 Task: Look for space in Nagoya, Japan from 11th June, 2023 to 17th June, 2023 for 1 adult in price range Rs.5000 to Rs.12000. Place can be private room with 1  bedroom having 1 bed and 1 bathroom. Property type can be house, flat, guest house, hotel. Booking option can be shelf check-in. Required host language is English.
Action: Mouse moved to (549, 133)
Screenshot: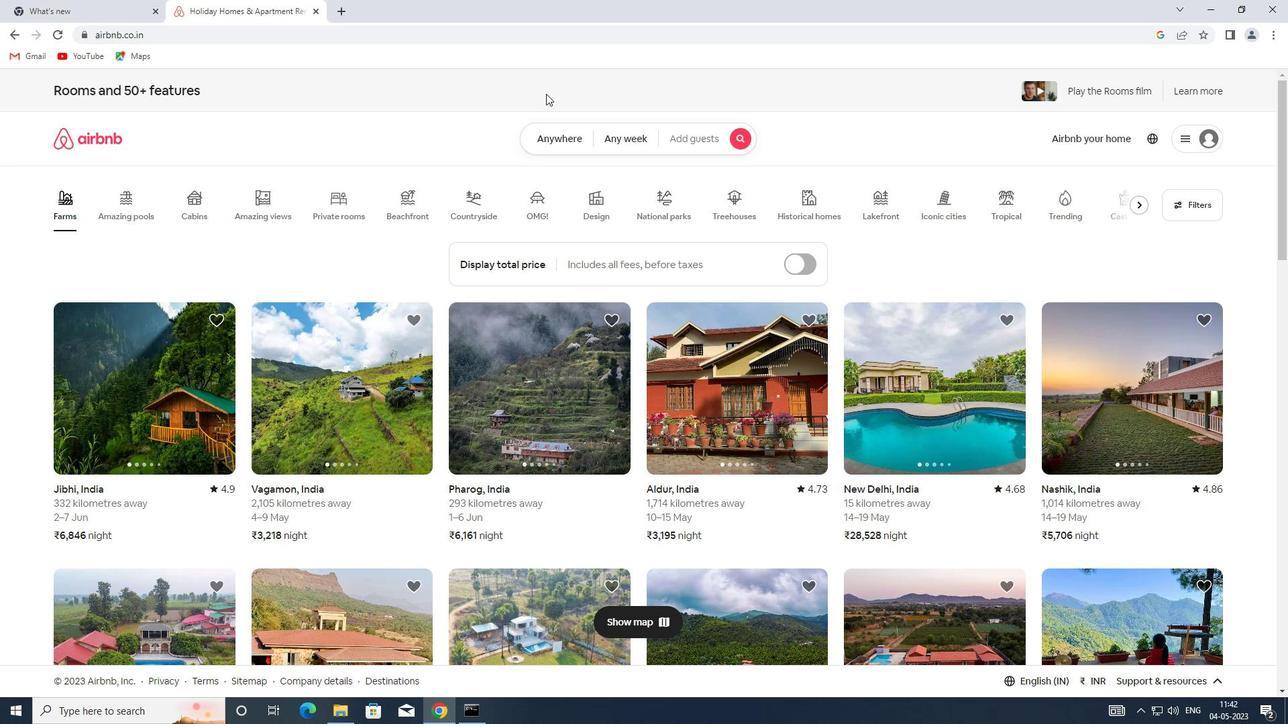 
Action: Mouse pressed left at (549, 133)
Screenshot: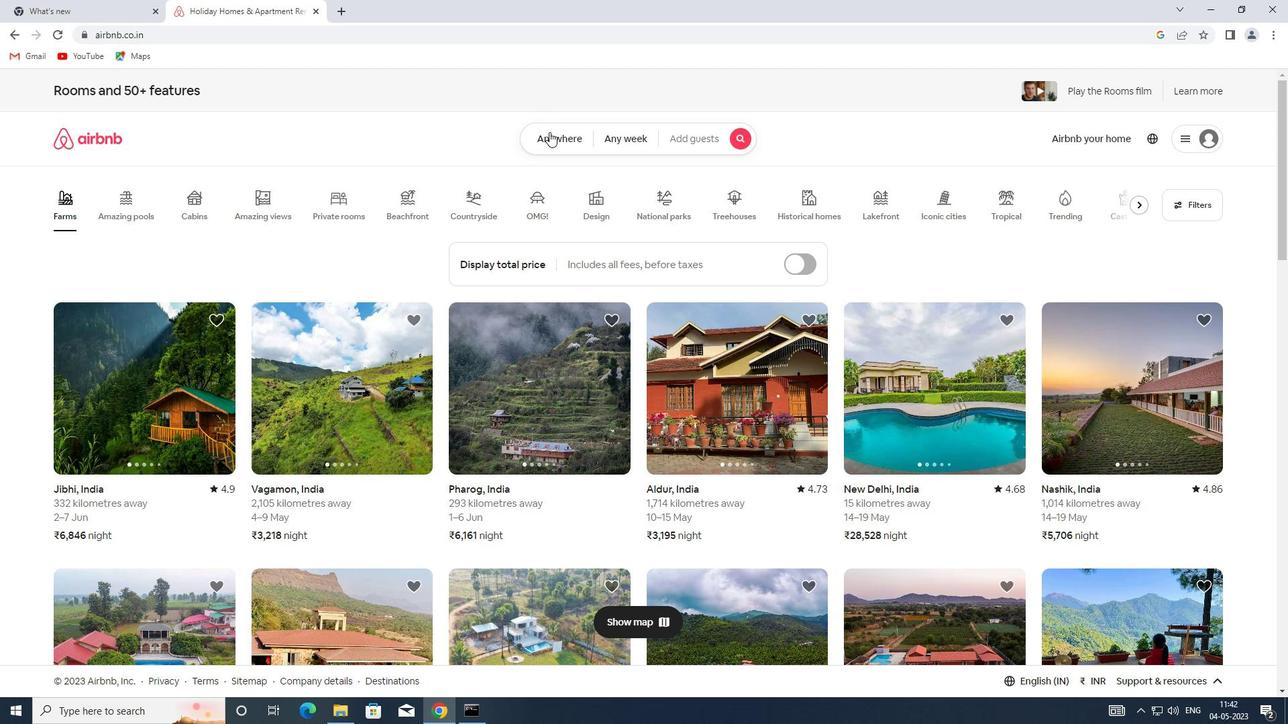 
Action: Mouse moved to (478, 181)
Screenshot: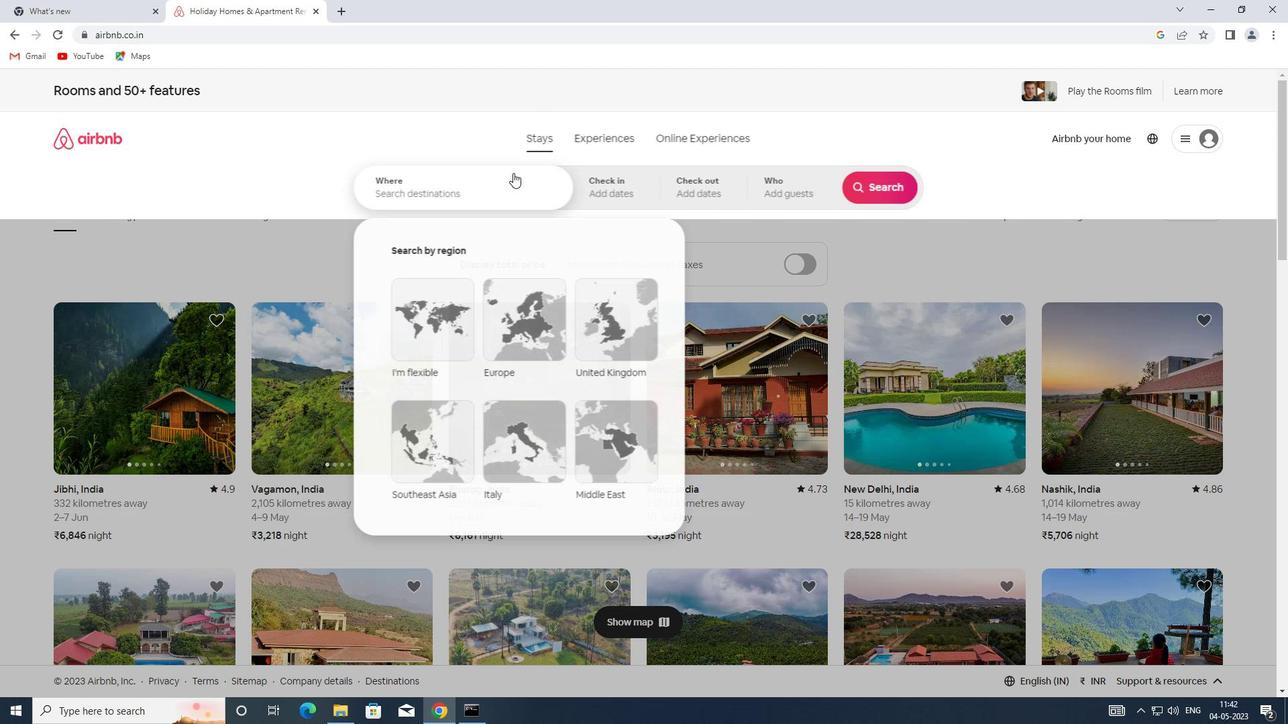 
Action: Mouse pressed left at (478, 181)
Screenshot: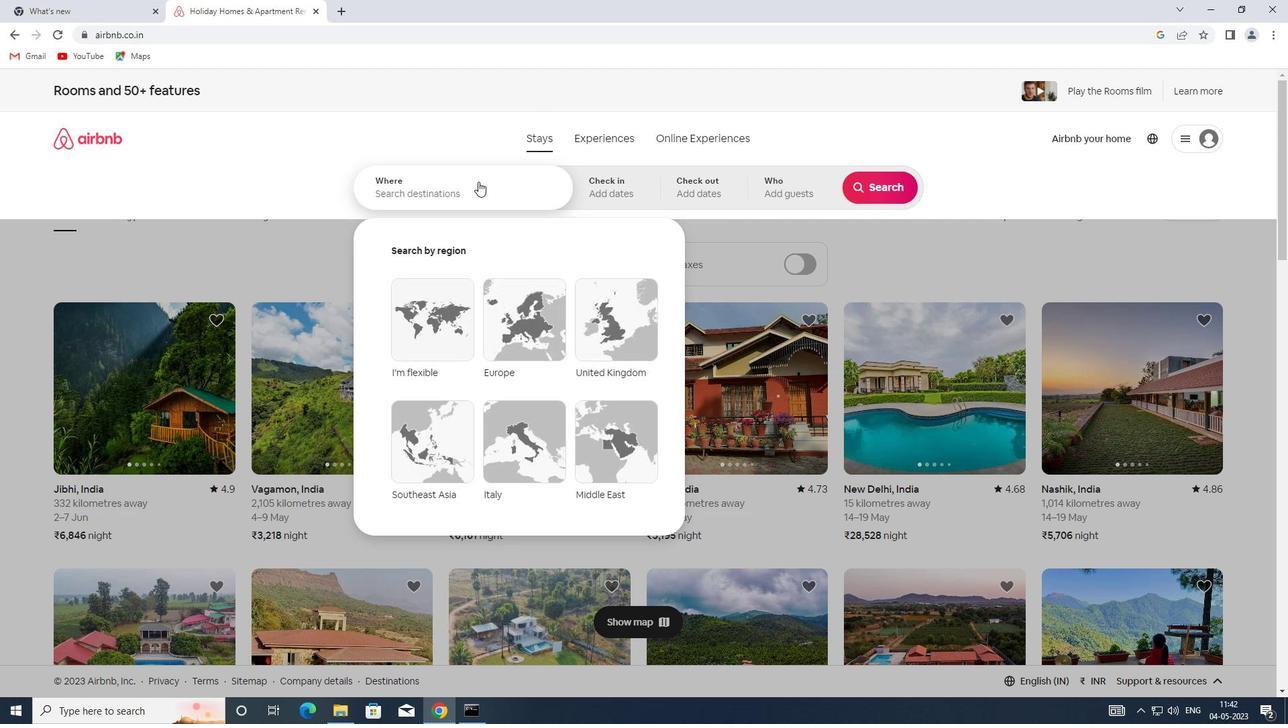 
Action: Key pressed <Key.shift><Key.shift><Key.shift><Key.shift><Key.shift><Key.shift><Key.shift><Key.shift><Key.shift><Key.shift><Key.shift><Key.shift><Key.shift><Key.shift>NAGOYA,<Key.shift><Key.shift><Key.shift><Key.shift><Key.shift><Key.shift><Key.shift><Key.shift><Key.shift><Key.shift><Key.shift><Key.shift><Key.shift><Key.shift><Key.shift>JAPAN
Screenshot: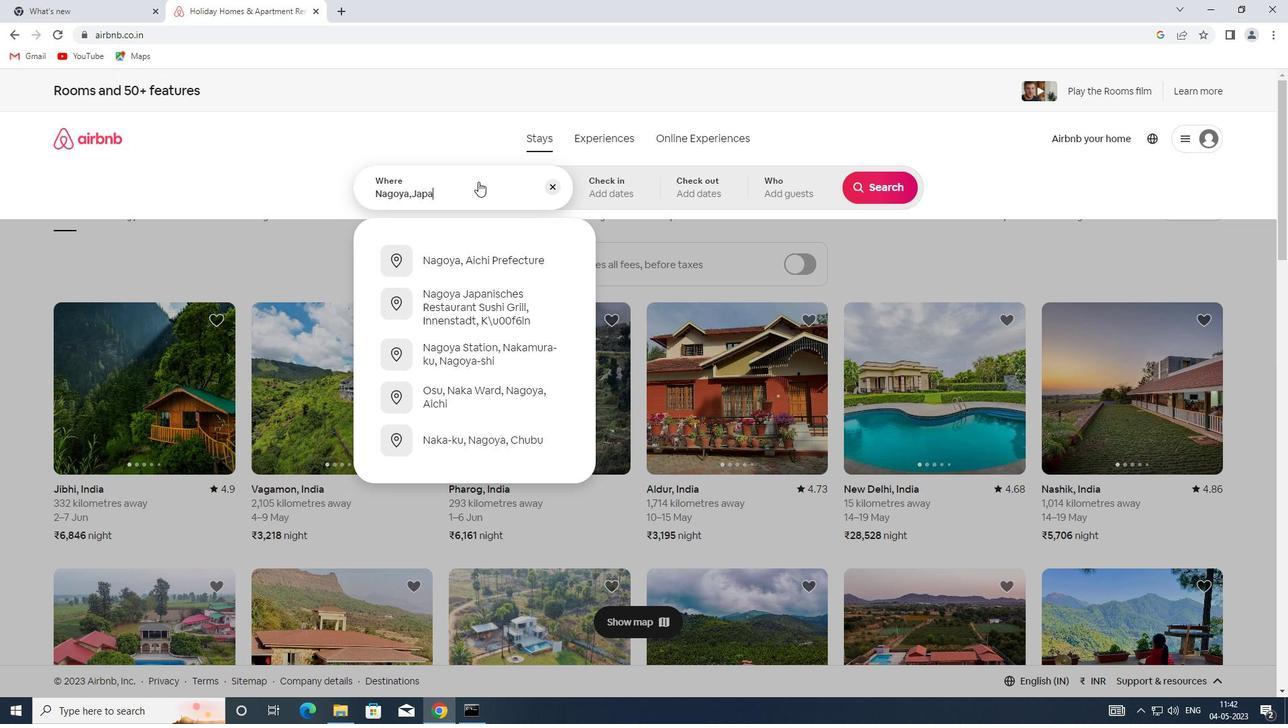 
Action: Mouse moved to (589, 169)
Screenshot: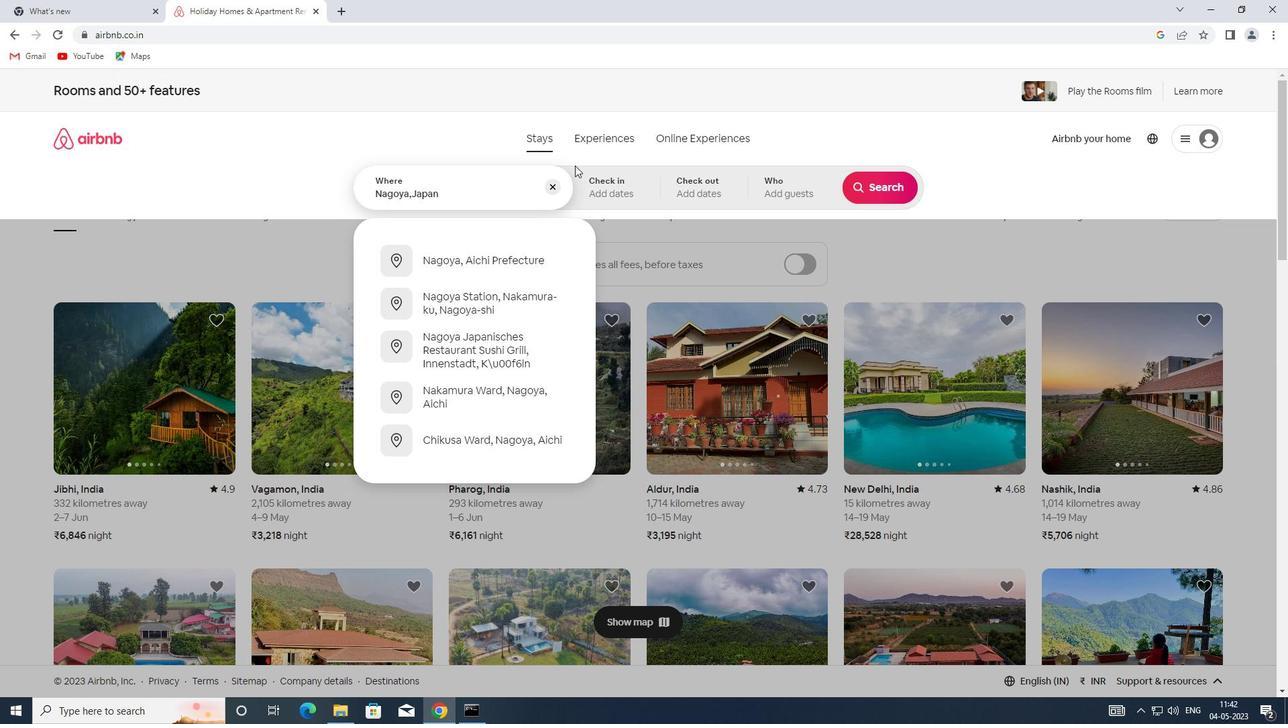 
Action: Mouse pressed left at (589, 169)
Screenshot: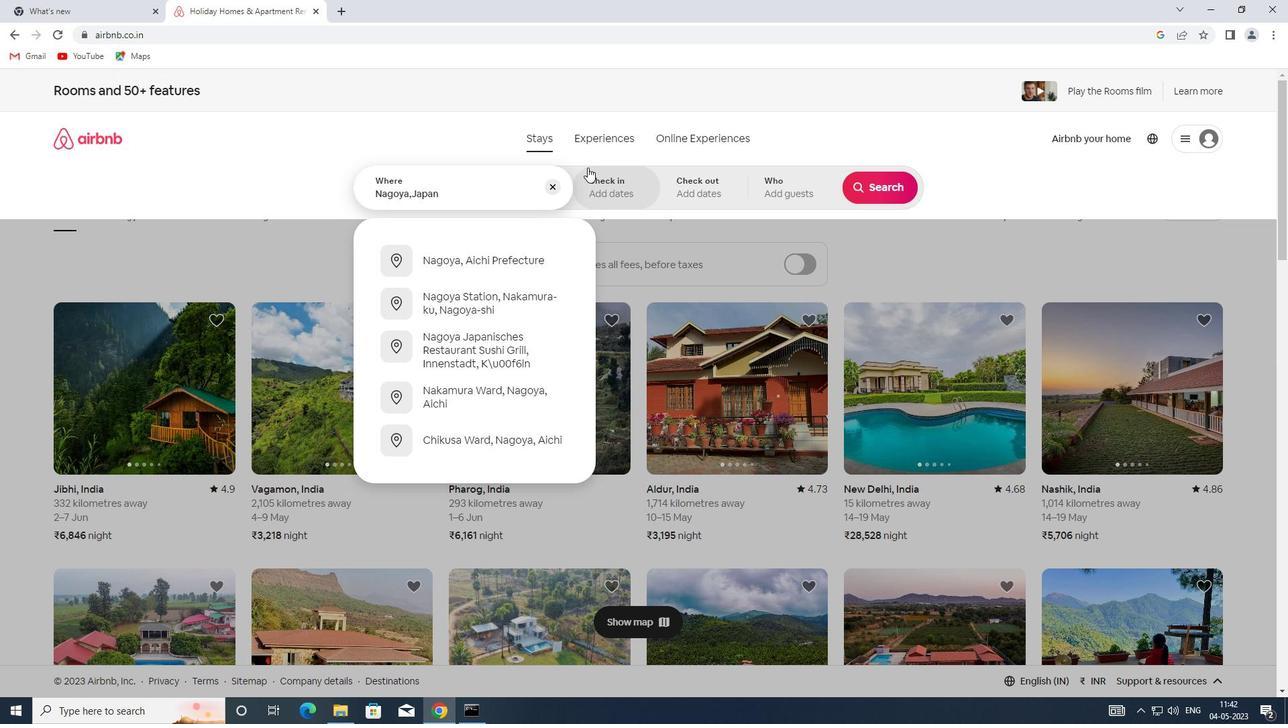 
Action: Mouse moved to (663, 424)
Screenshot: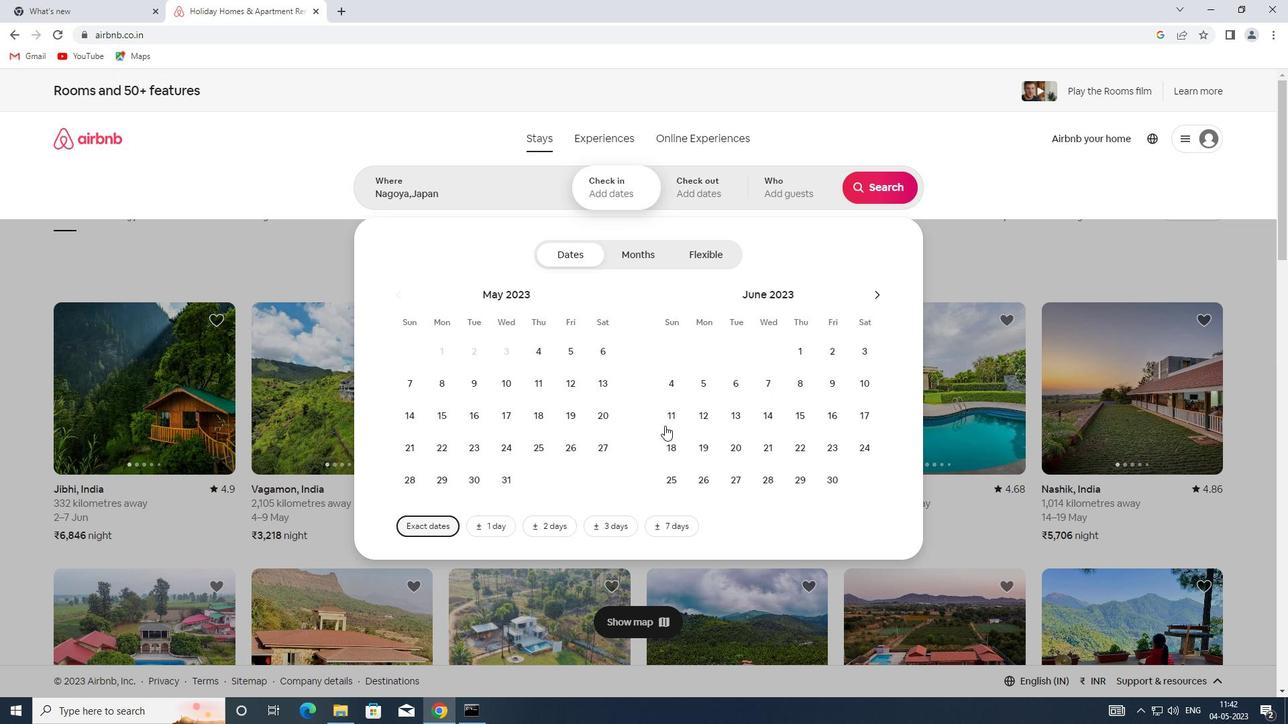 
Action: Mouse pressed left at (663, 424)
Screenshot: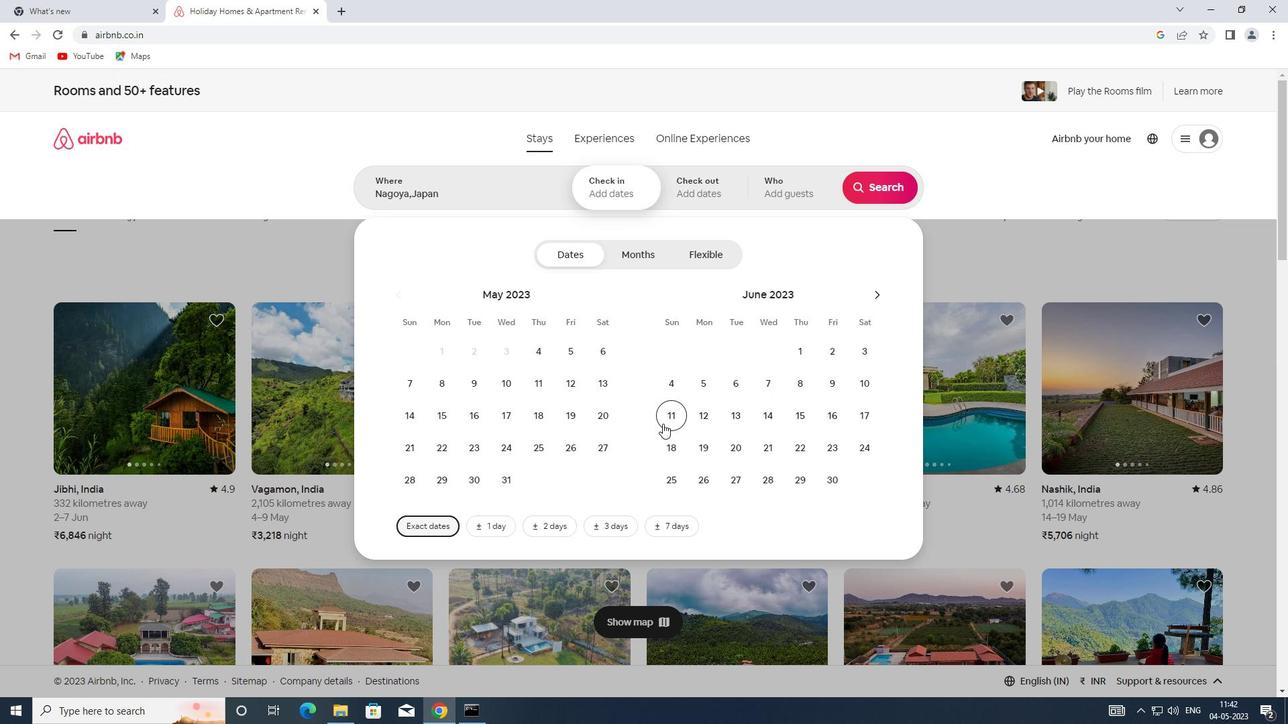 
Action: Mouse moved to (868, 426)
Screenshot: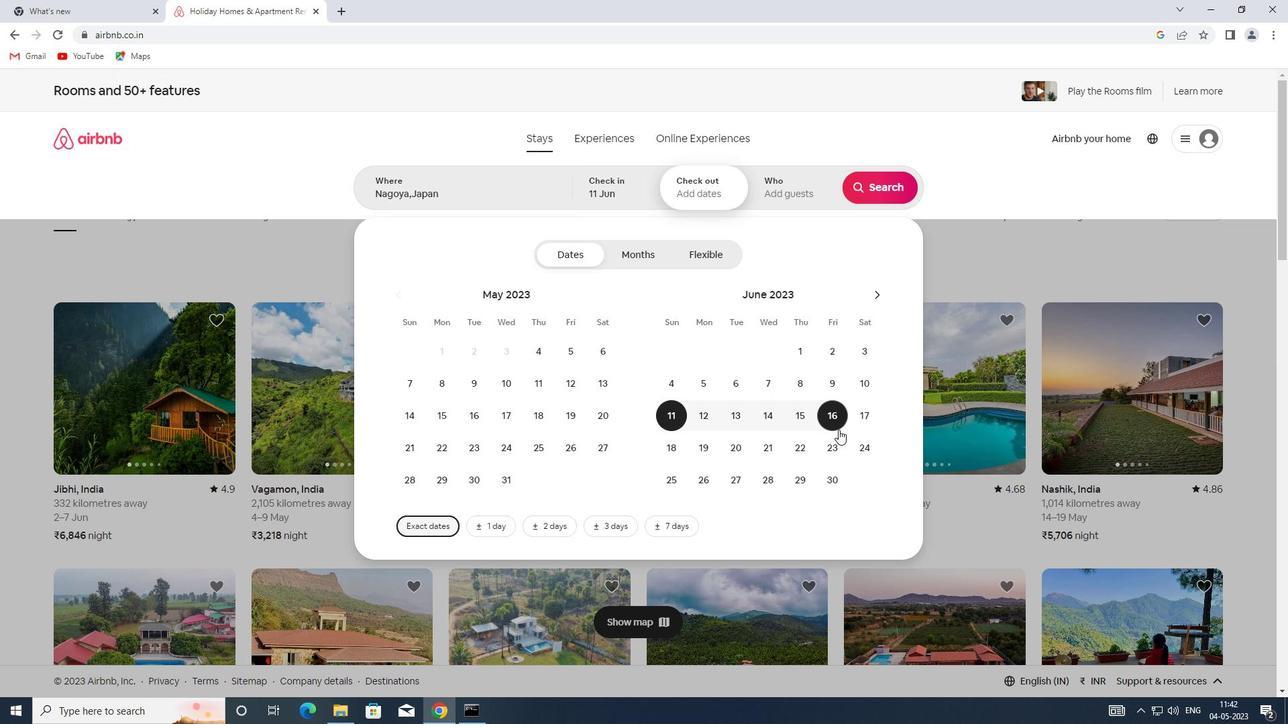 
Action: Mouse pressed left at (868, 426)
Screenshot: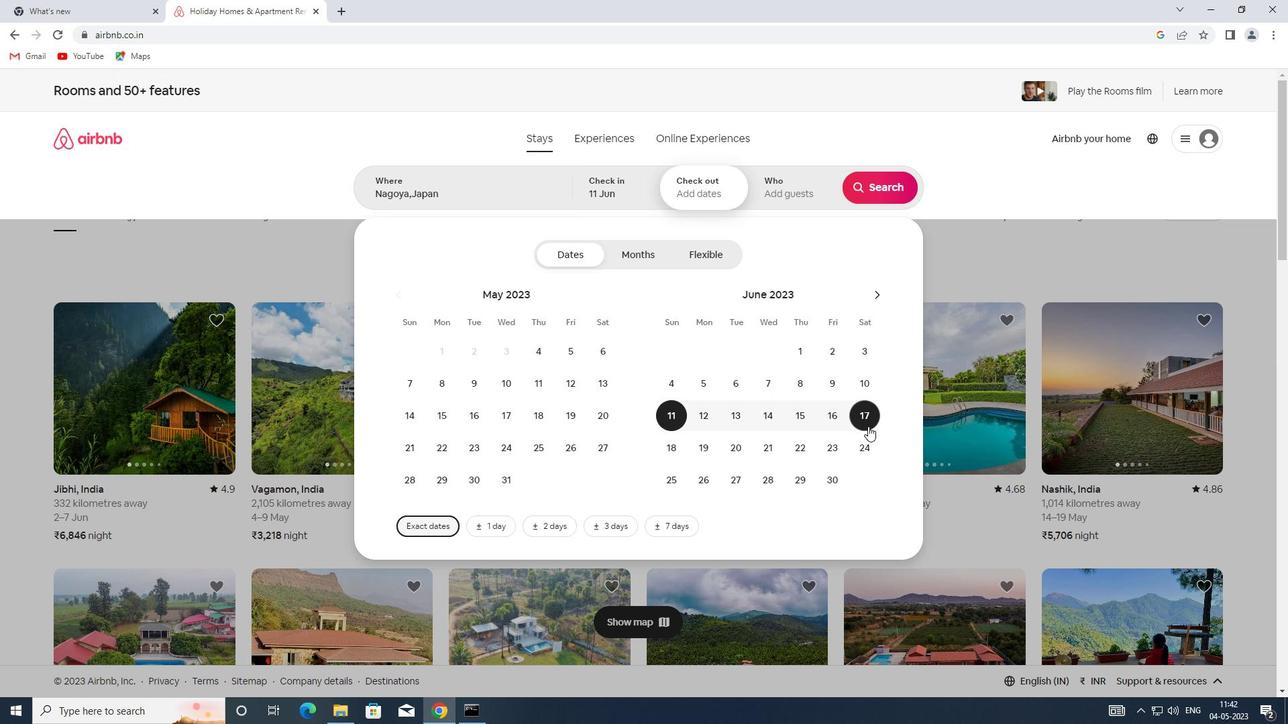 
Action: Mouse moved to (808, 200)
Screenshot: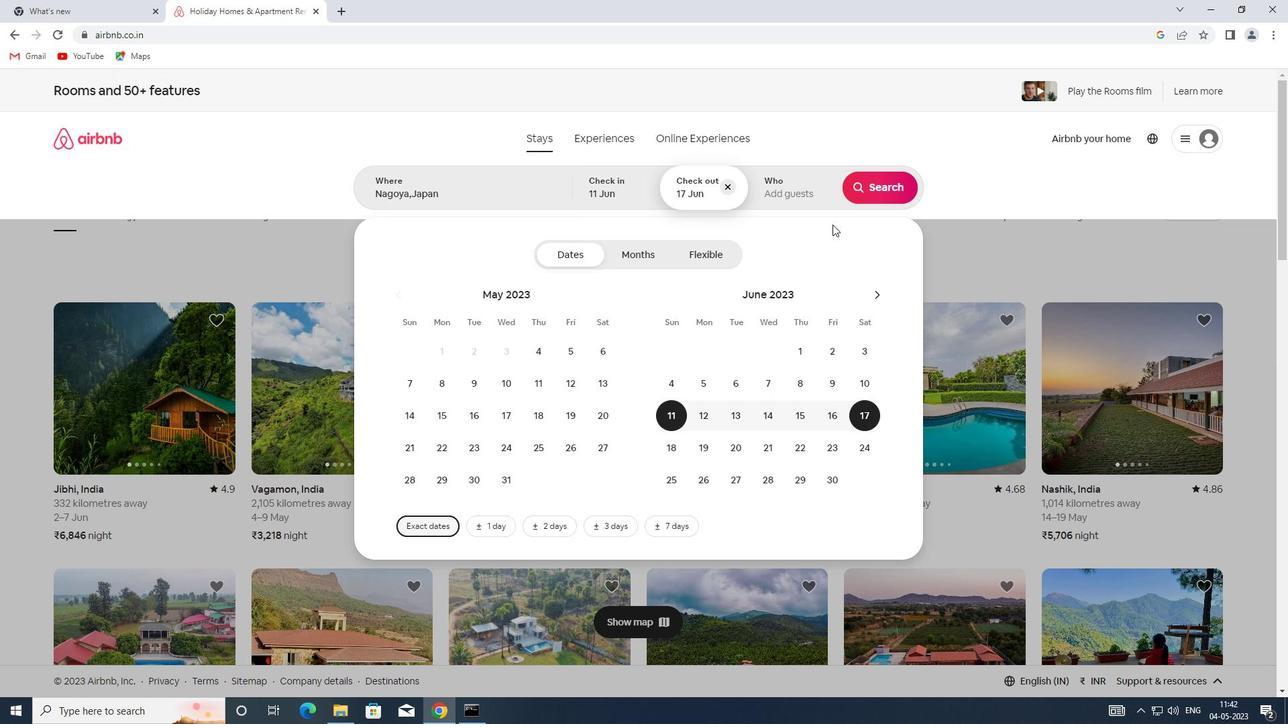 
Action: Mouse pressed left at (808, 200)
Screenshot: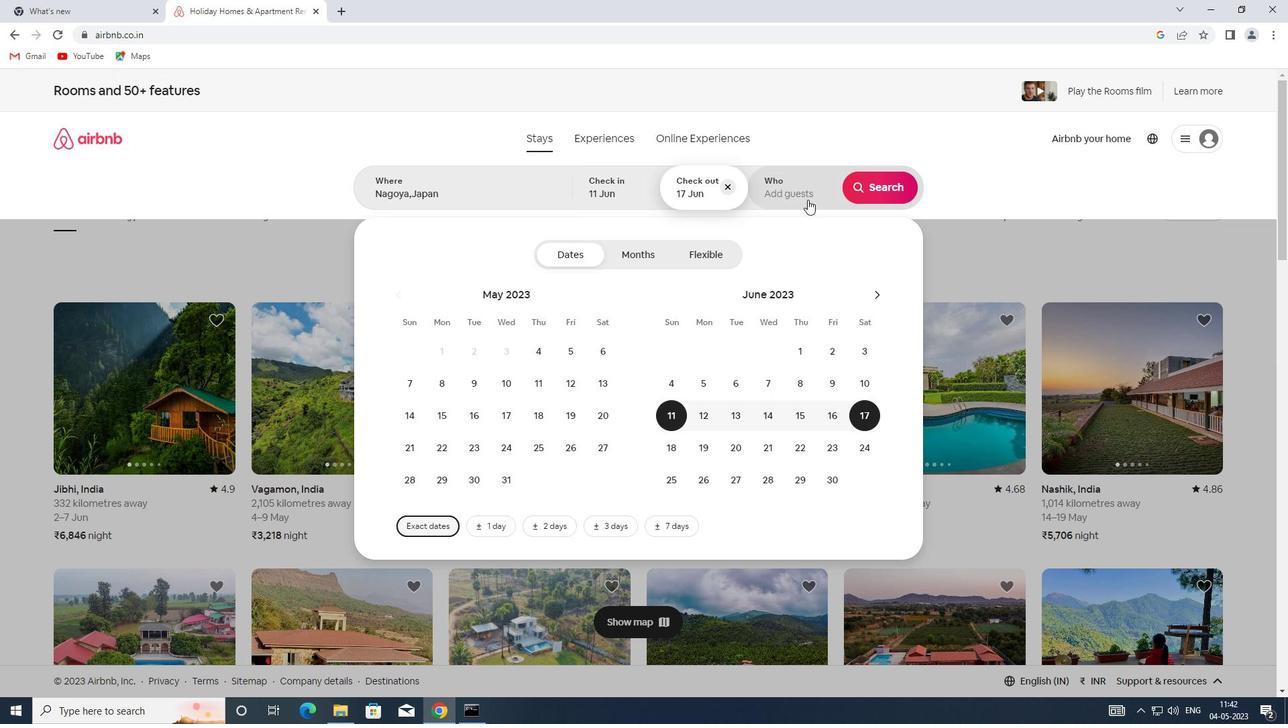 
Action: Mouse moved to (886, 268)
Screenshot: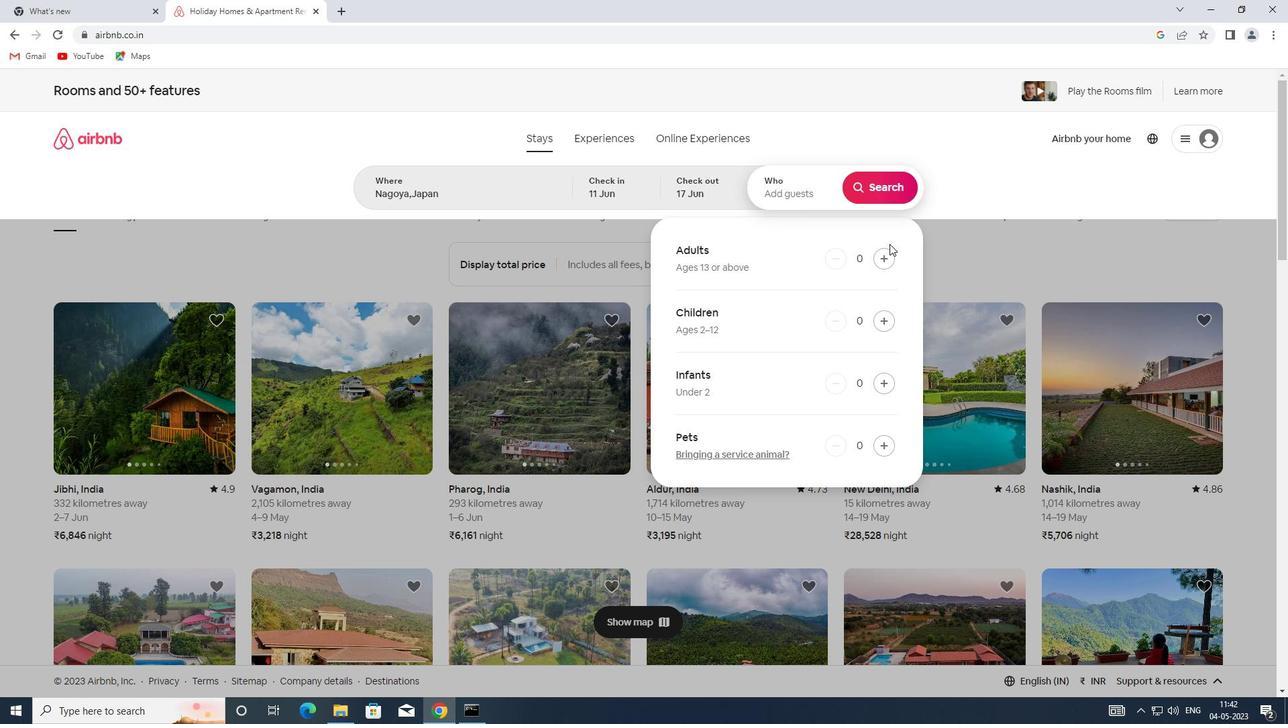 
Action: Mouse pressed left at (886, 268)
Screenshot: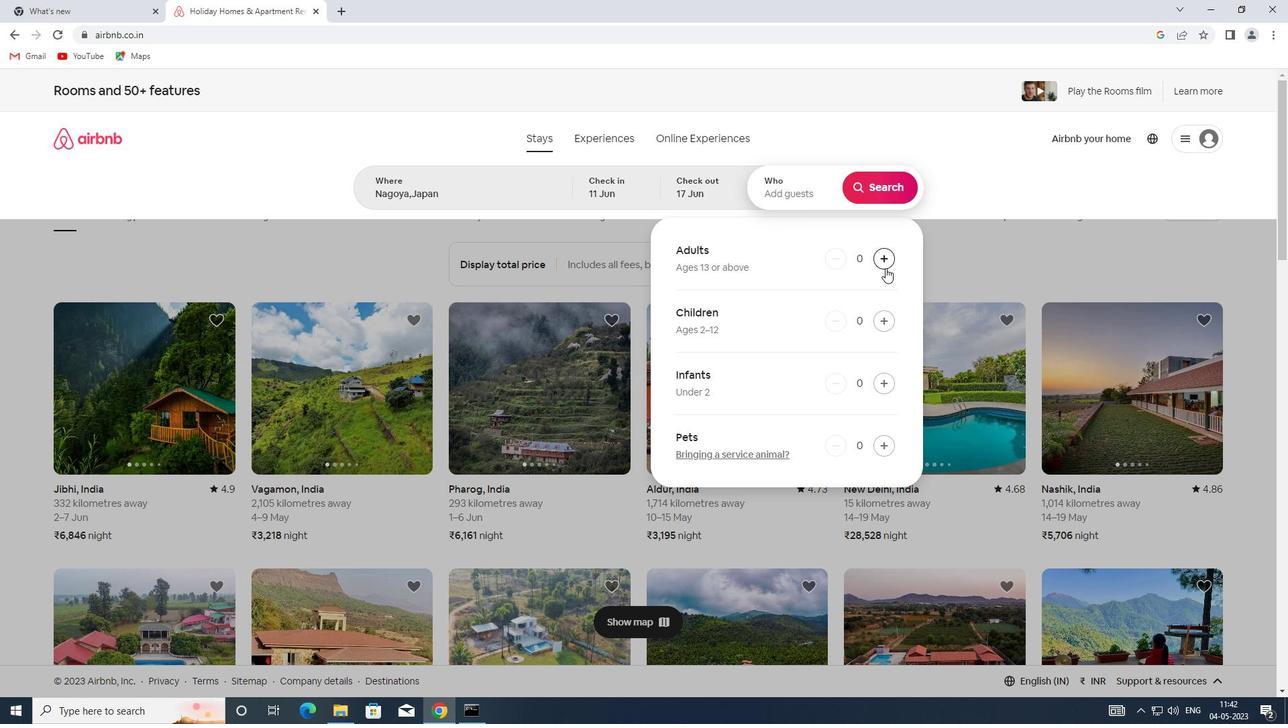 
Action: Mouse moved to (886, 186)
Screenshot: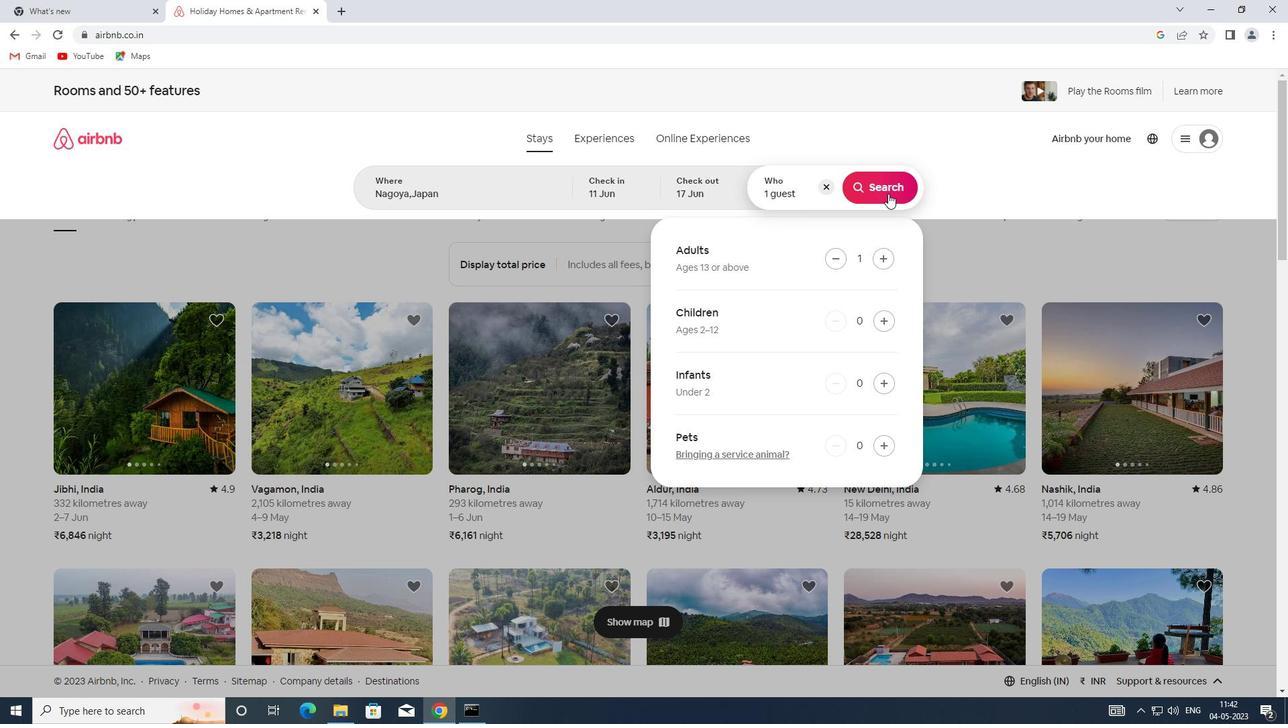 
Action: Mouse pressed left at (886, 186)
Screenshot: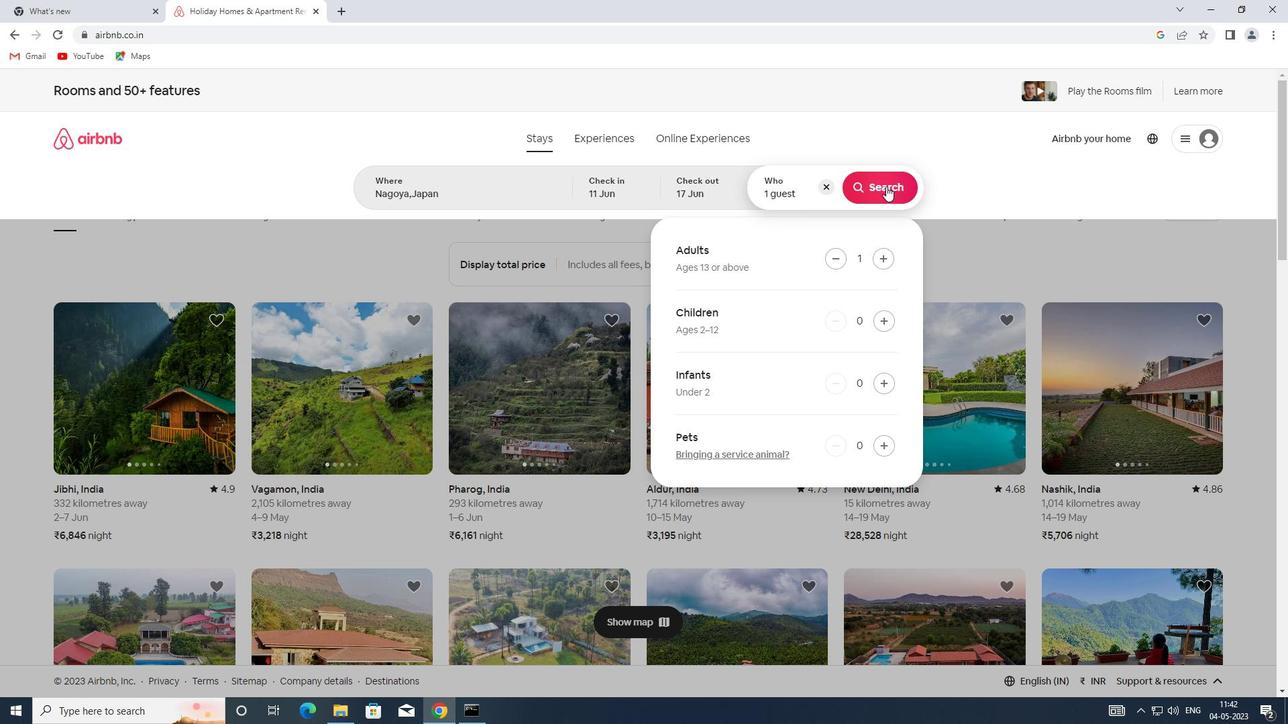 
Action: Mouse moved to (1205, 147)
Screenshot: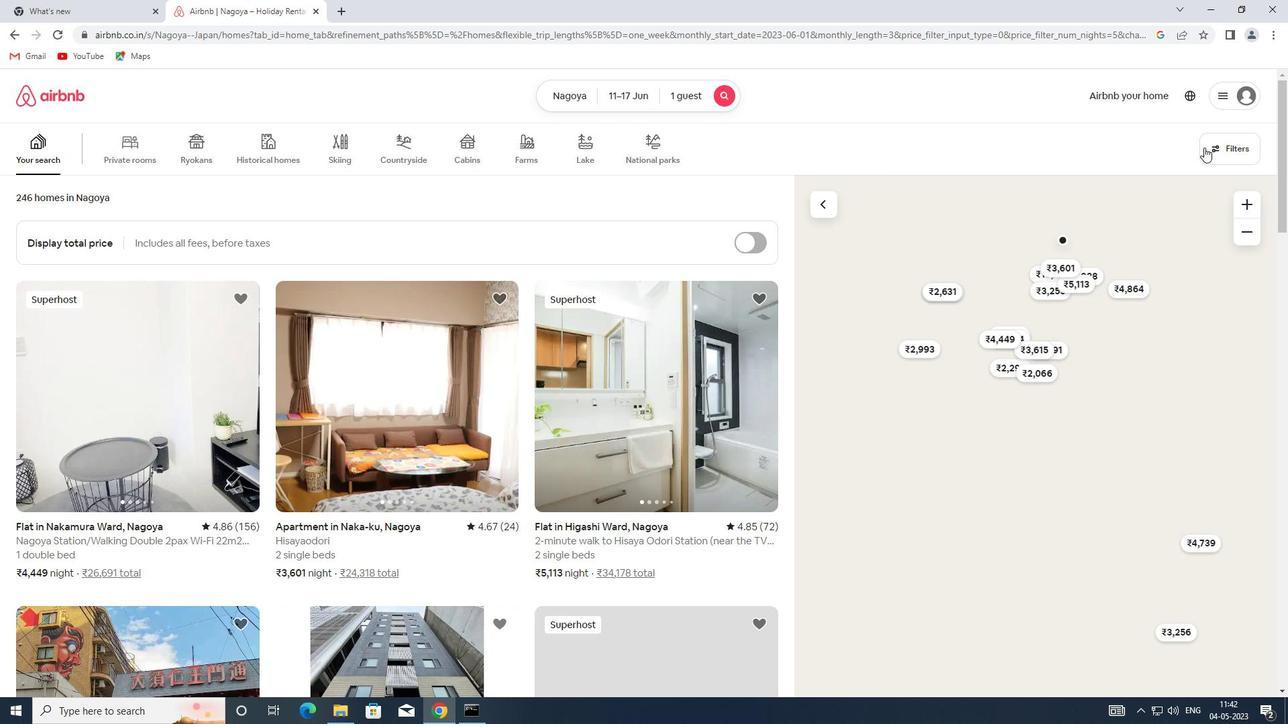 
Action: Mouse pressed left at (1205, 147)
Screenshot: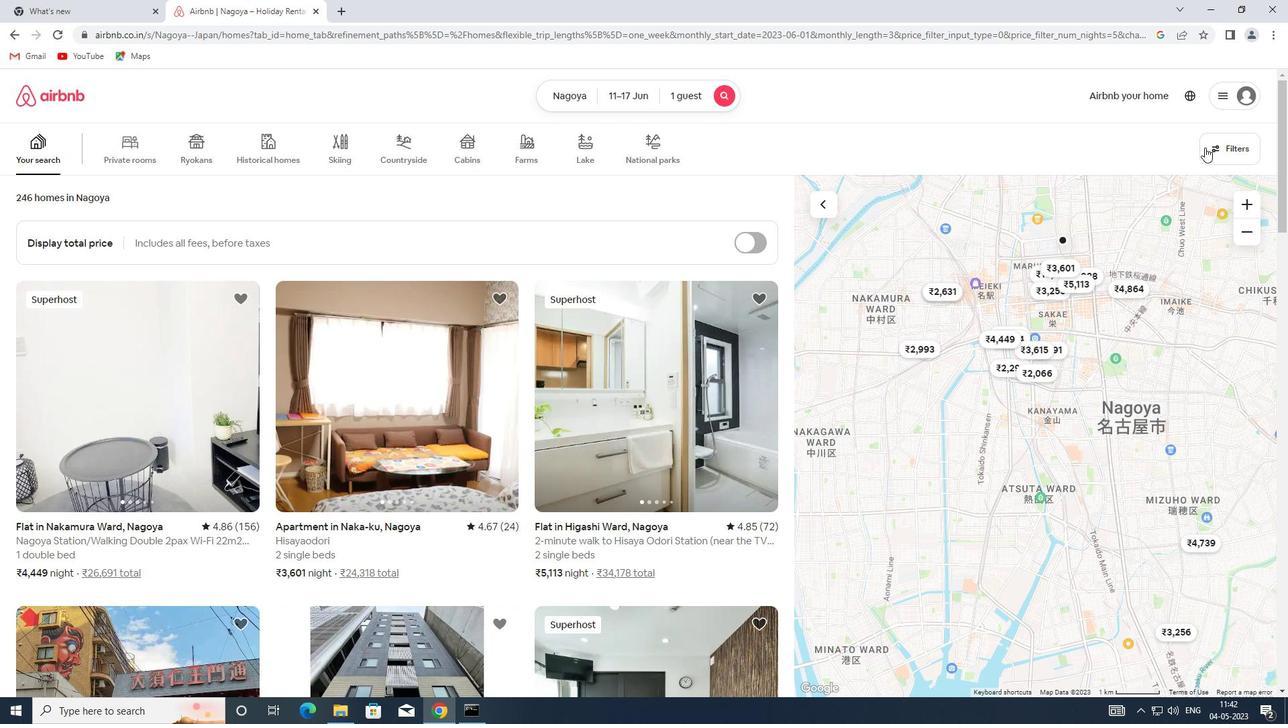 
Action: Mouse moved to (465, 320)
Screenshot: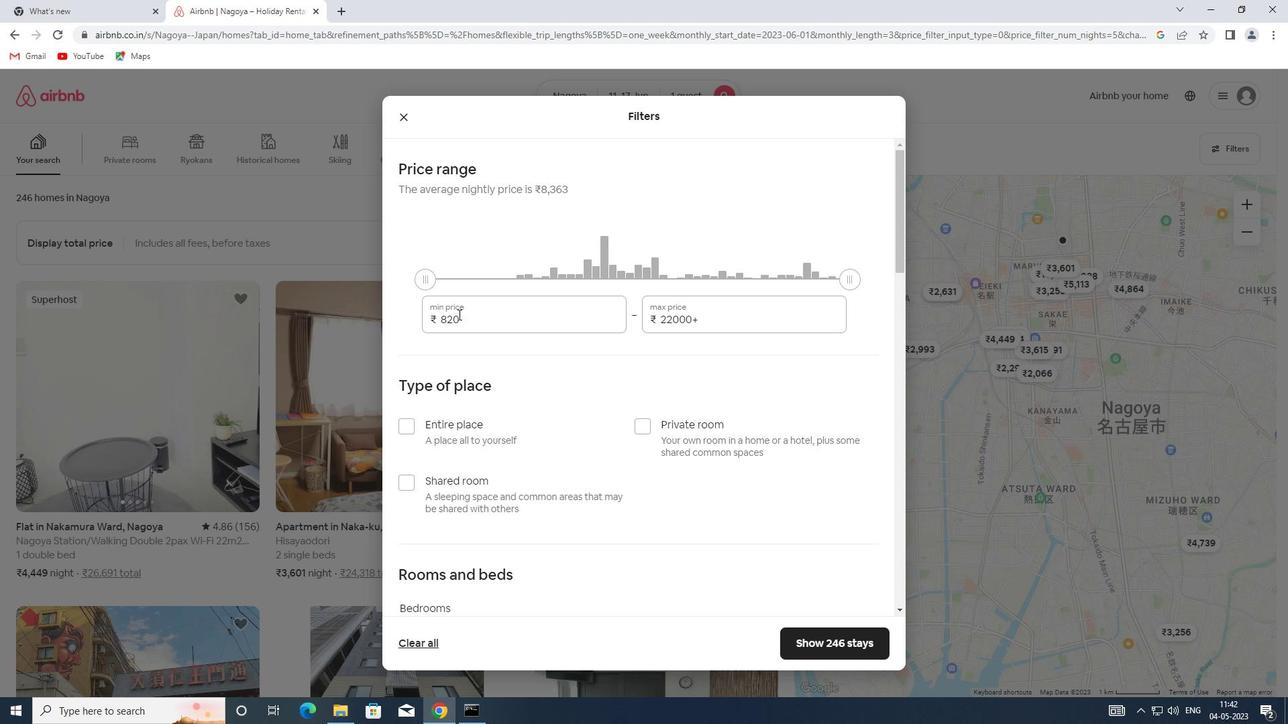 
Action: Mouse pressed left at (465, 320)
Screenshot: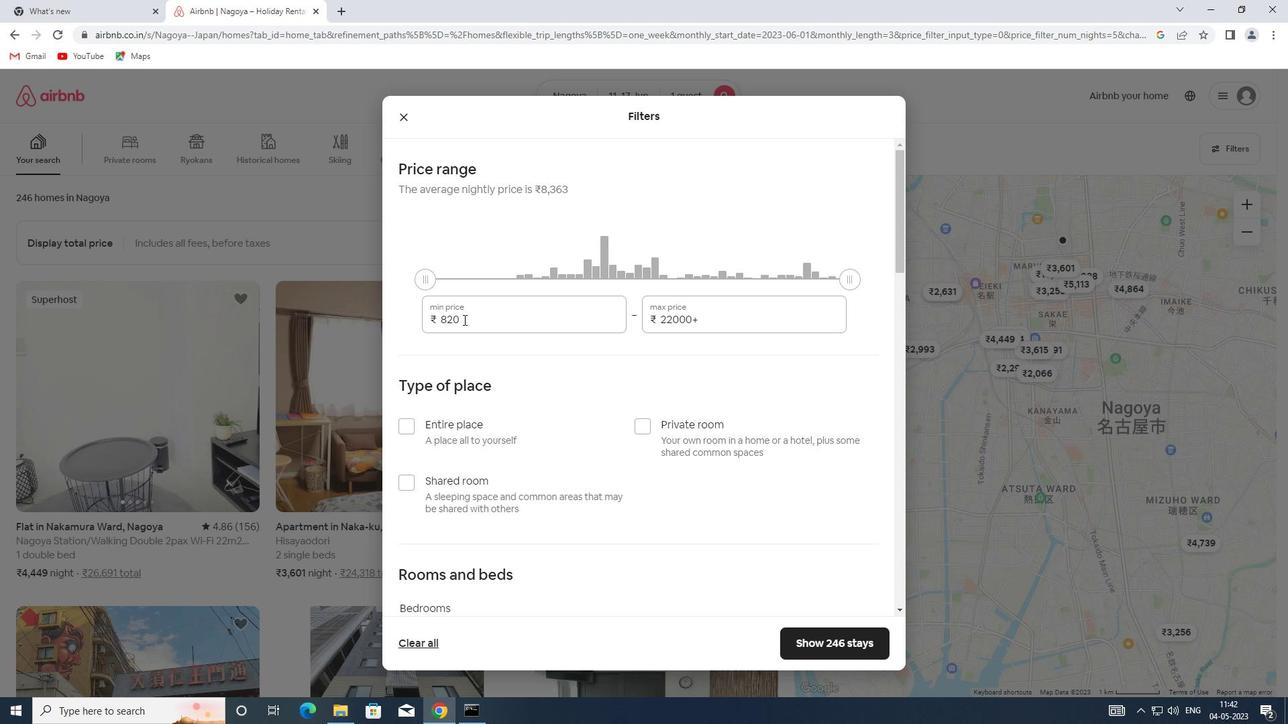 
Action: Mouse moved to (396, 303)
Screenshot: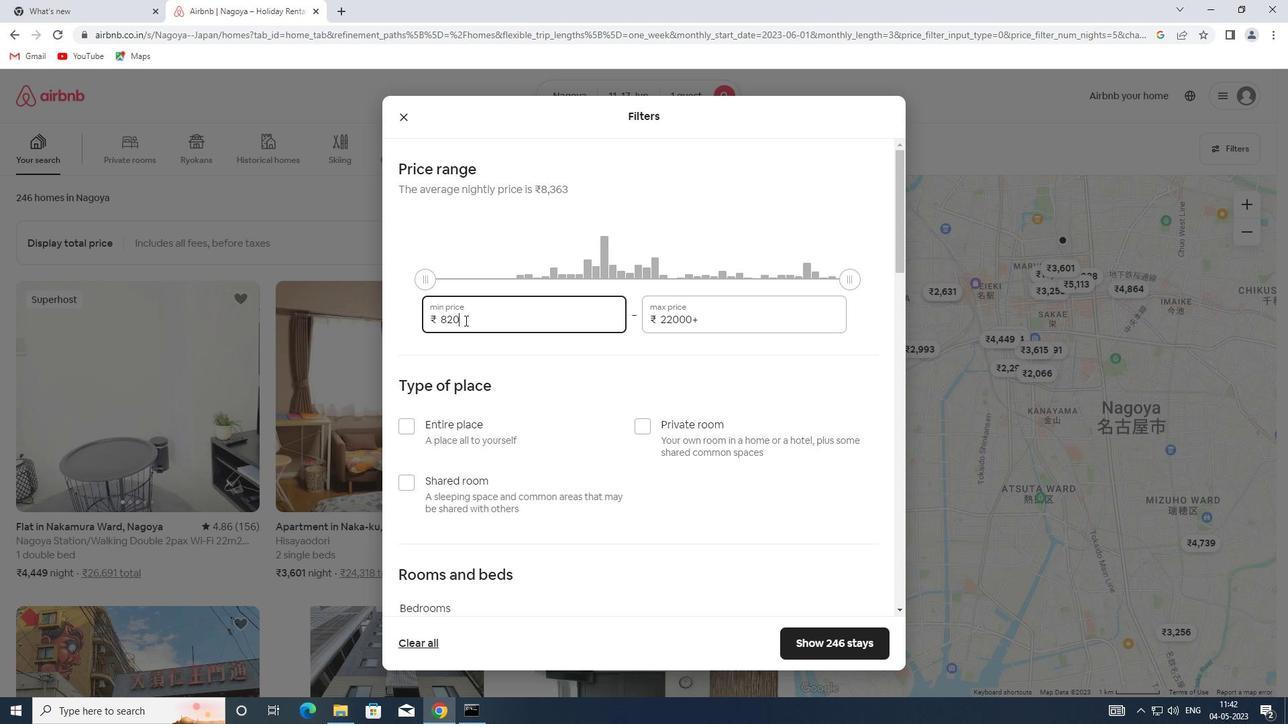 
Action: Key pressed 5000
Screenshot: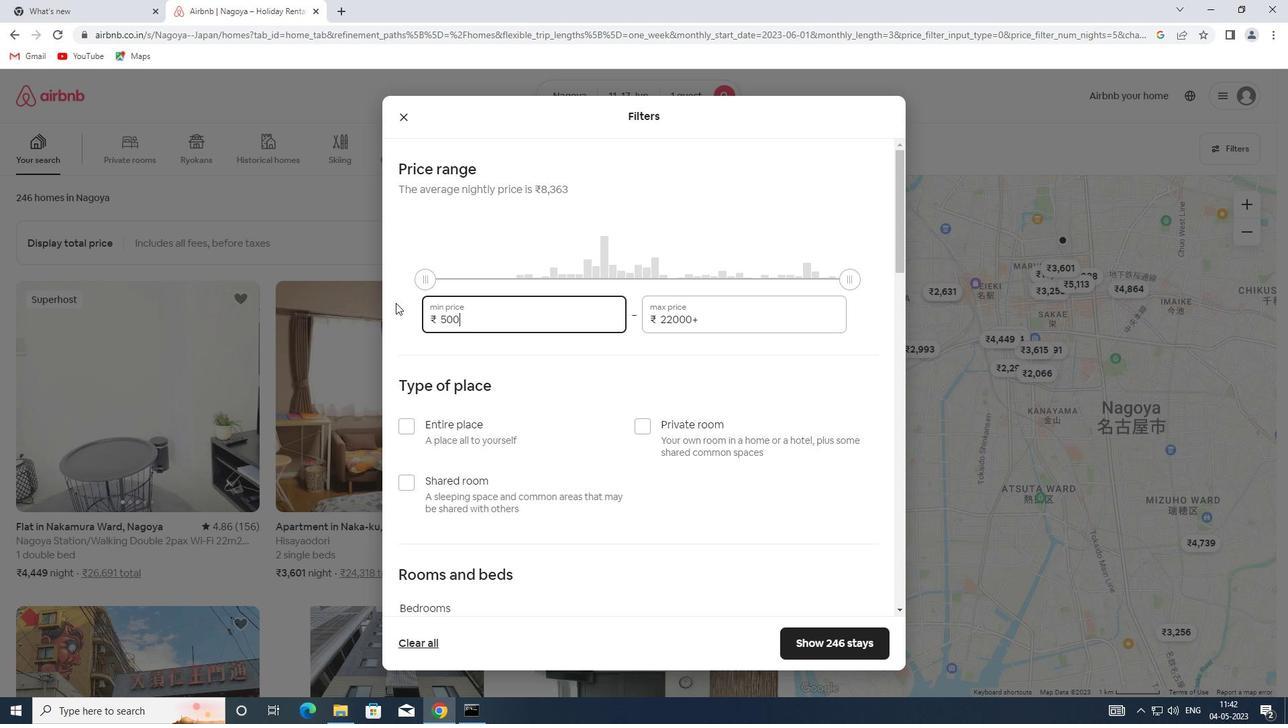 
Action: Mouse moved to (704, 321)
Screenshot: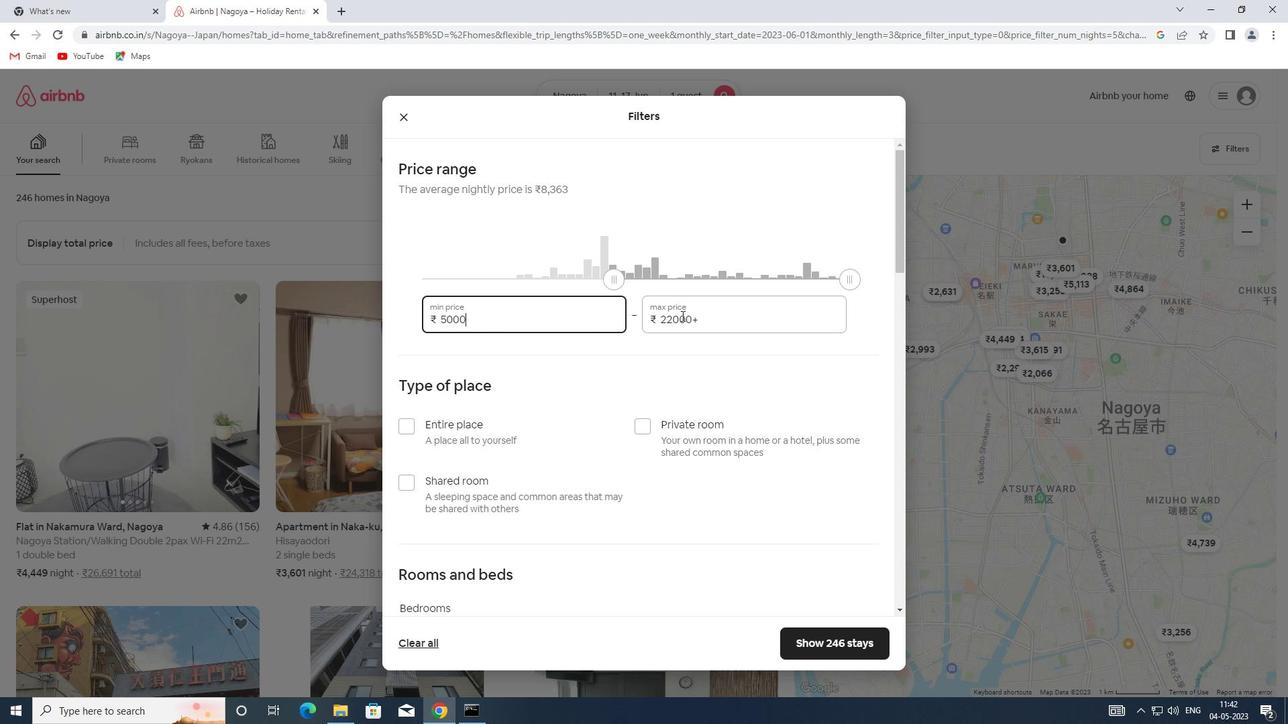 
Action: Mouse pressed left at (704, 321)
Screenshot: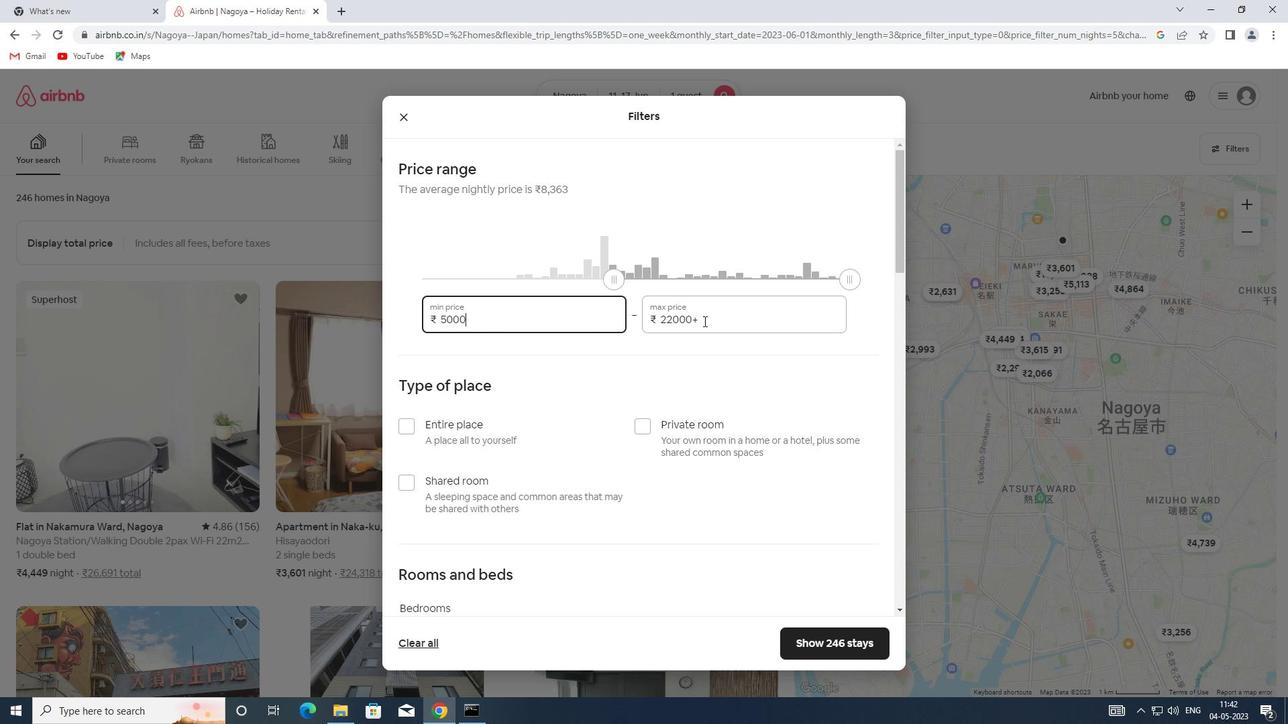 
Action: Mouse moved to (635, 324)
Screenshot: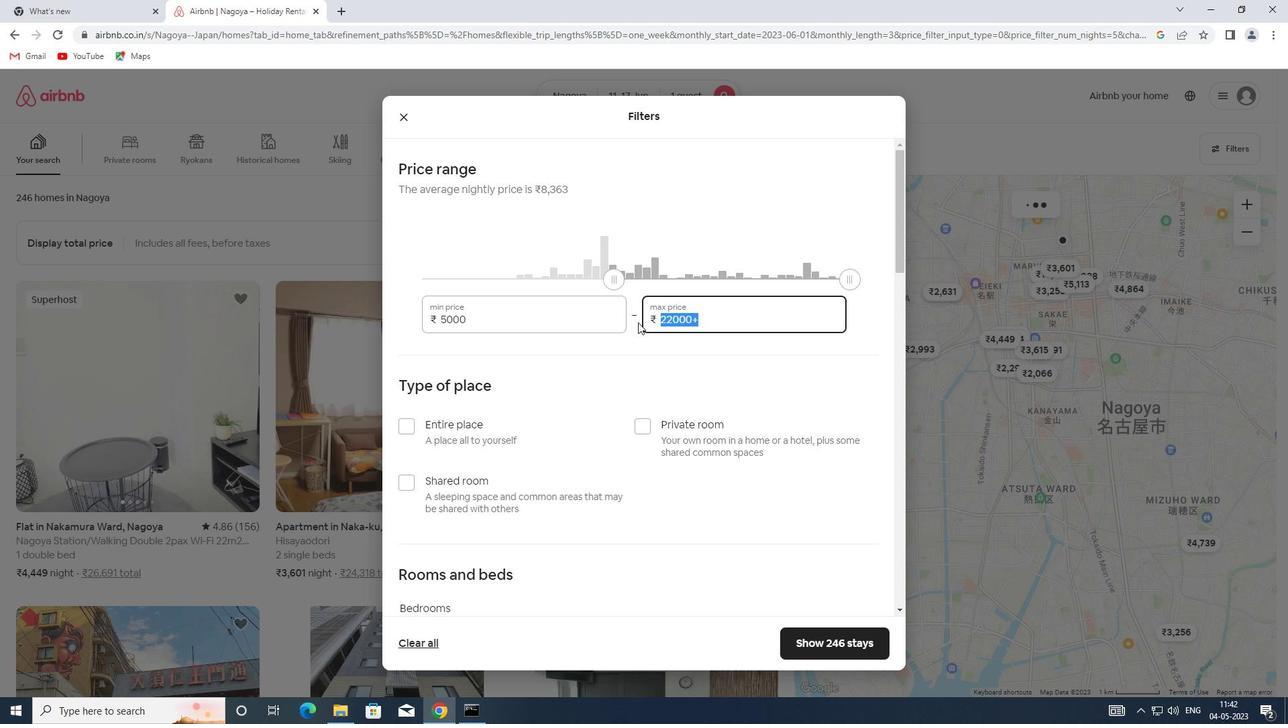 
Action: Key pressed 12000
Screenshot: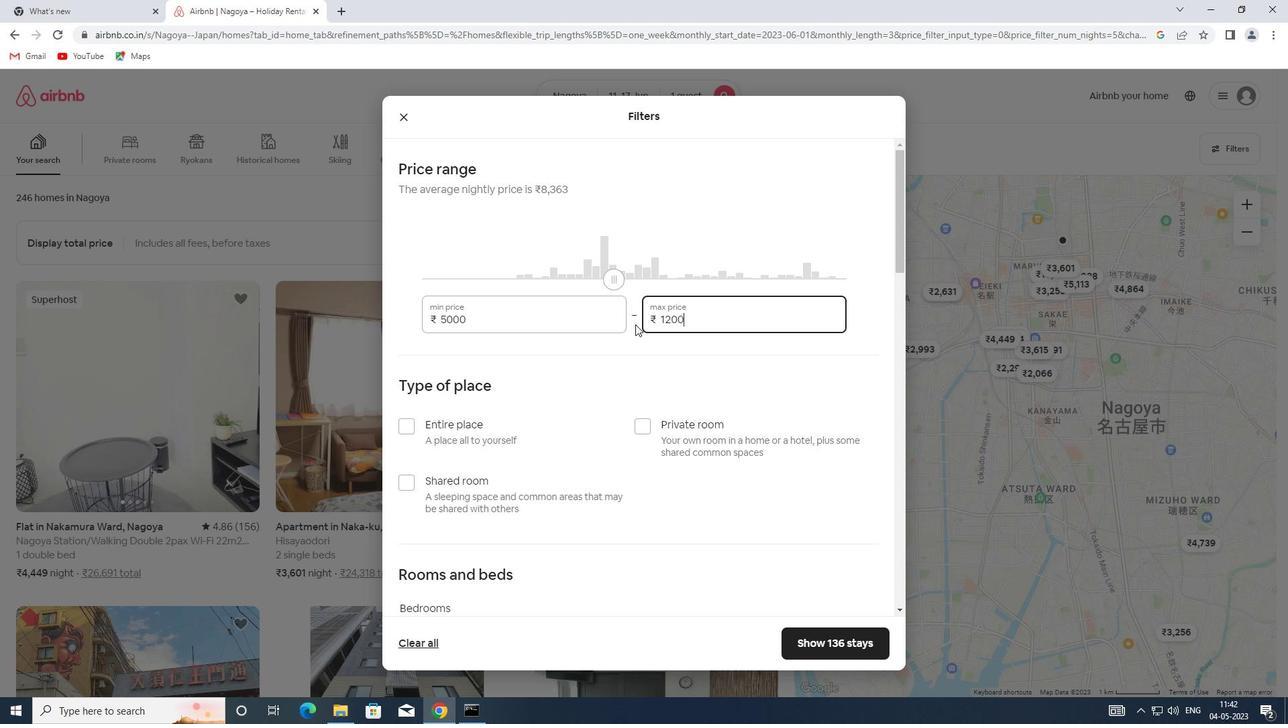 
Action: Mouse scrolled (635, 324) with delta (0, 0)
Screenshot: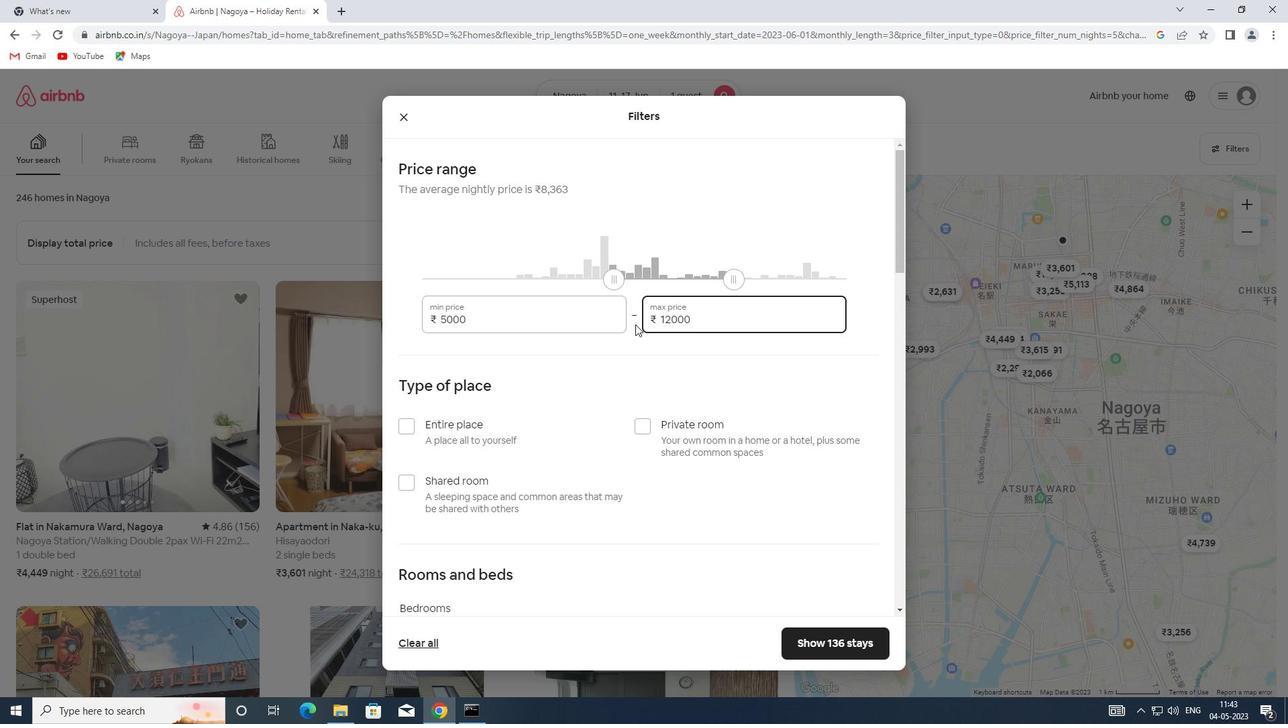 
Action: Mouse scrolled (635, 324) with delta (0, 0)
Screenshot: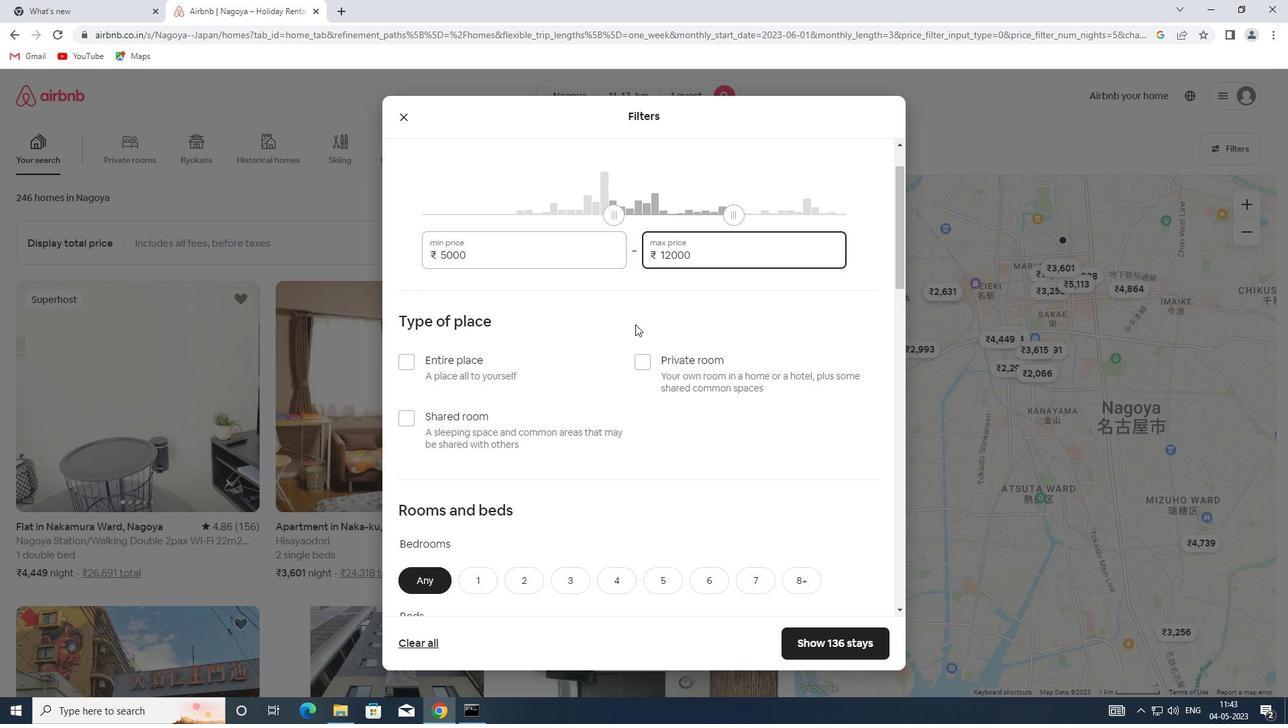 
Action: Mouse moved to (642, 291)
Screenshot: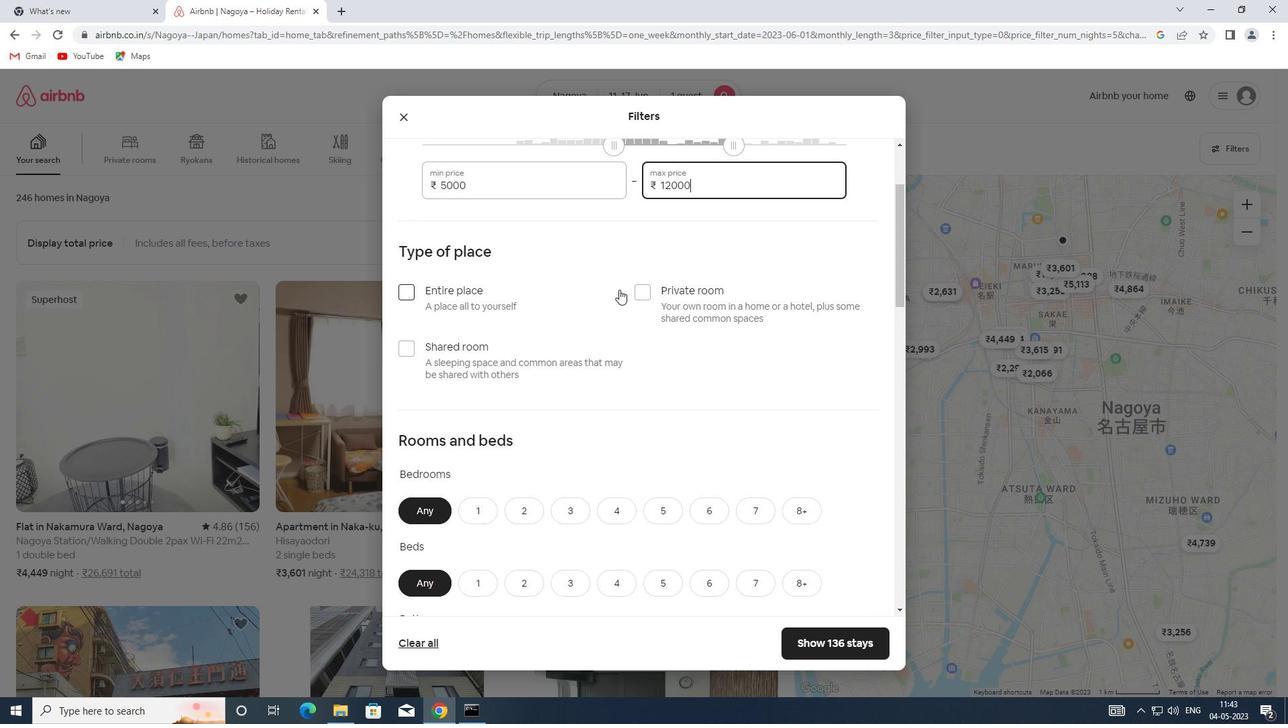 
Action: Mouse pressed left at (642, 291)
Screenshot: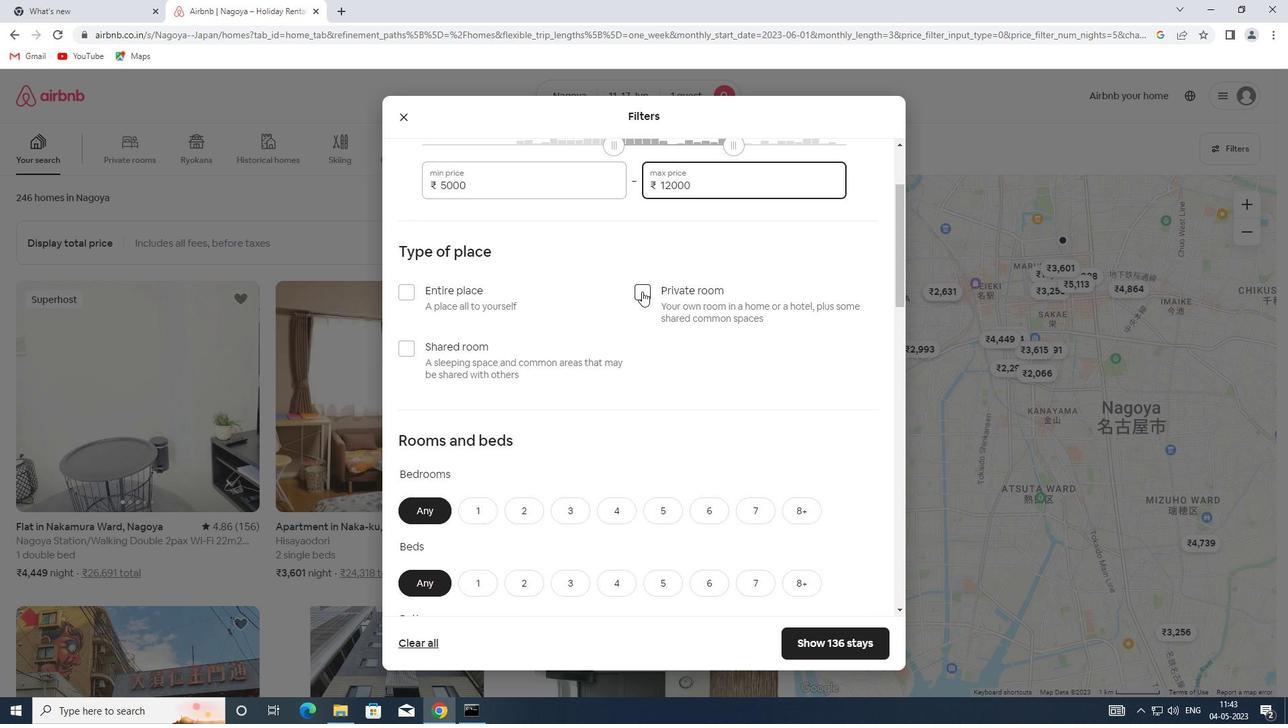 
Action: Mouse scrolled (642, 291) with delta (0, 0)
Screenshot: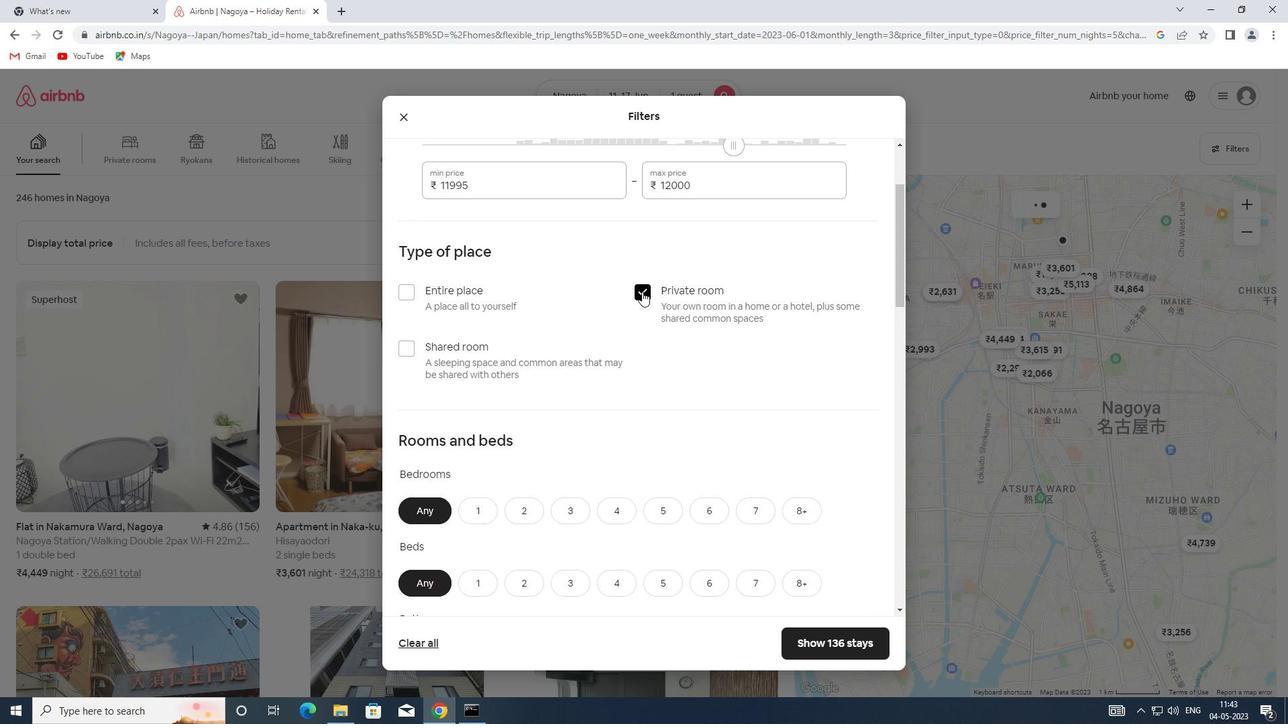 
Action: Mouse scrolled (642, 291) with delta (0, 0)
Screenshot: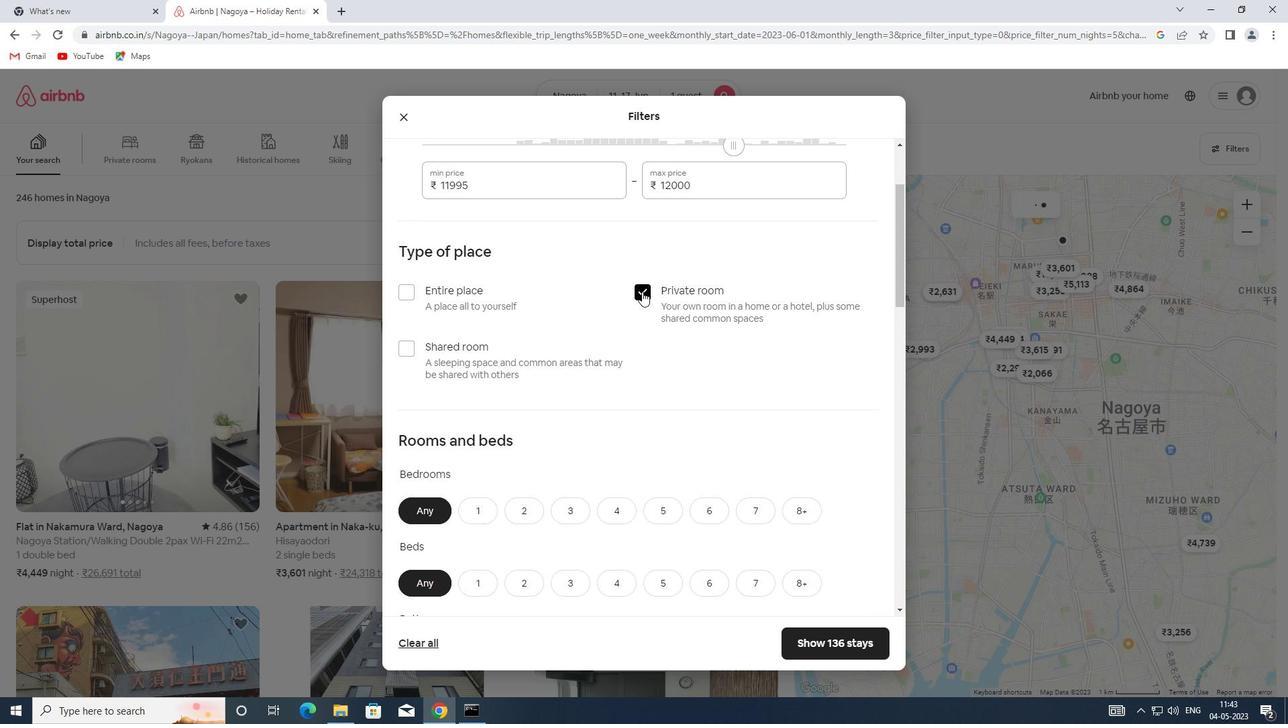 
Action: Mouse scrolled (642, 291) with delta (0, 0)
Screenshot: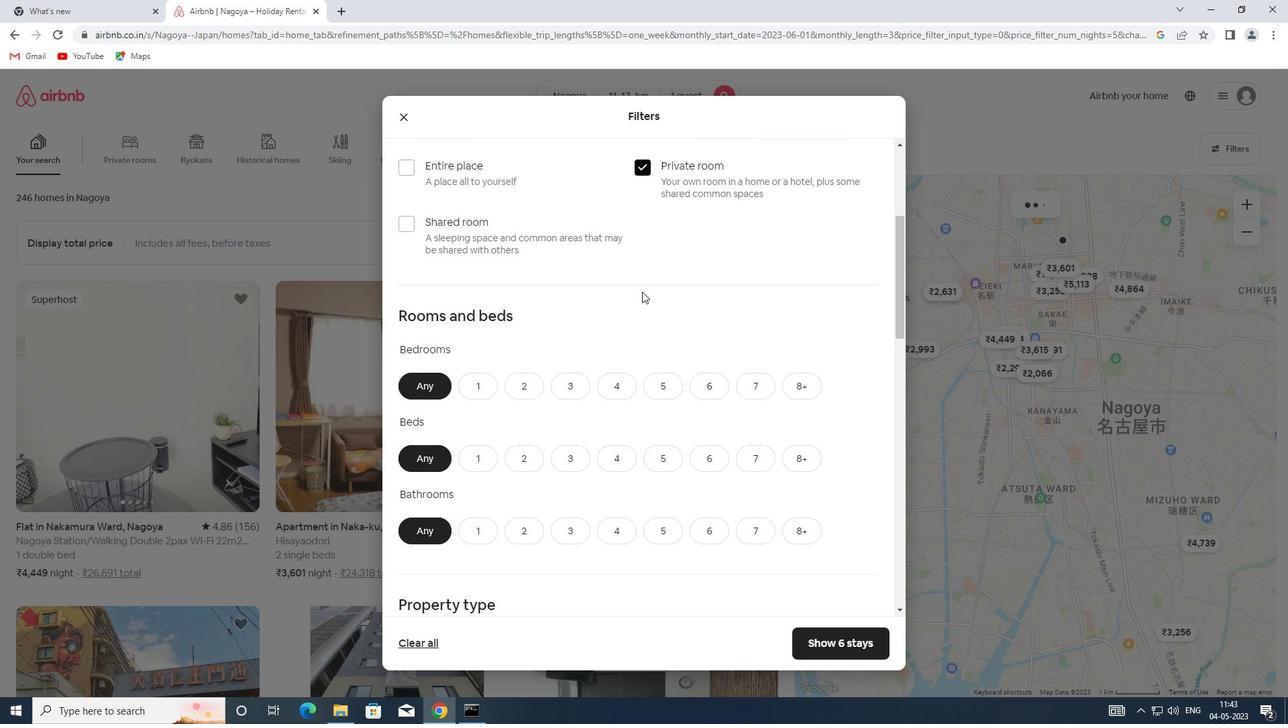 
Action: Mouse moved to (485, 304)
Screenshot: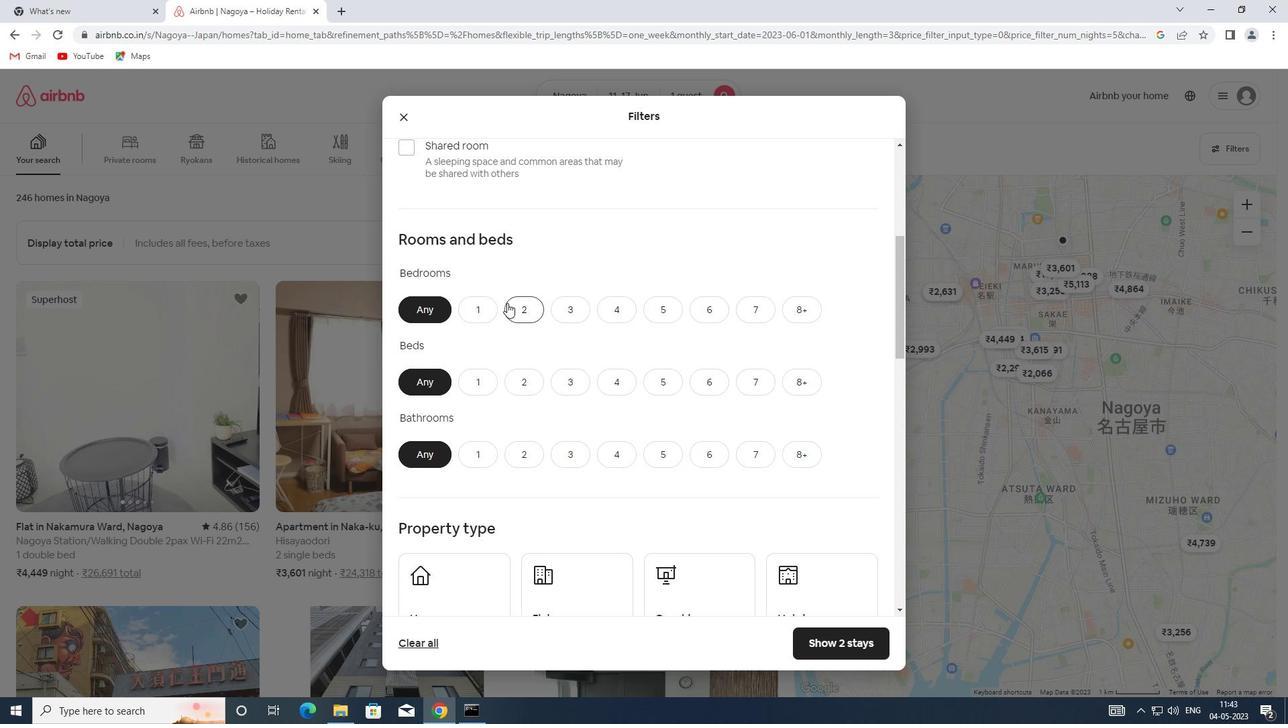 
Action: Mouse pressed left at (485, 304)
Screenshot: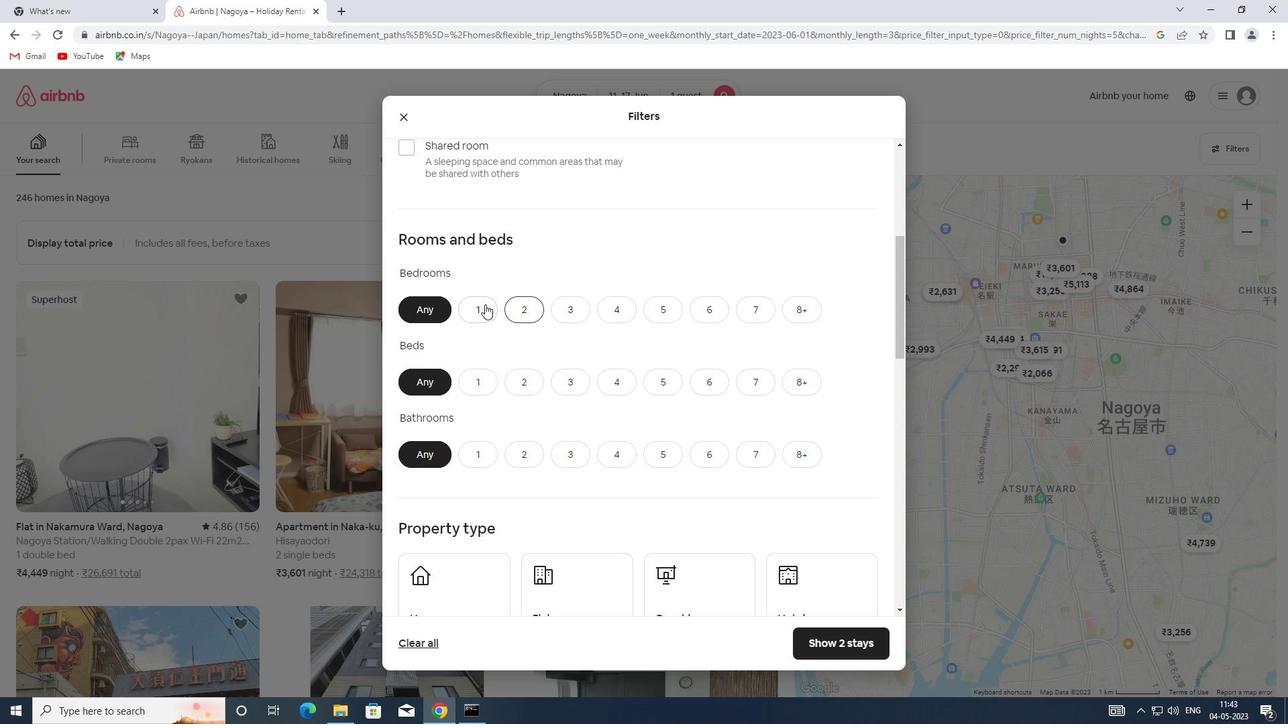 
Action: Mouse moved to (464, 373)
Screenshot: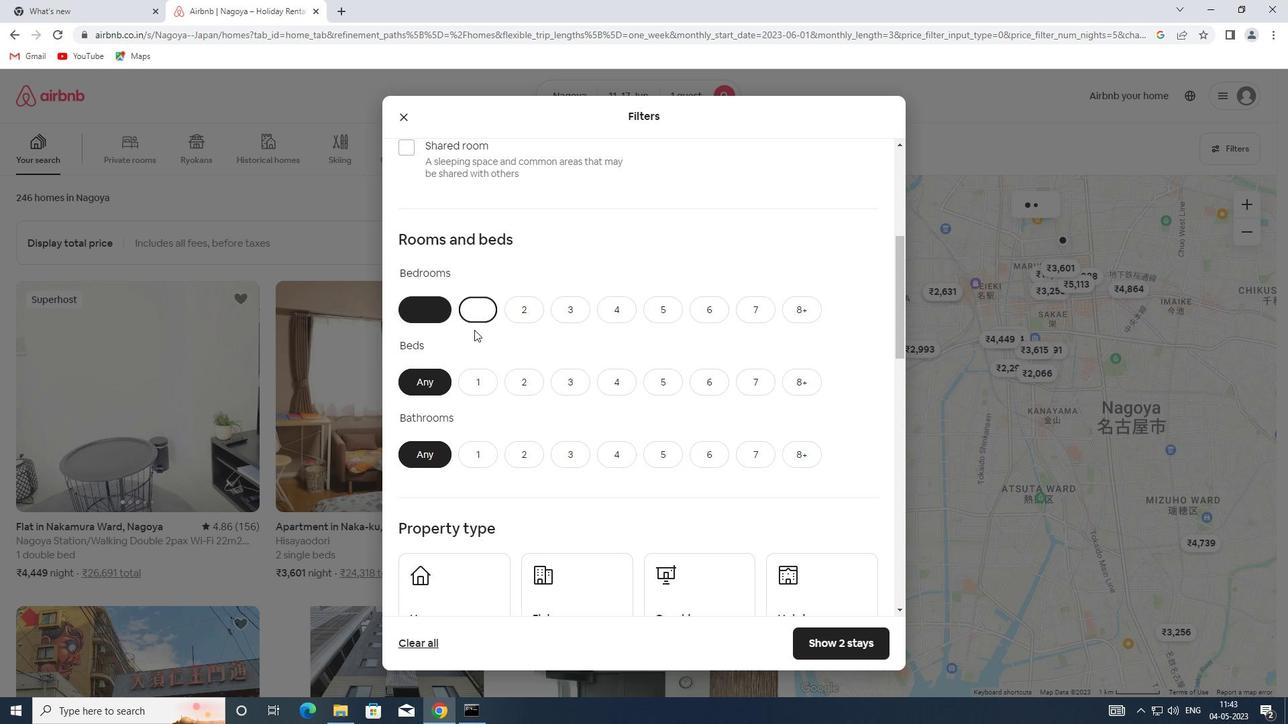 
Action: Mouse pressed left at (464, 373)
Screenshot: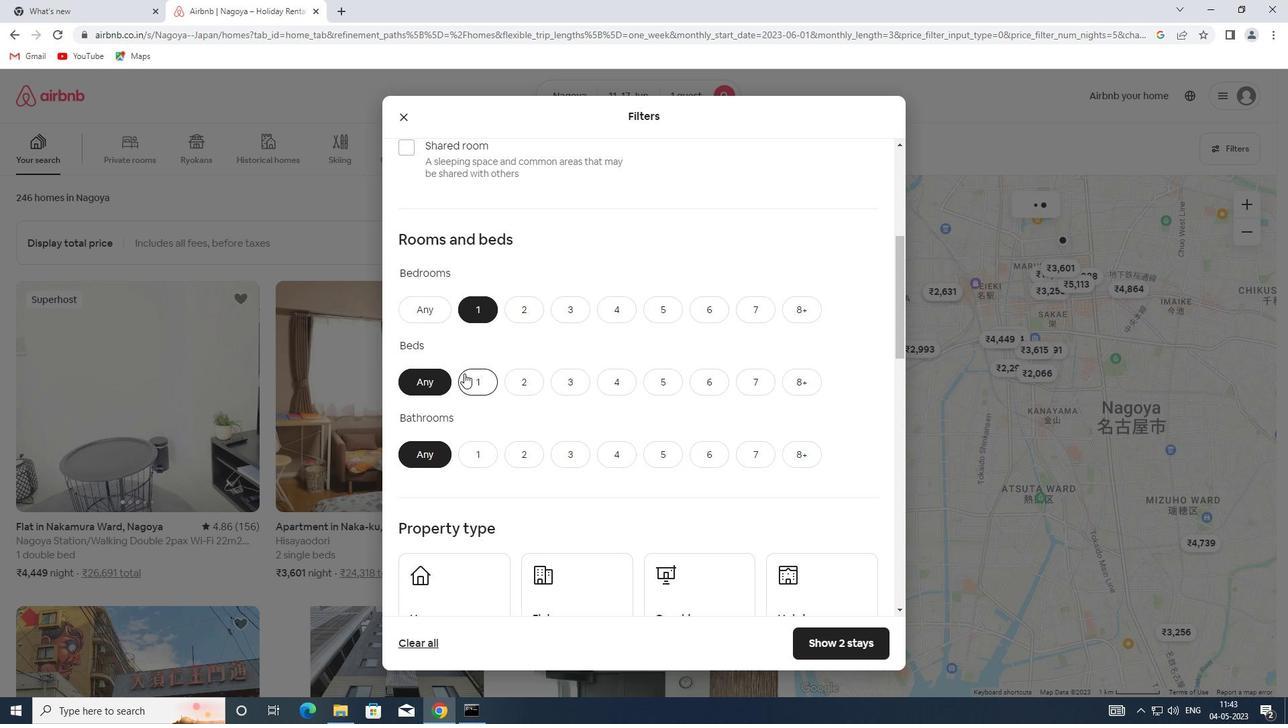
Action: Mouse moved to (475, 449)
Screenshot: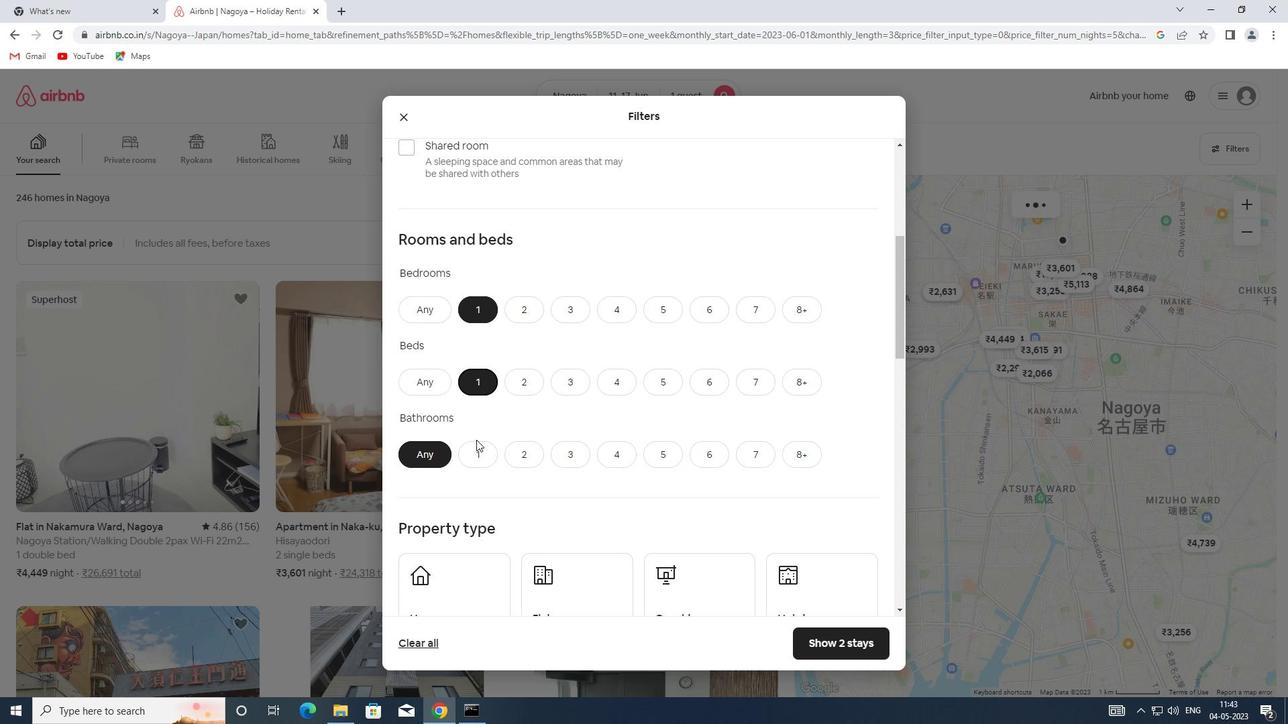 
Action: Mouse pressed left at (475, 449)
Screenshot: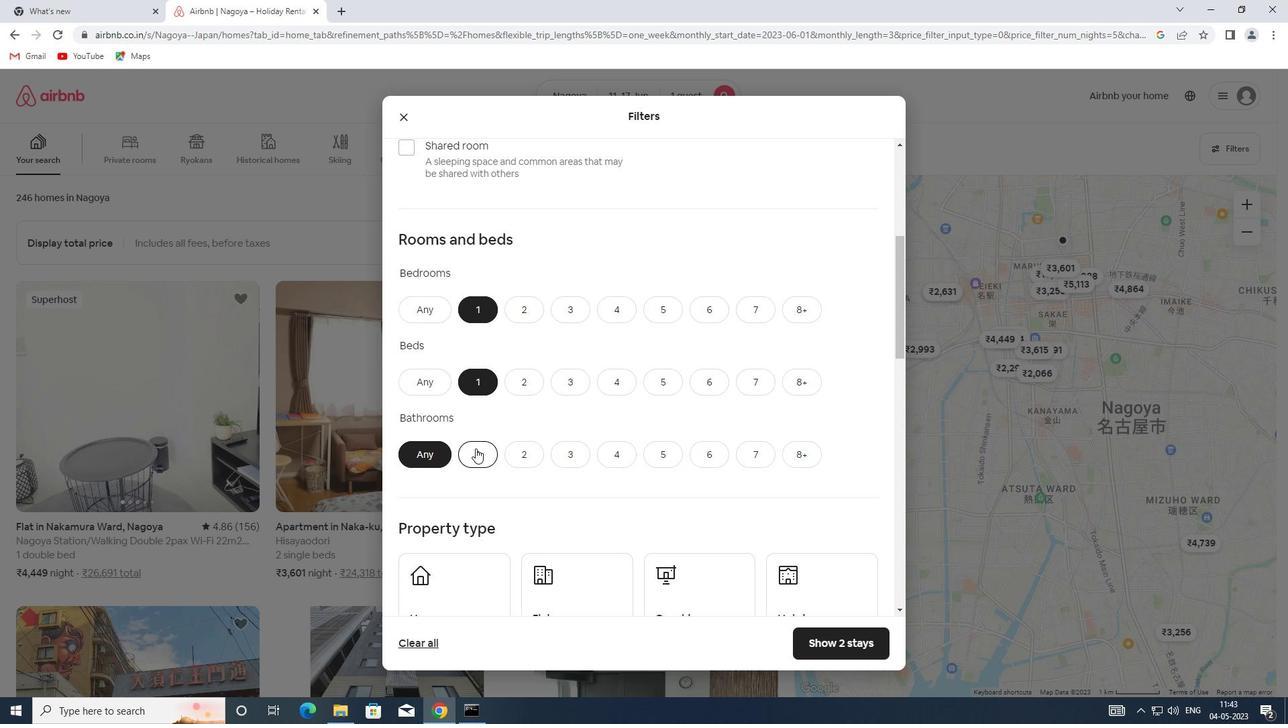 
Action: Mouse scrolled (475, 448) with delta (0, 0)
Screenshot: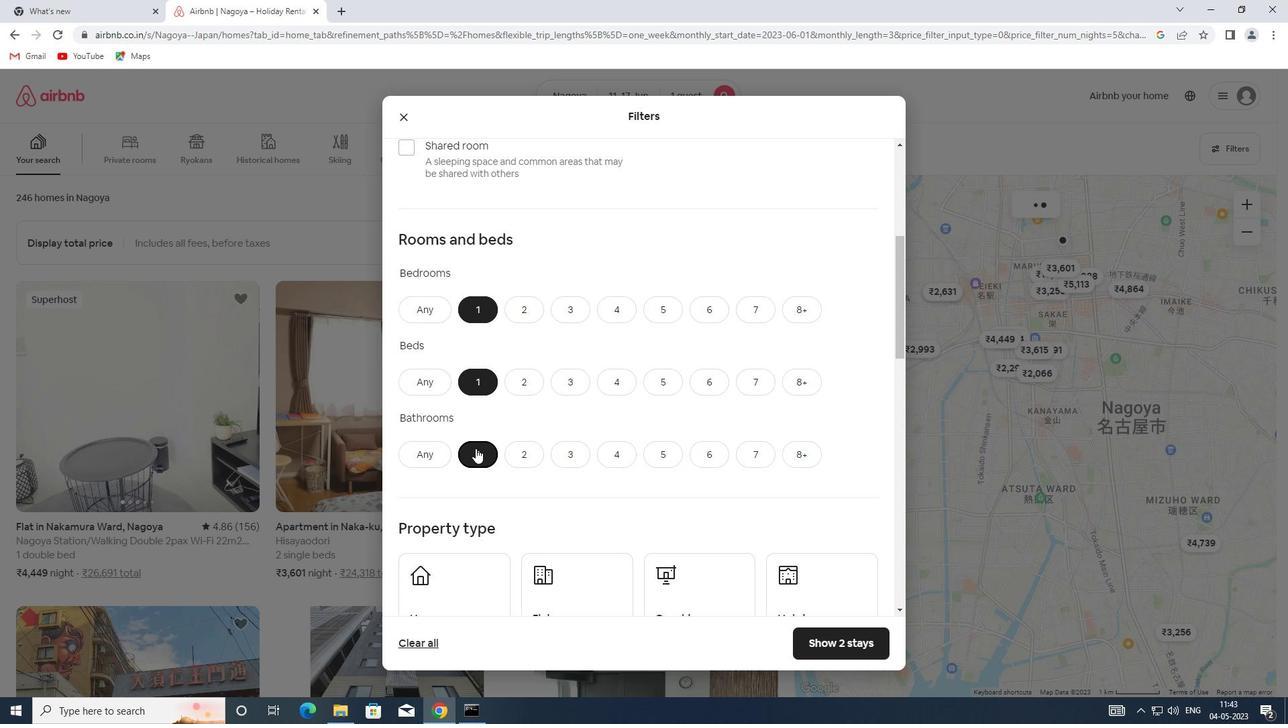 
Action: Mouse scrolled (475, 448) with delta (0, 0)
Screenshot: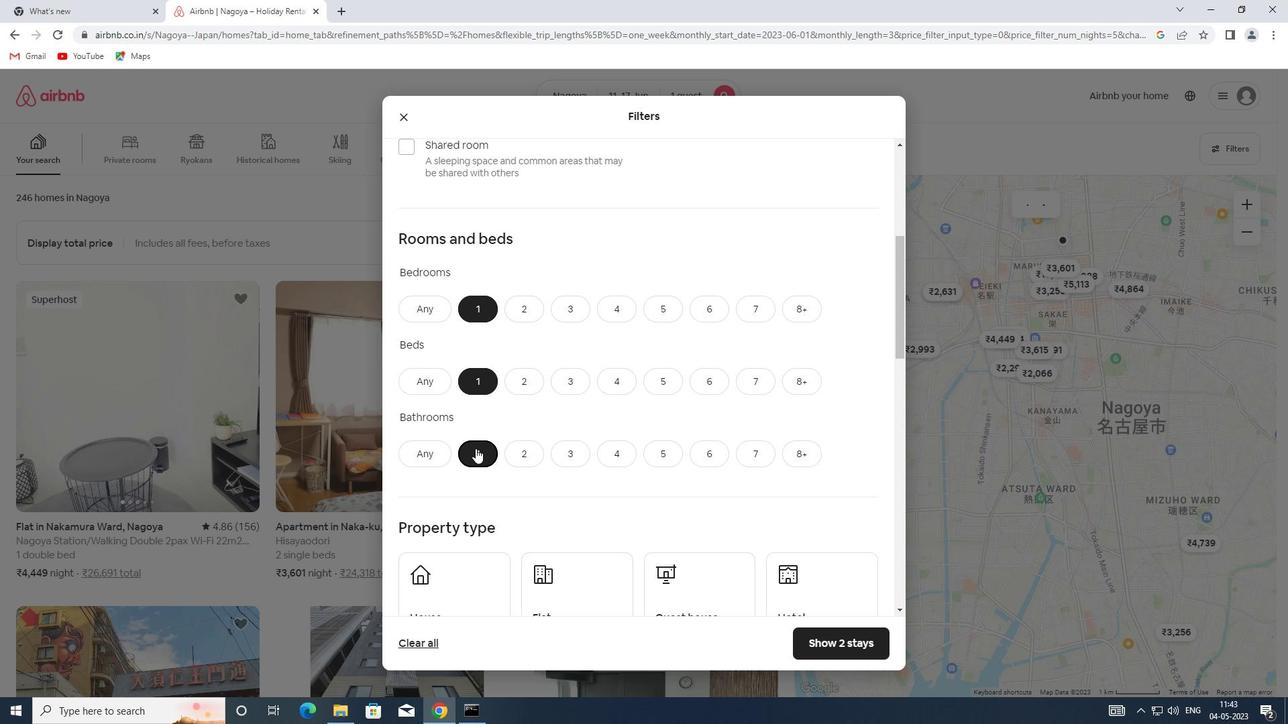 
Action: Mouse moved to (479, 444)
Screenshot: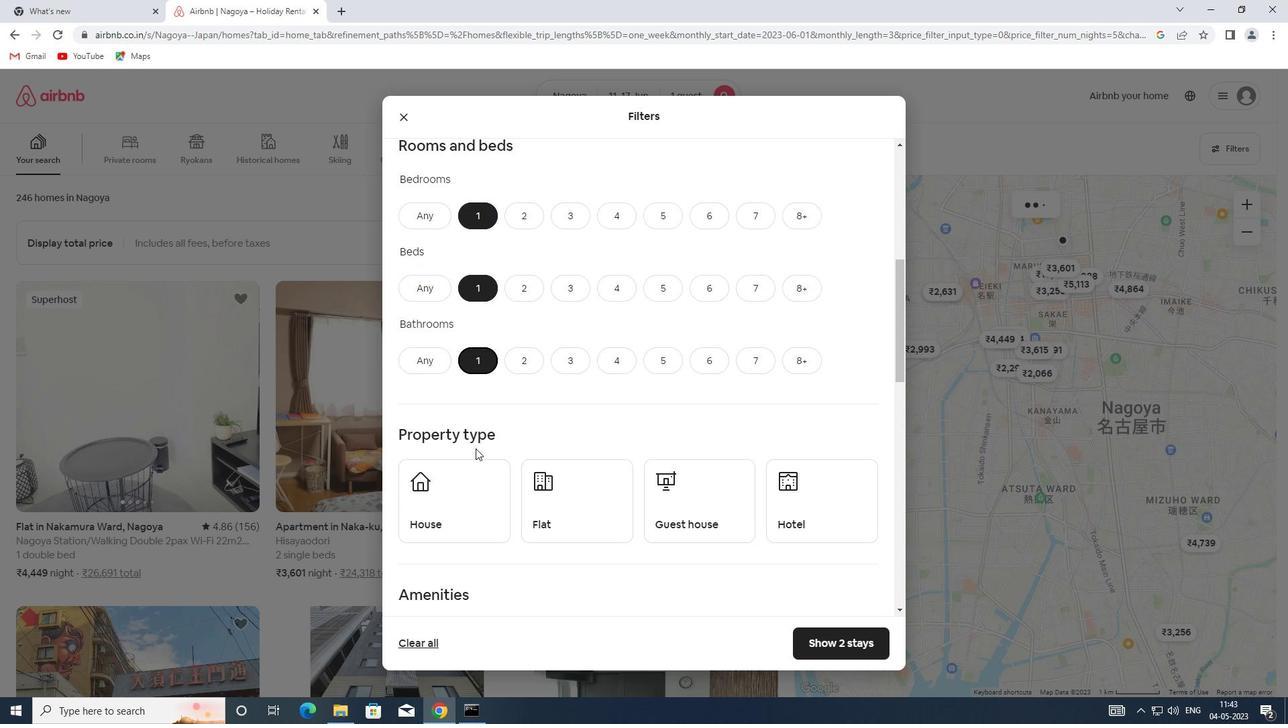 
Action: Mouse scrolled (479, 443) with delta (0, 0)
Screenshot: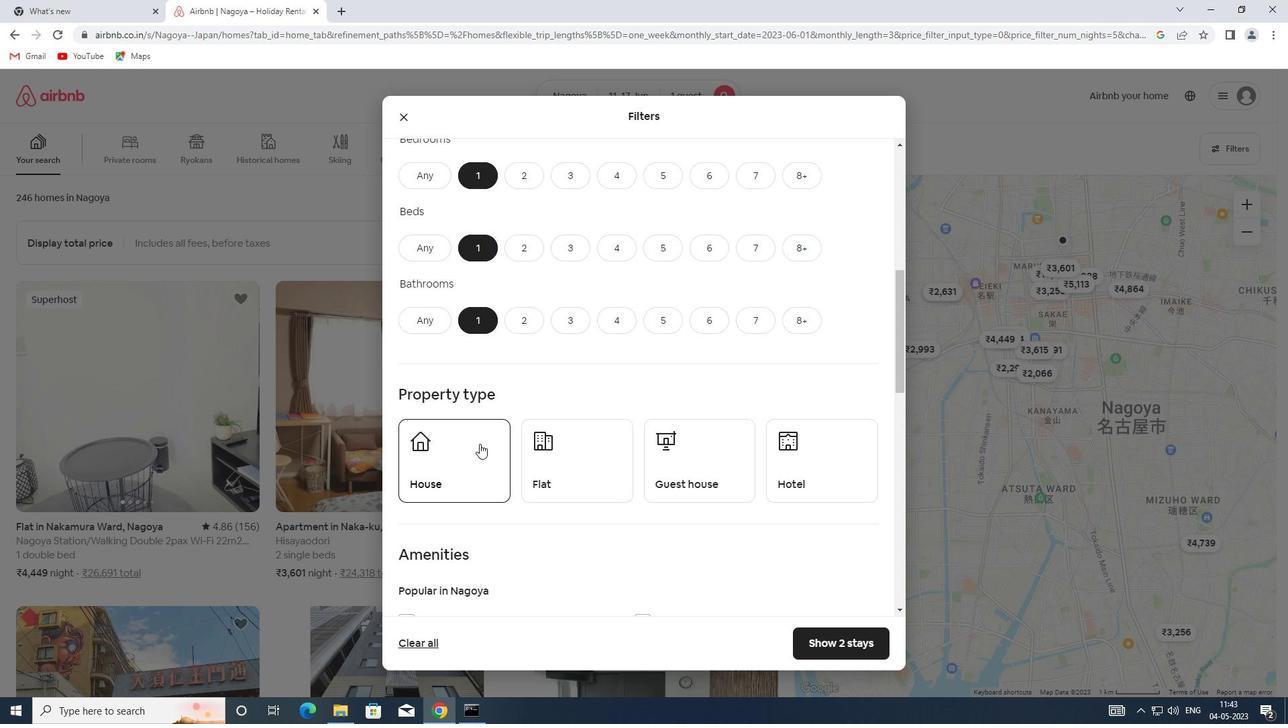 
Action: Mouse moved to (499, 423)
Screenshot: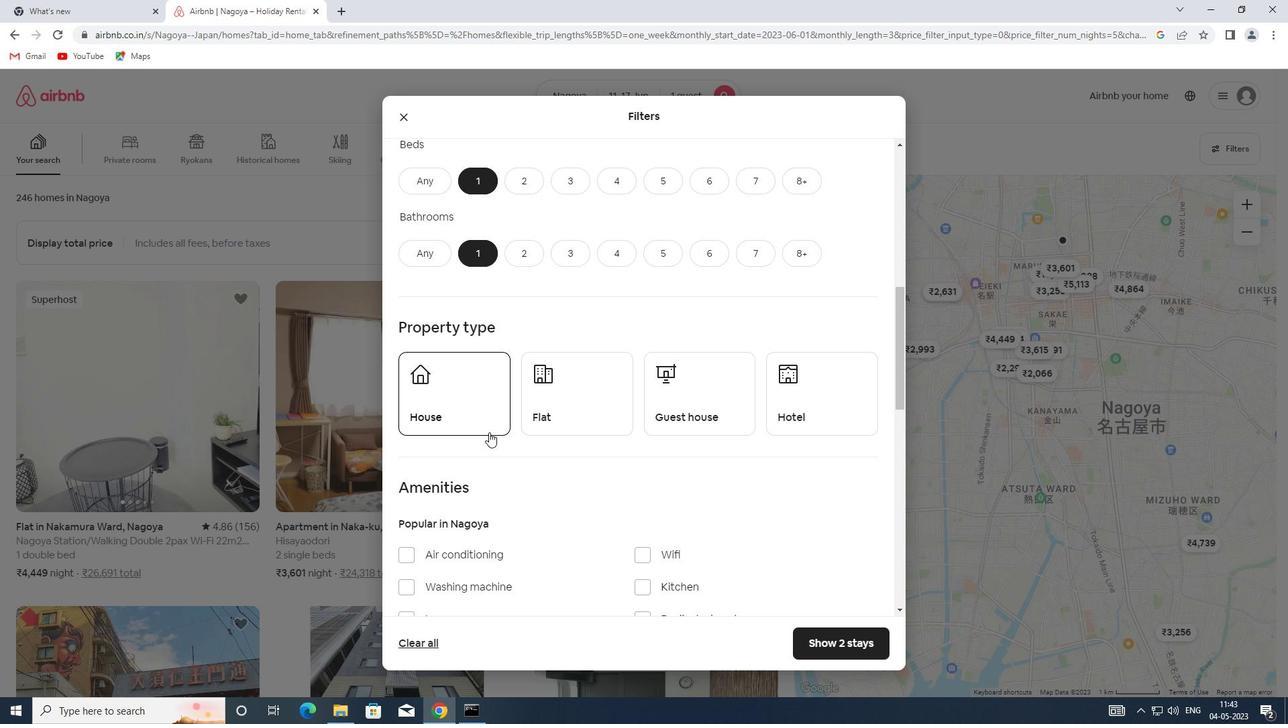 
Action: Mouse pressed left at (499, 423)
Screenshot: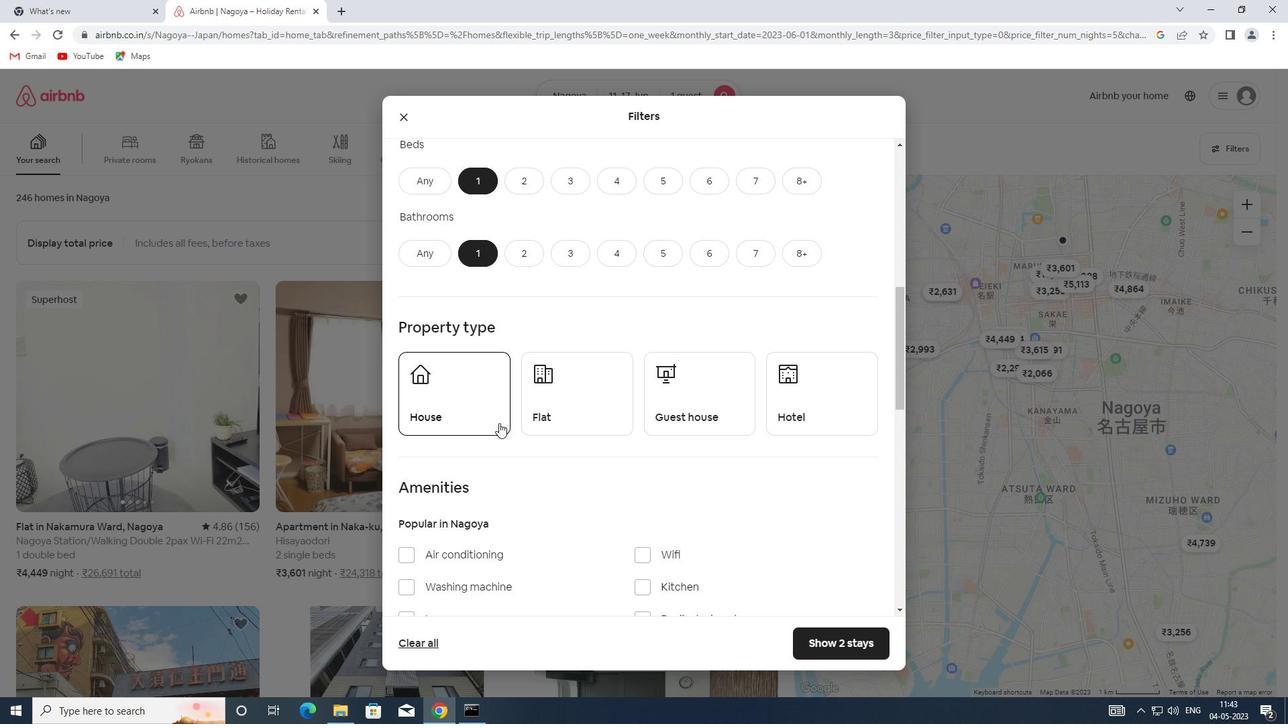 
Action: Mouse moved to (544, 418)
Screenshot: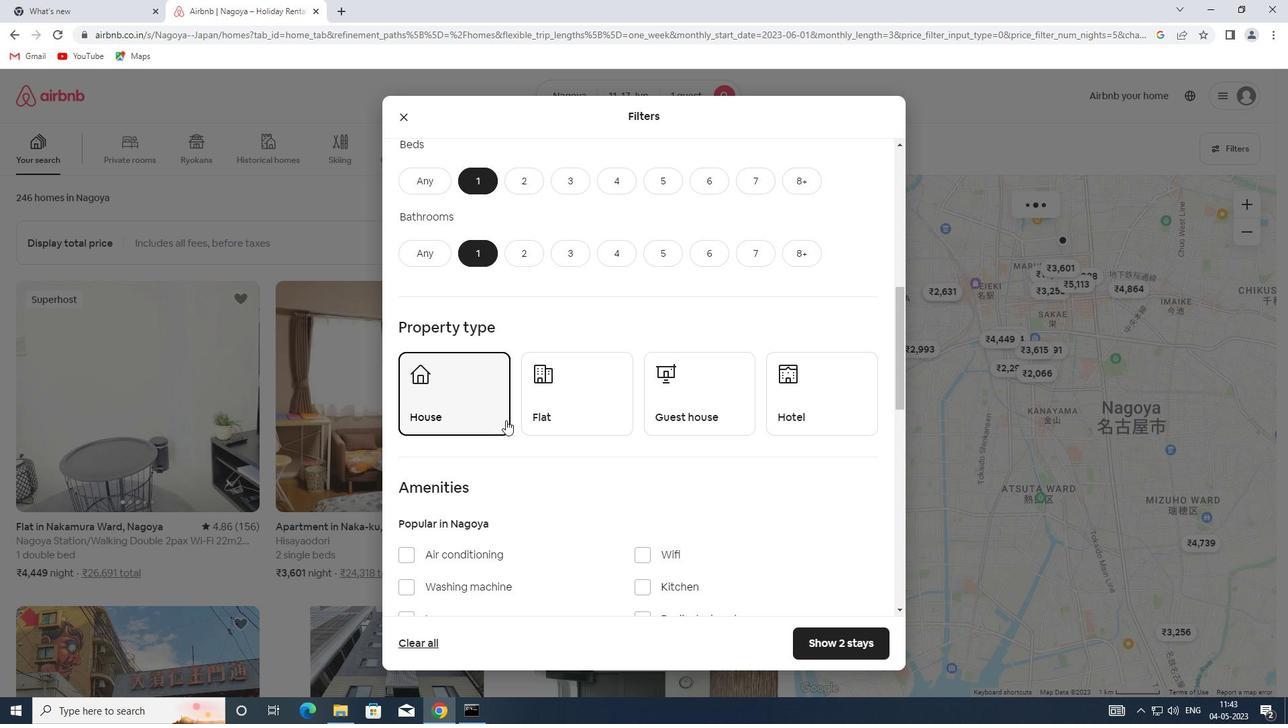 
Action: Mouse pressed left at (544, 418)
Screenshot: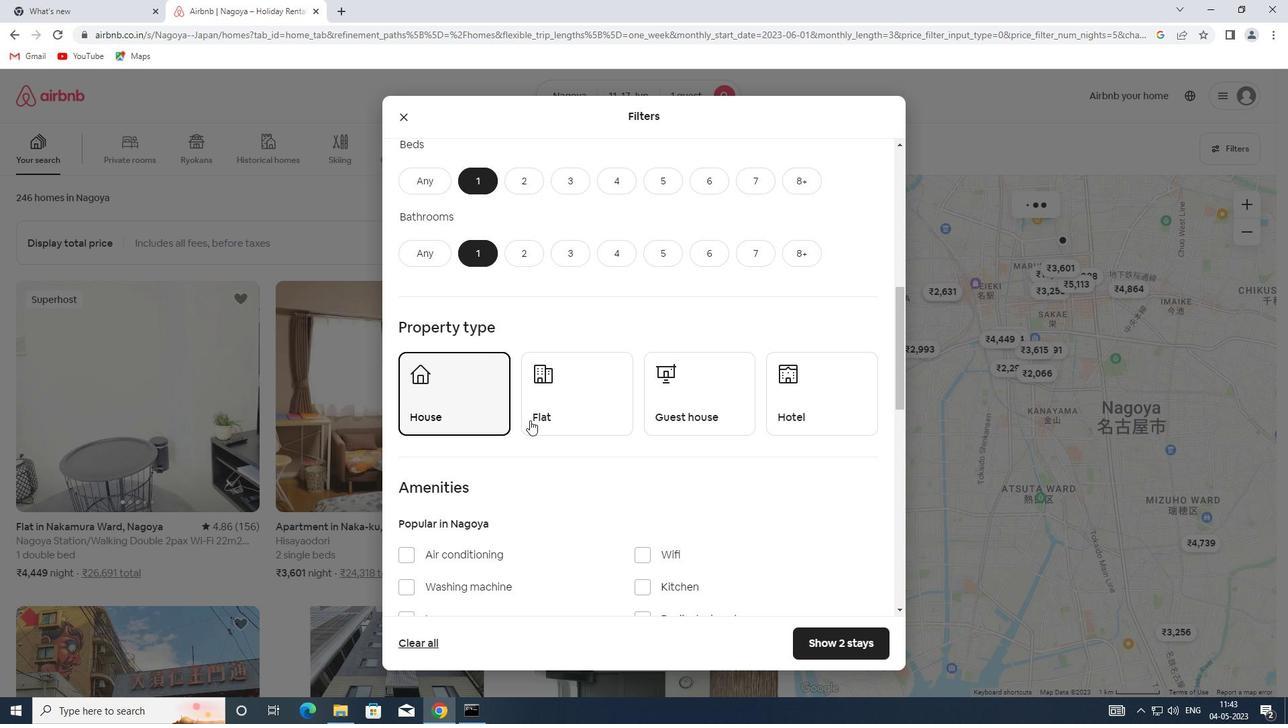 
Action: Mouse moved to (698, 410)
Screenshot: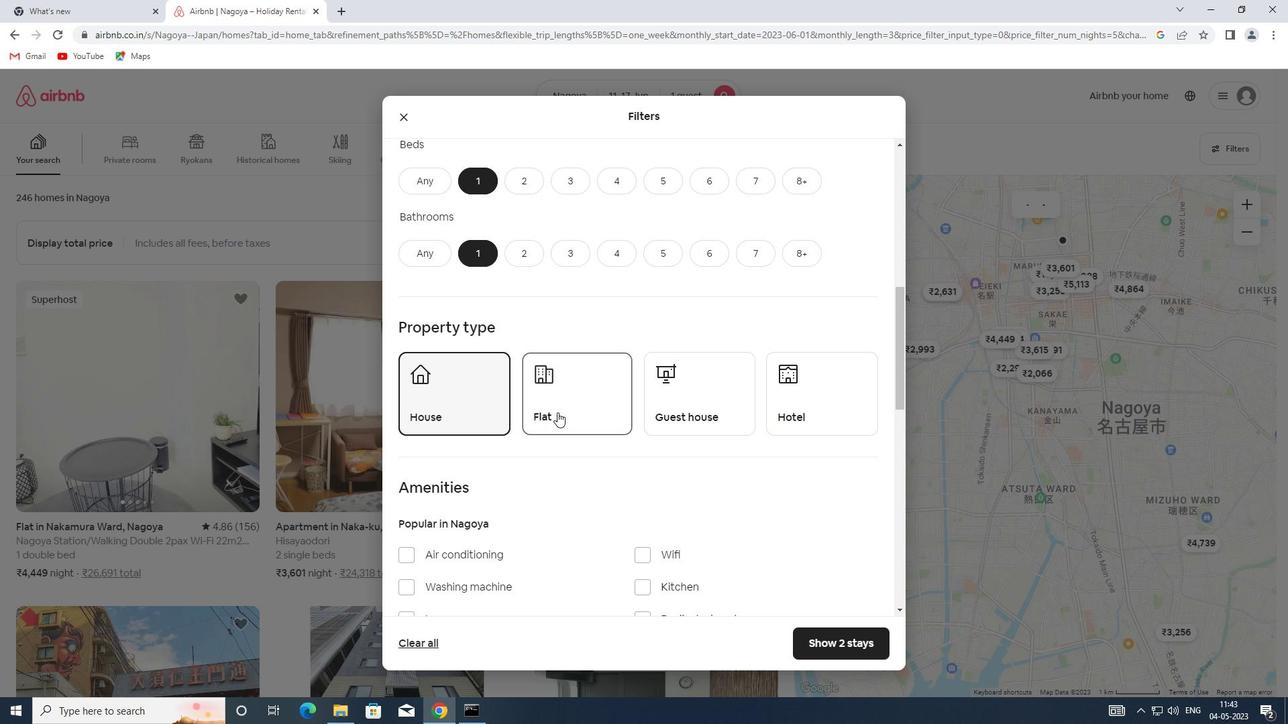 
Action: Mouse pressed left at (698, 410)
Screenshot: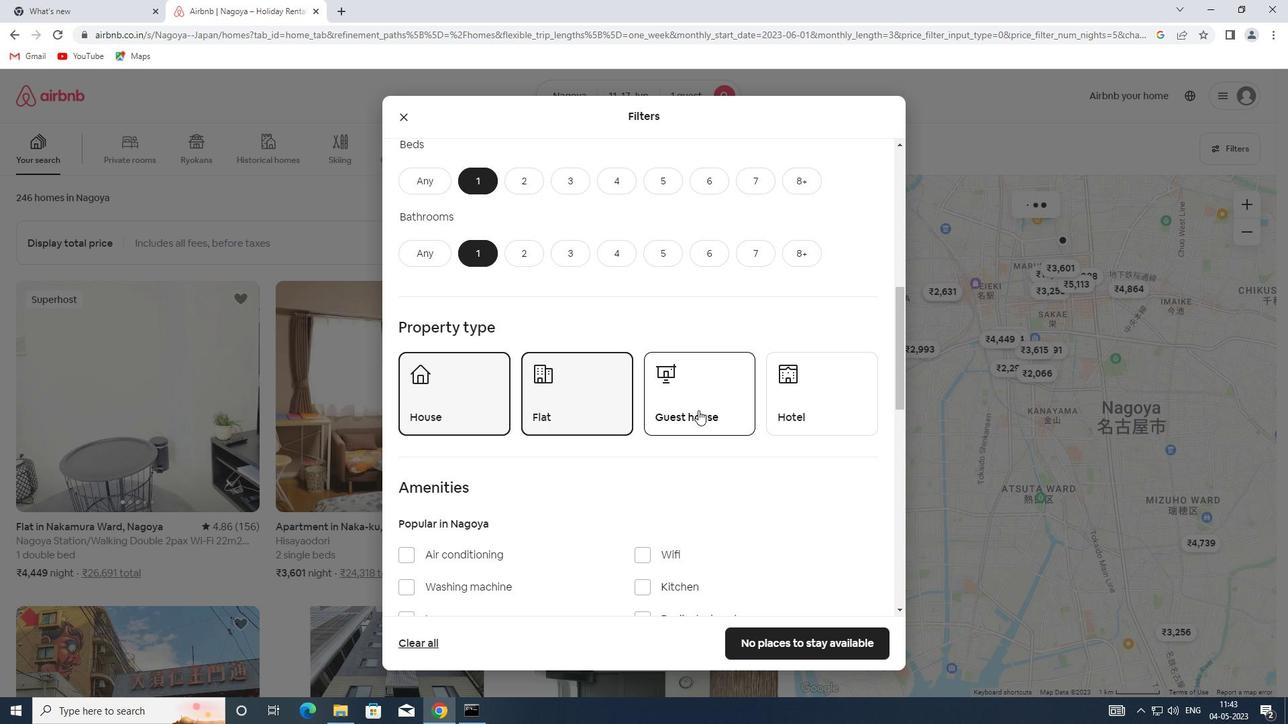 
Action: Mouse moved to (787, 406)
Screenshot: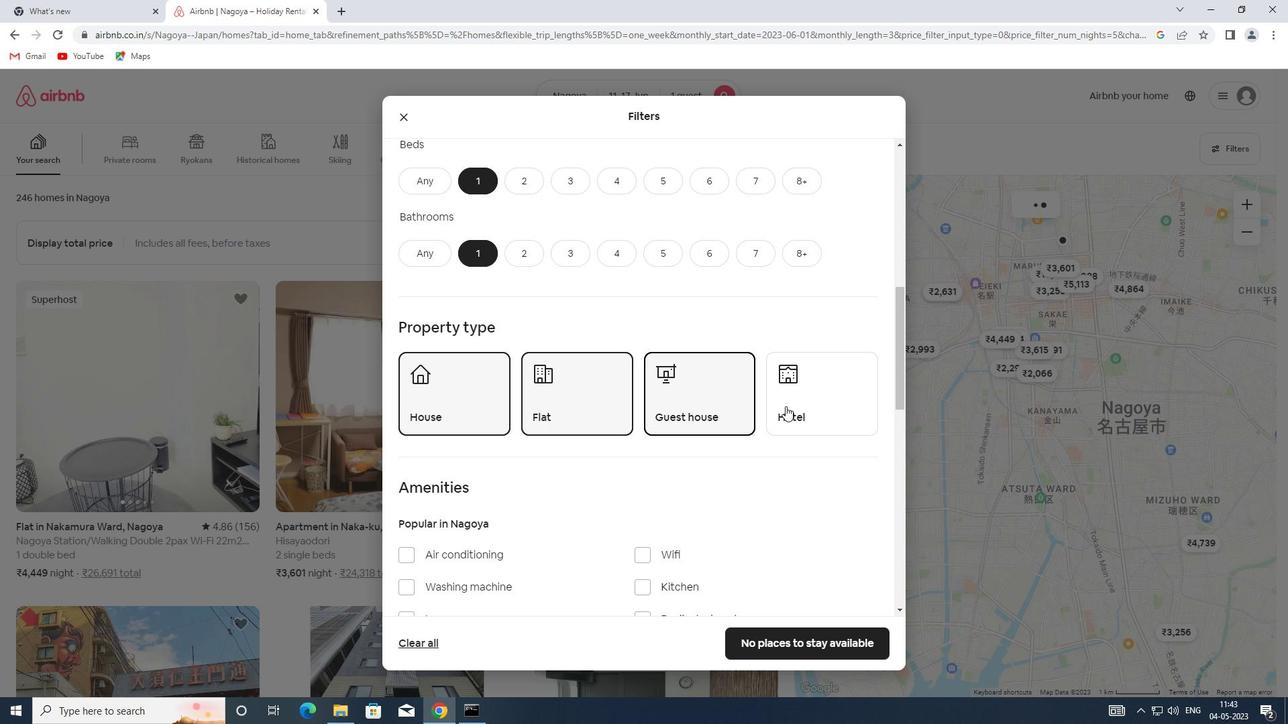 
Action: Mouse pressed left at (787, 406)
Screenshot: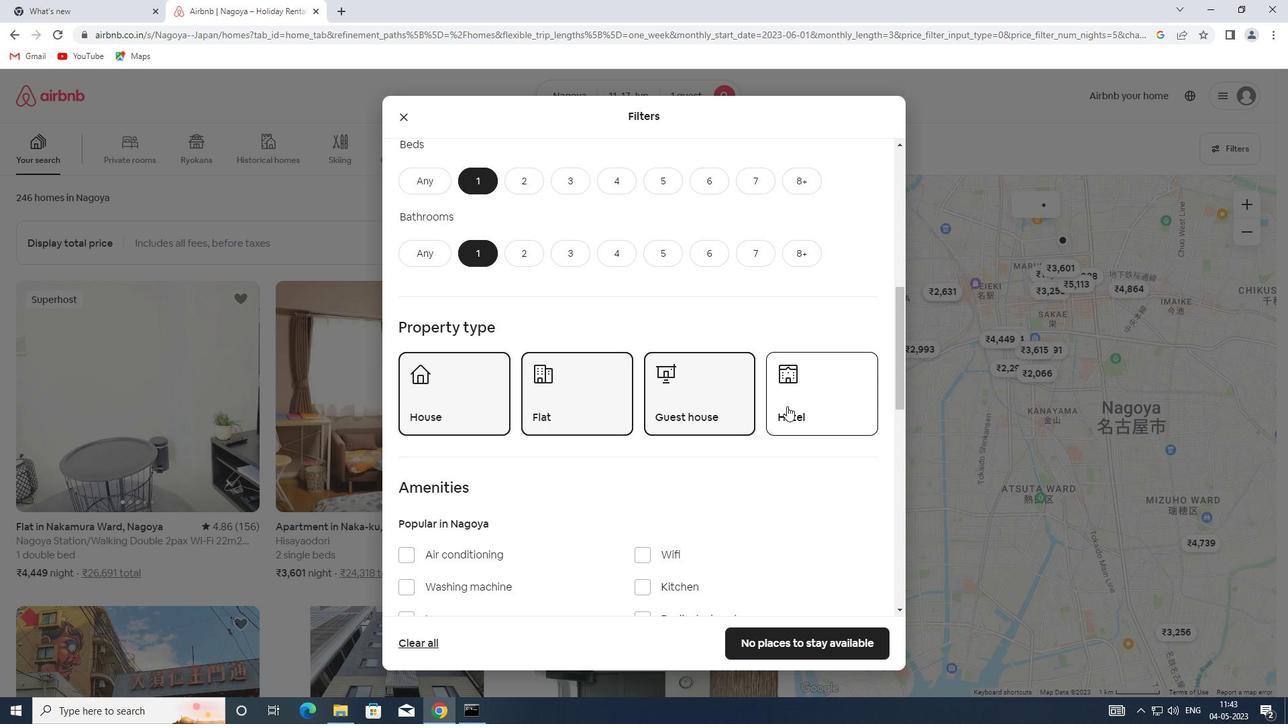 
Action: Mouse scrolled (787, 406) with delta (0, 0)
Screenshot: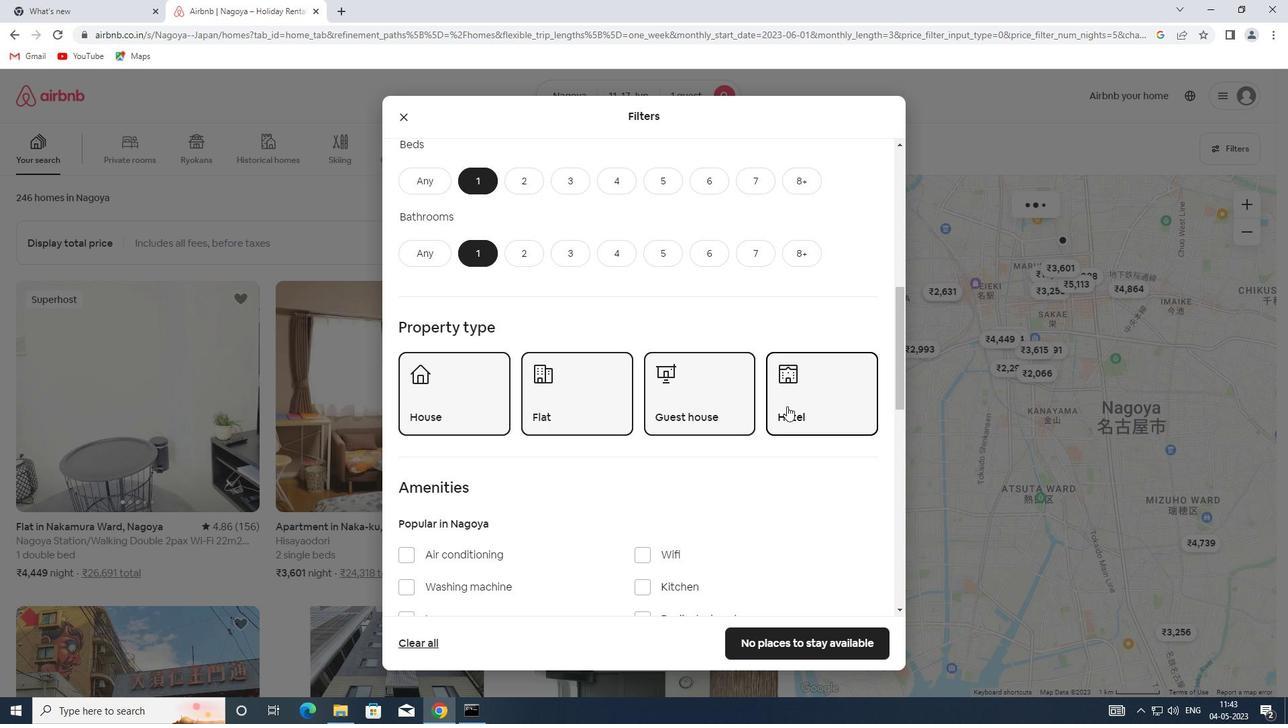 
Action: Mouse scrolled (787, 406) with delta (0, 0)
Screenshot: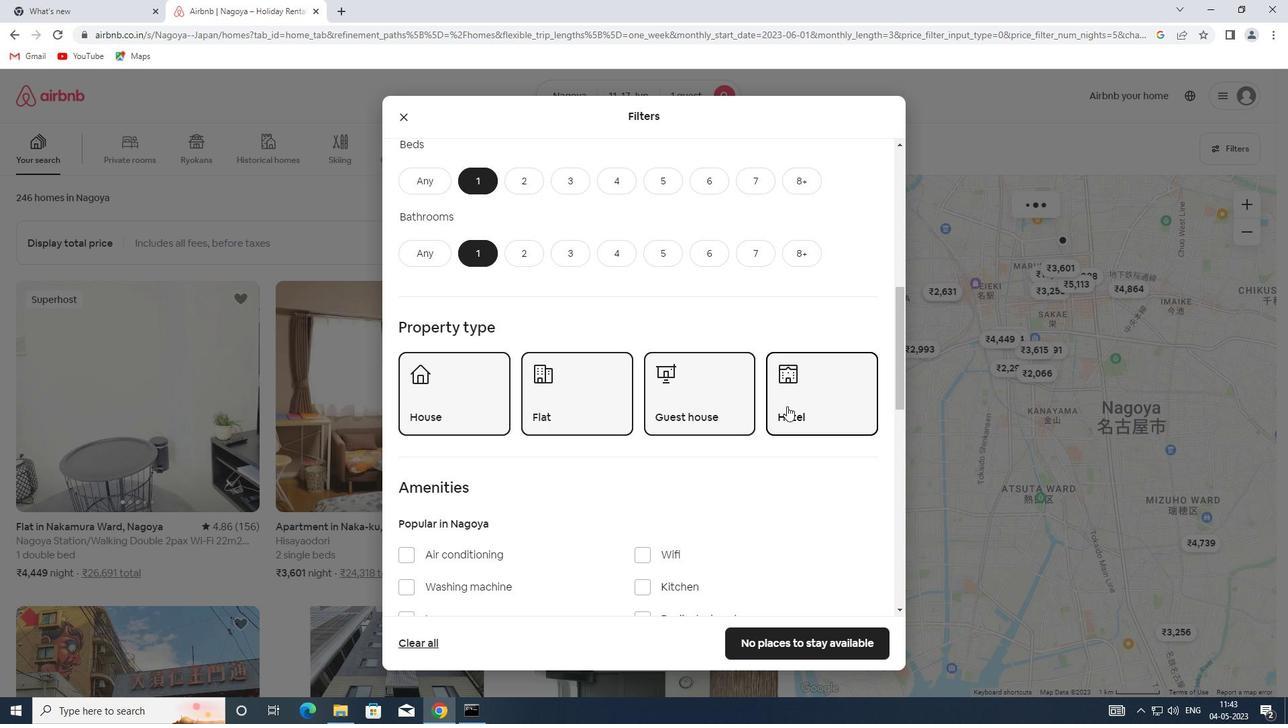 
Action: Mouse moved to (774, 397)
Screenshot: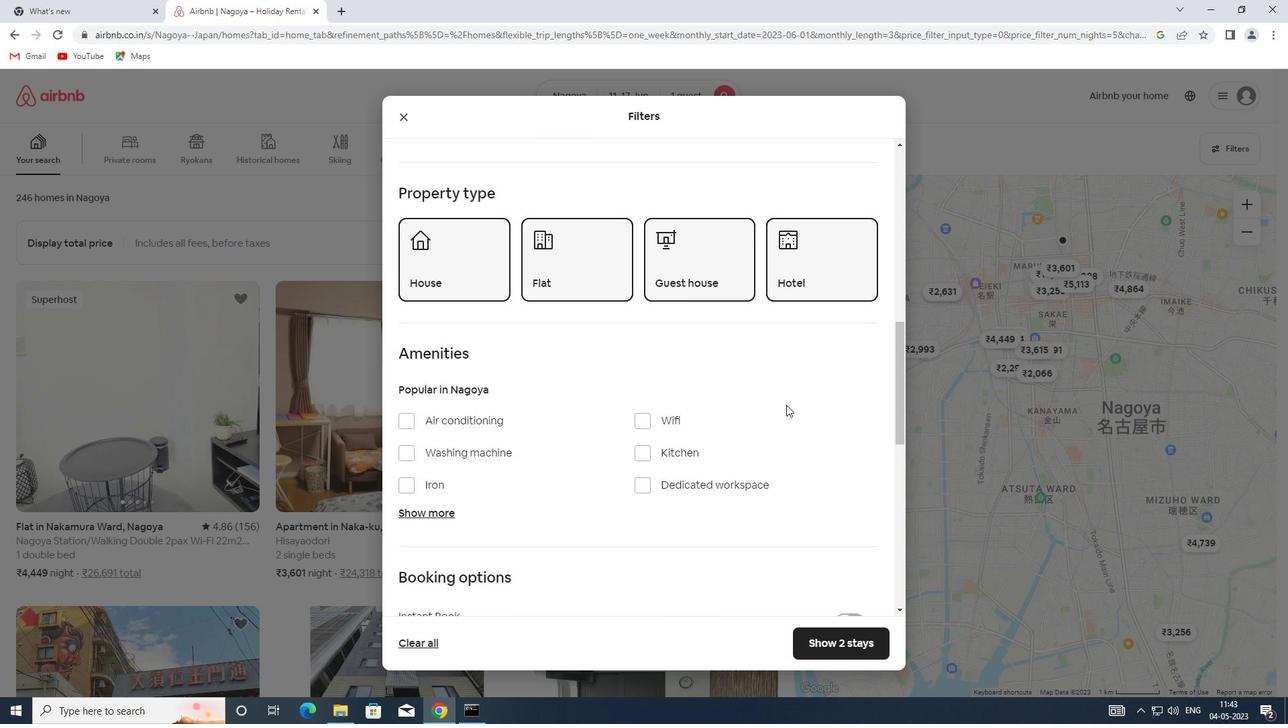 
Action: Mouse scrolled (774, 396) with delta (0, 0)
Screenshot: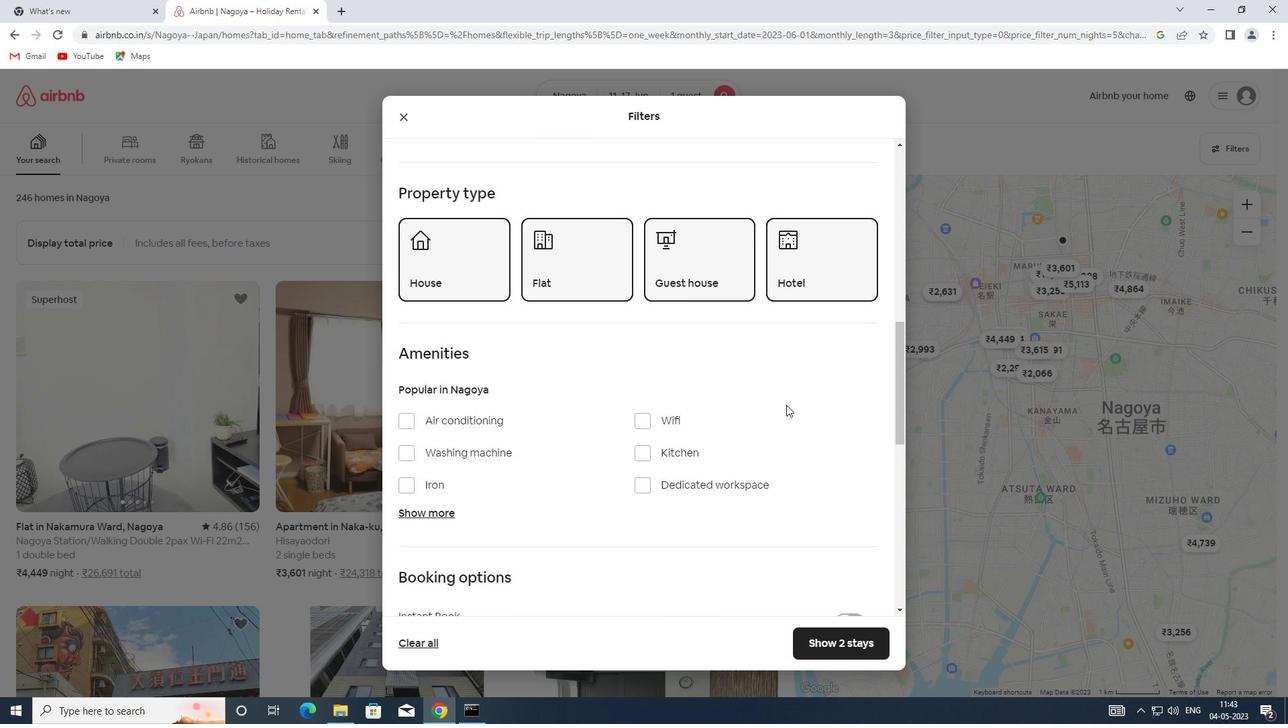 
Action: Mouse moved to (769, 400)
Screenshot: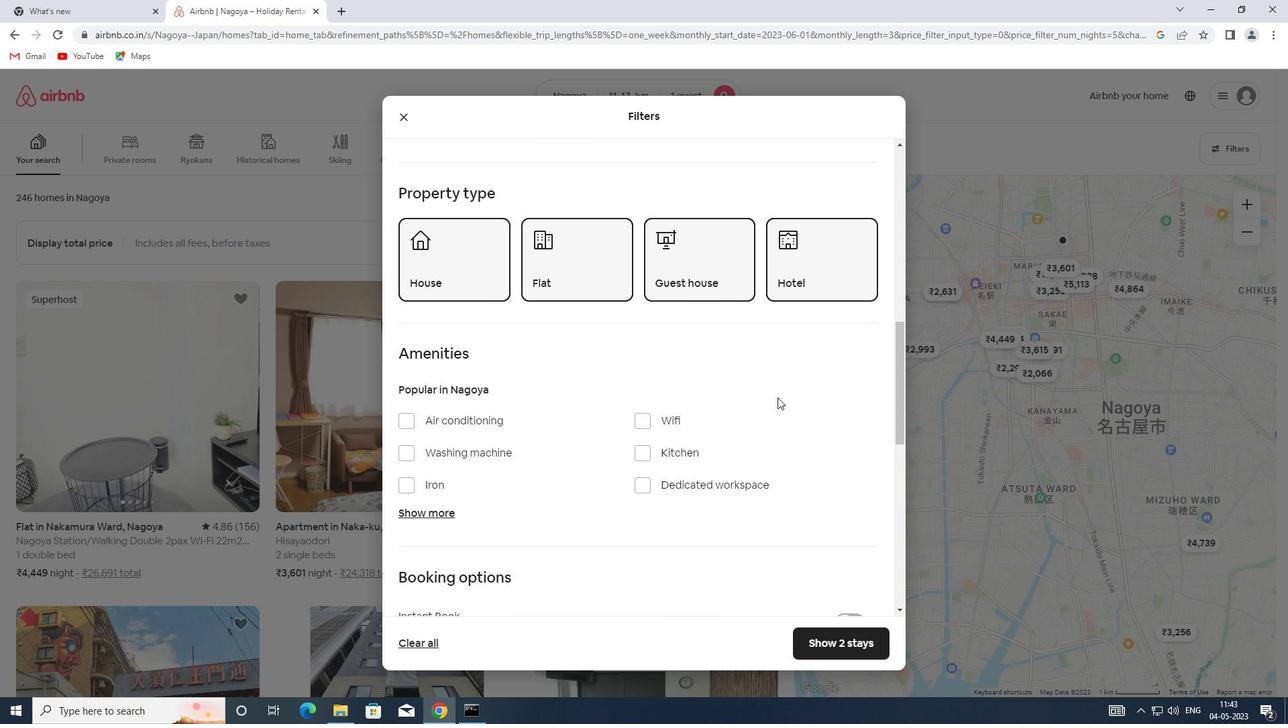 
Action: Mouse scrolled (769, 399) with delta (0, 0)
Screenshot: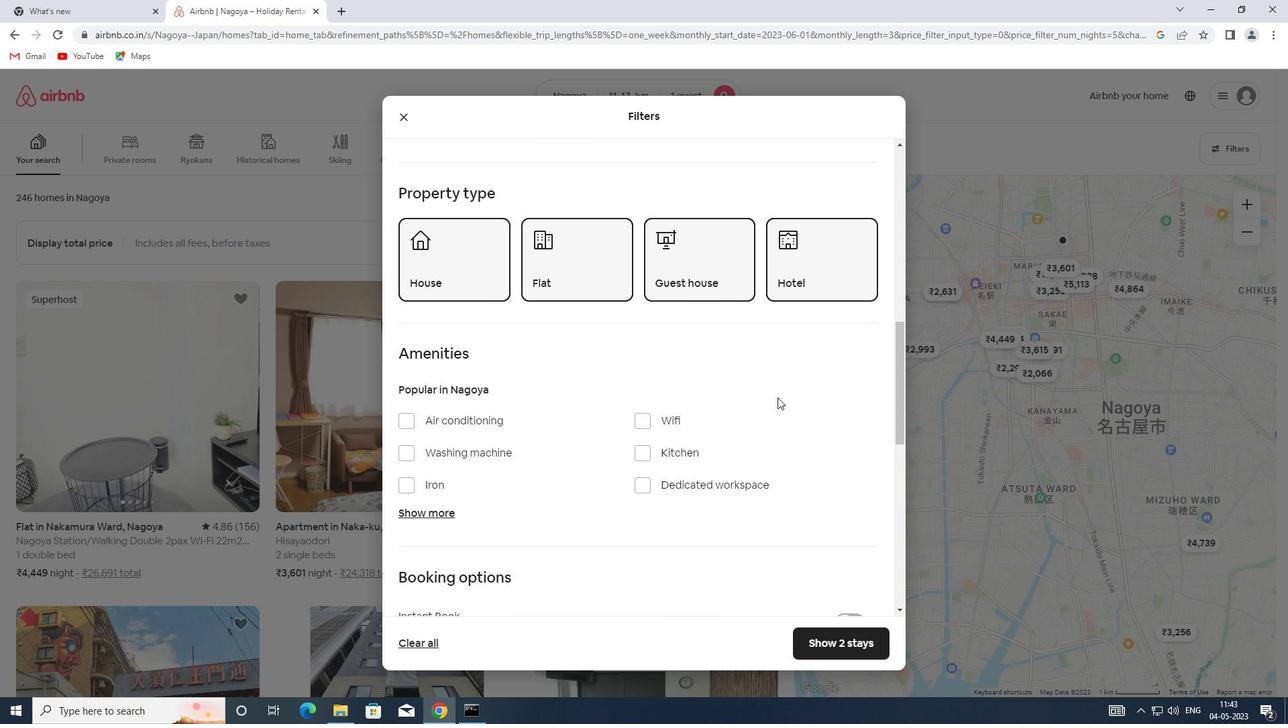 
Action: Mouse moved to (747, 402)
Screenshot: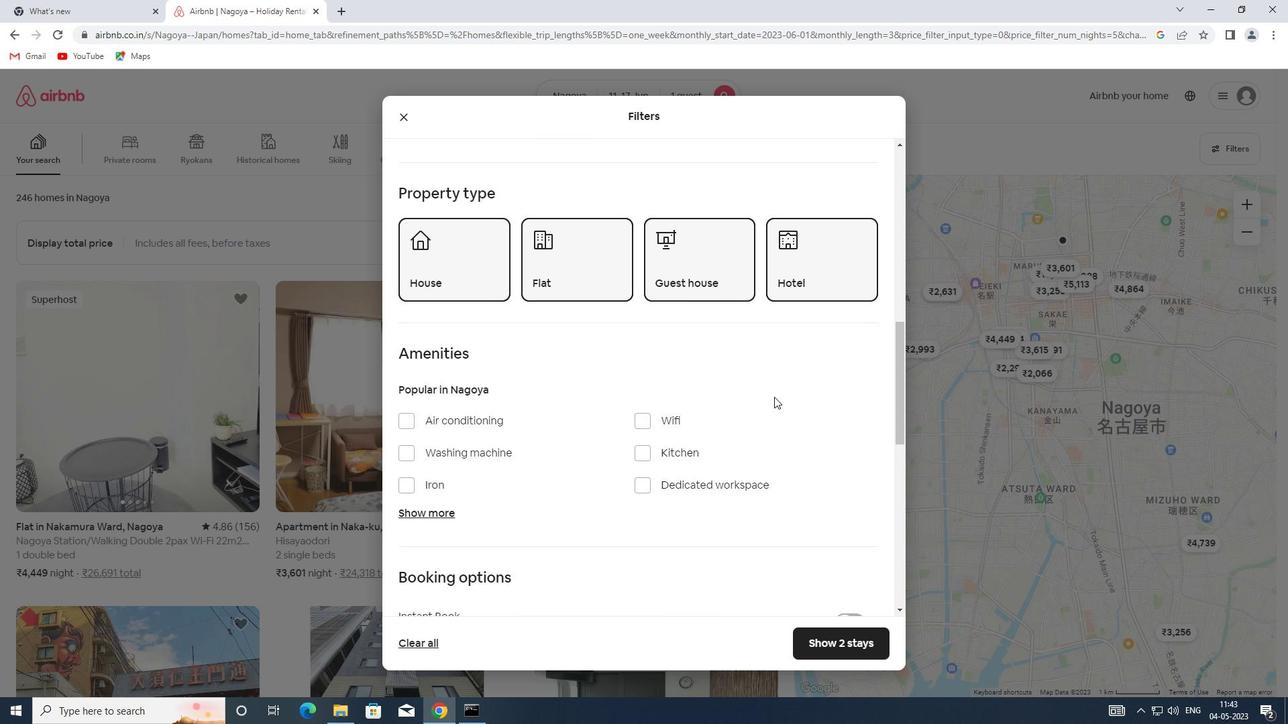 
Action: Mouse scrolled (747, 401) with delta (0, 0)
Screenshot: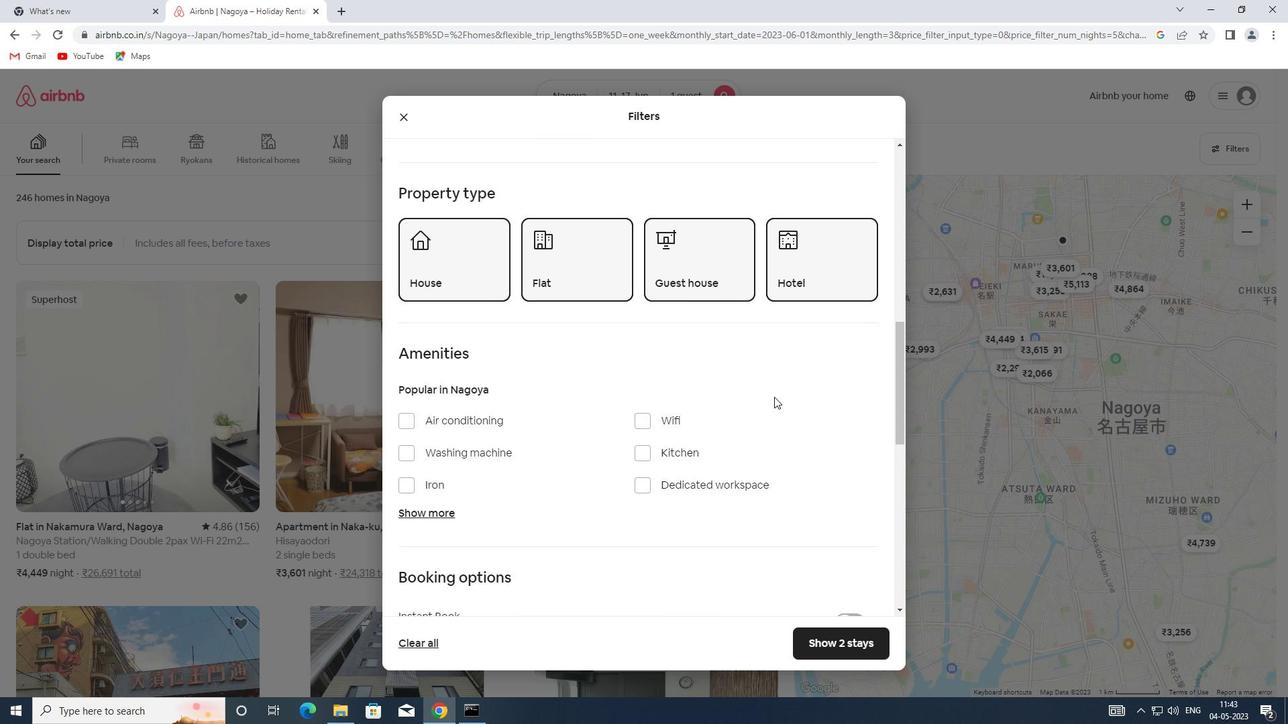 
Action: Mouse moved to (731, 401)
Screenshot: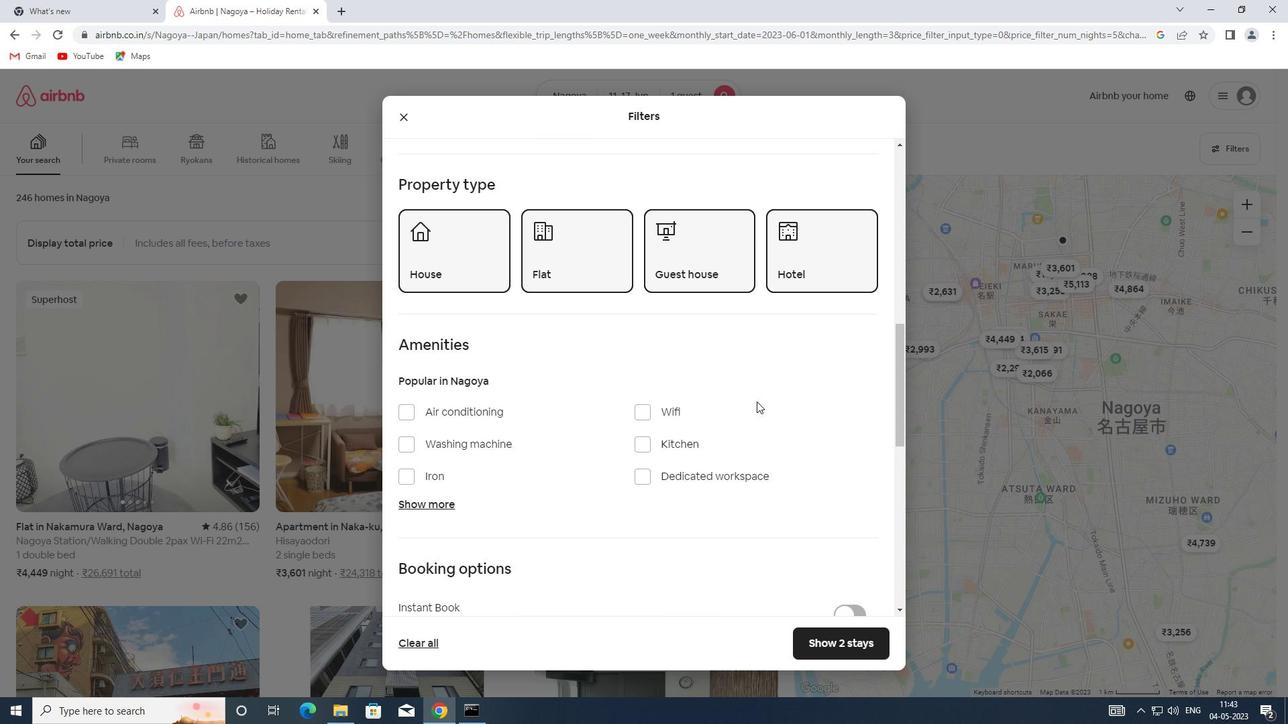 
Action: Mouse scrolled (731, 400) with delta (0, 0)
Screenshot: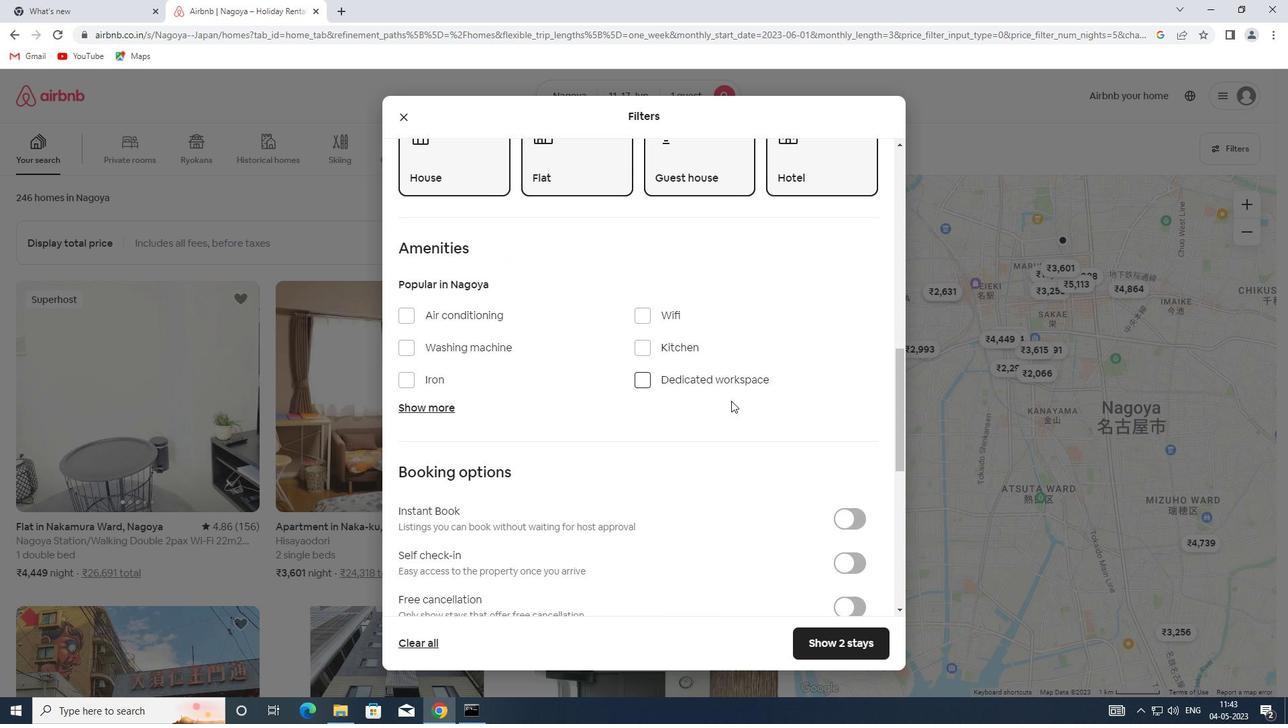 
Action: Mouse moved to (845, 396)
Screenshot: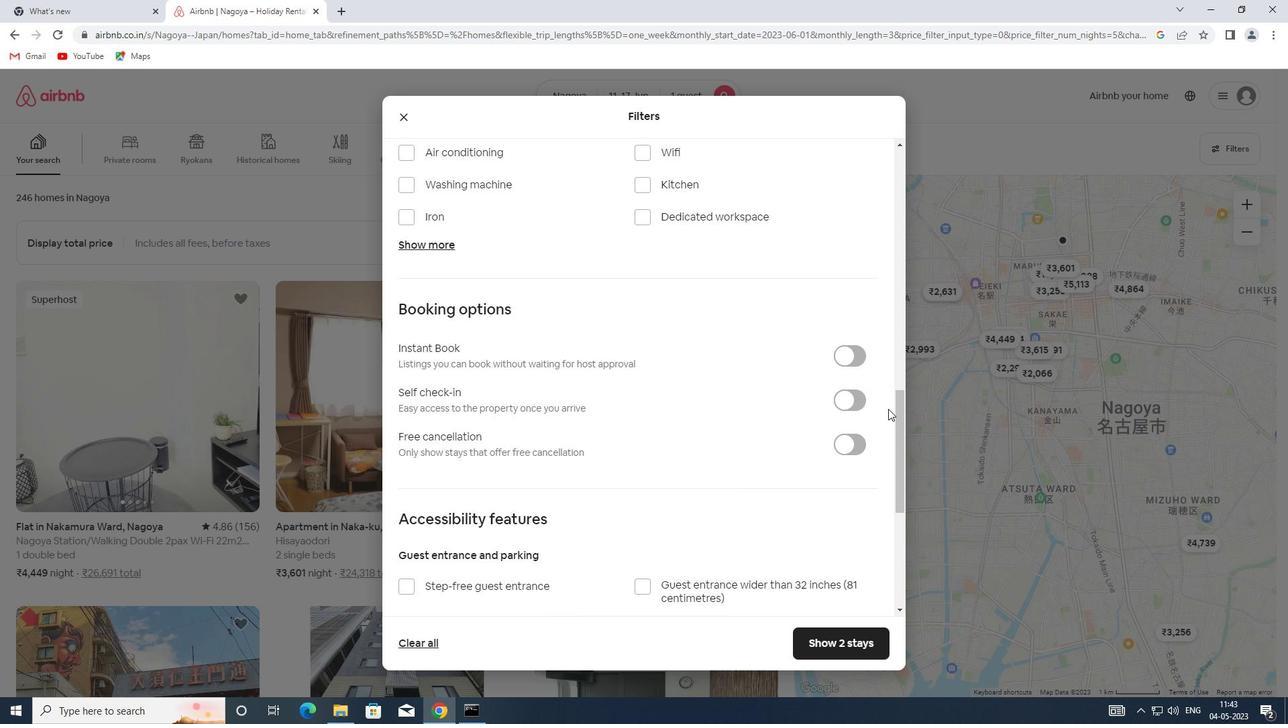 
Action: Mouse pressed left at (845, 396)
Screenshot: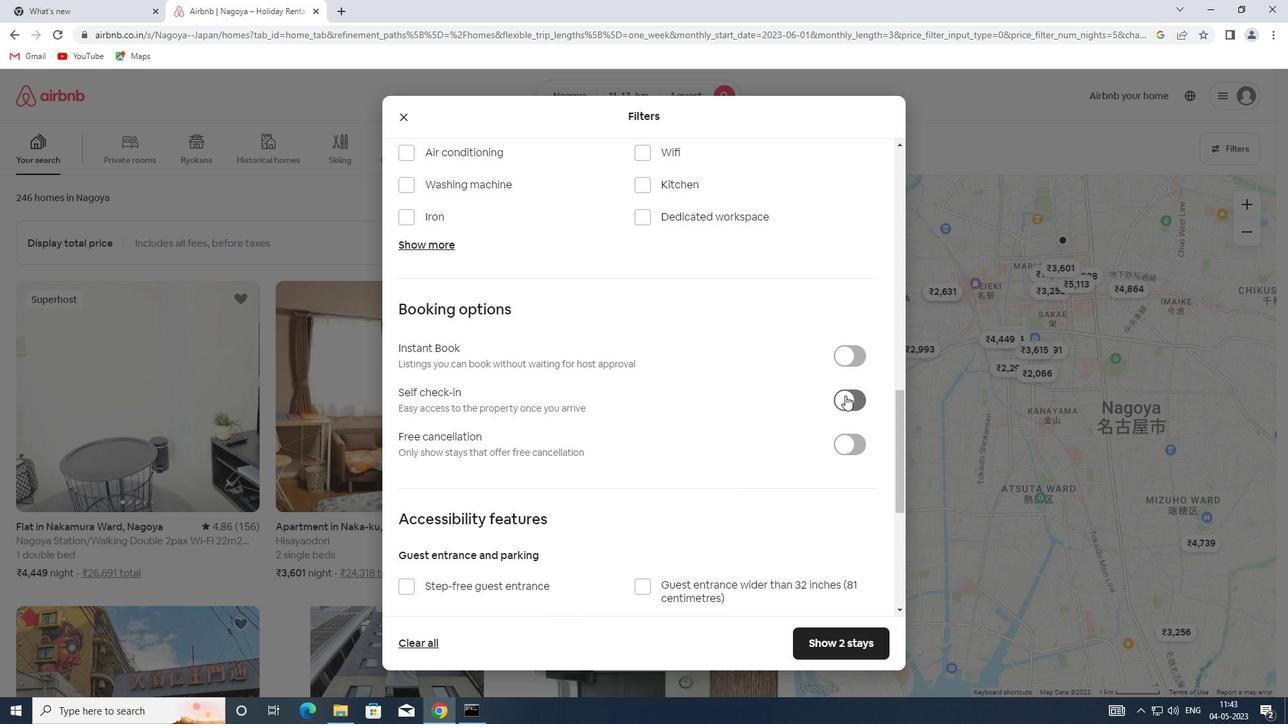 
Action: Mouse moved to (514, 477)
Screenshot: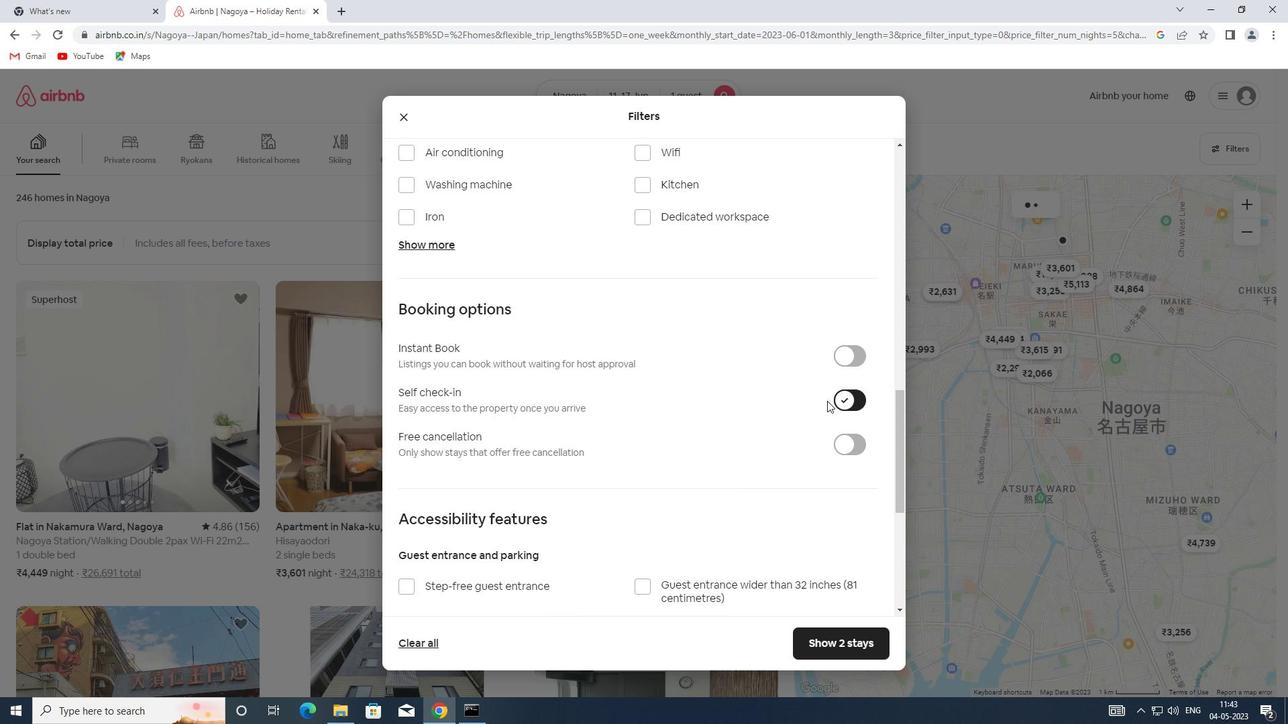 
Action: Mouse scrolled (514, 476) with delta (0, 0)
Screenshot: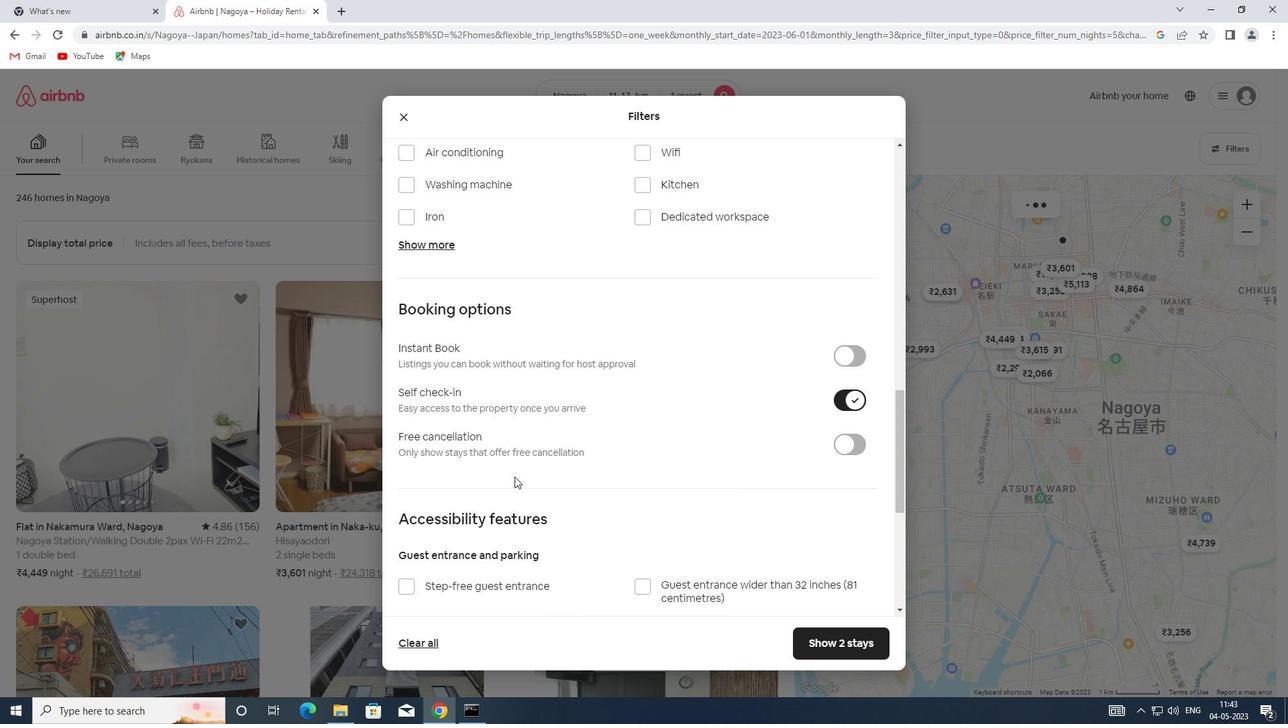 
Action: Mouse scrolled (514, 476) with delta (0, 0)
Screenshot: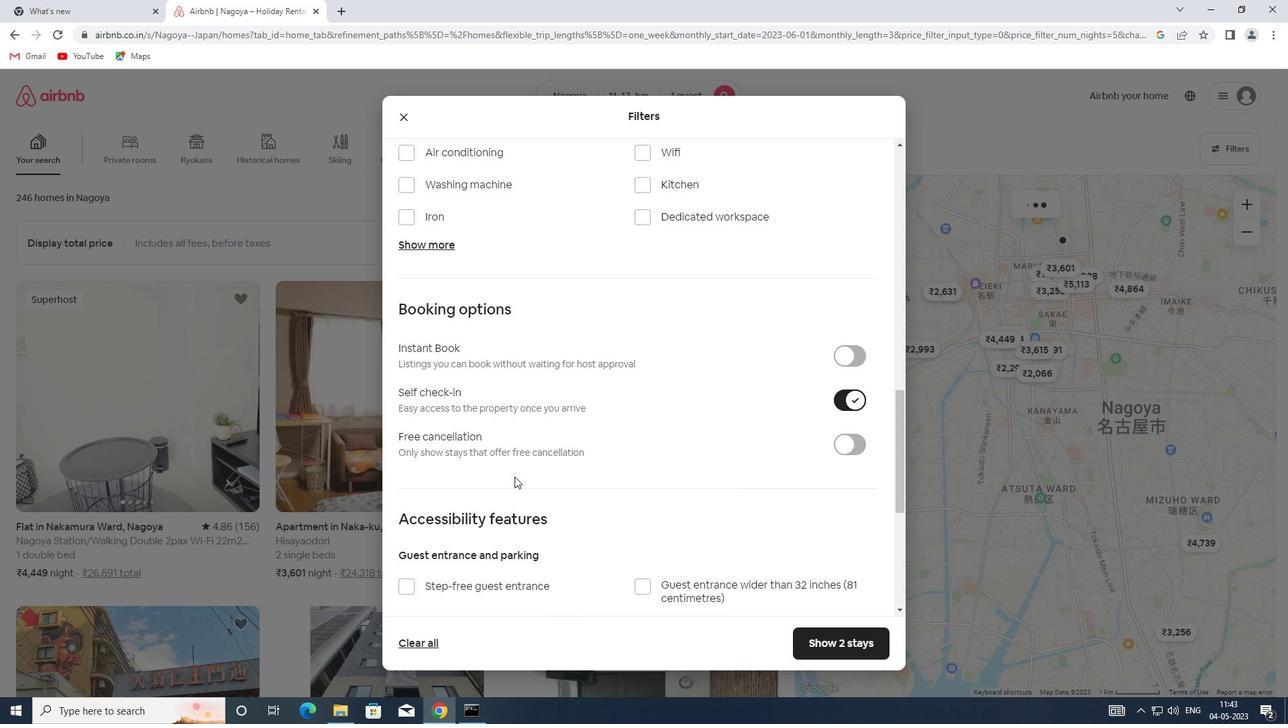 
Action: Mouse scrolled (514, 476) with delta (0, 0)
Screenshot: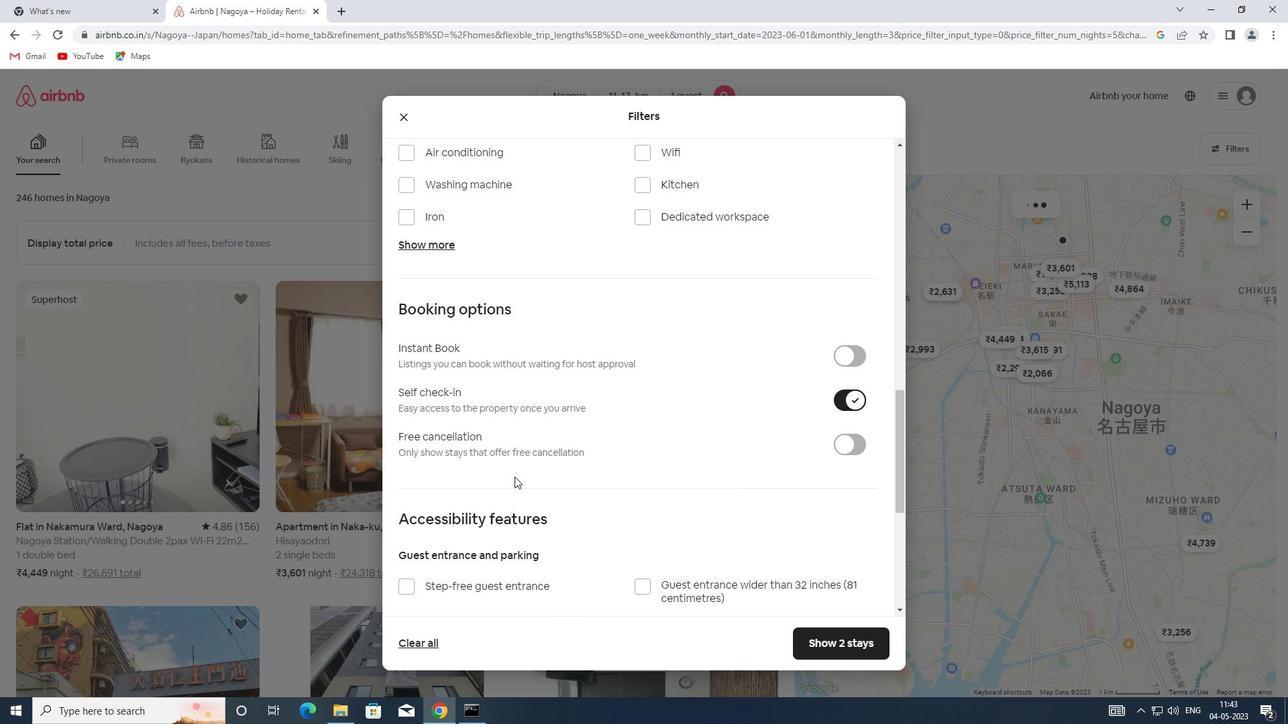 
Action: Mouse scrolled (514, 476) with delta (0, 0)
Screenshot: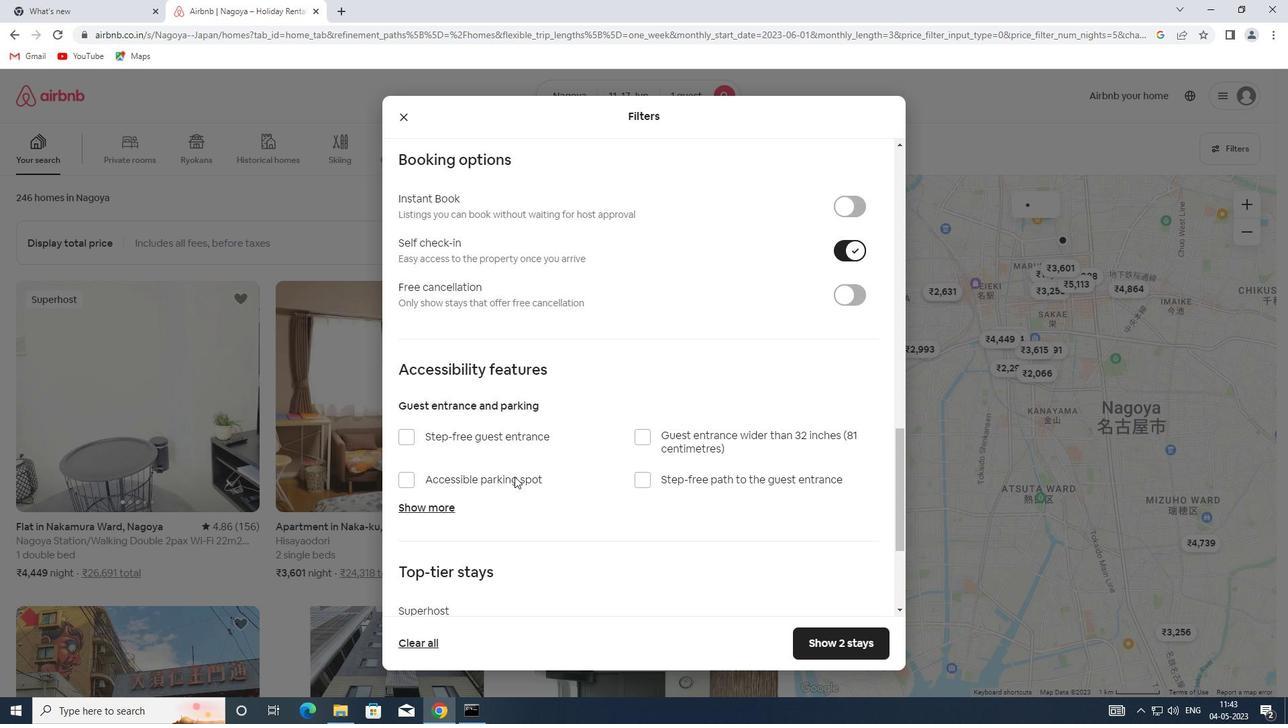 
Action: Mouse scrolled (514, 476) with delta (0, 0)
Screenshot: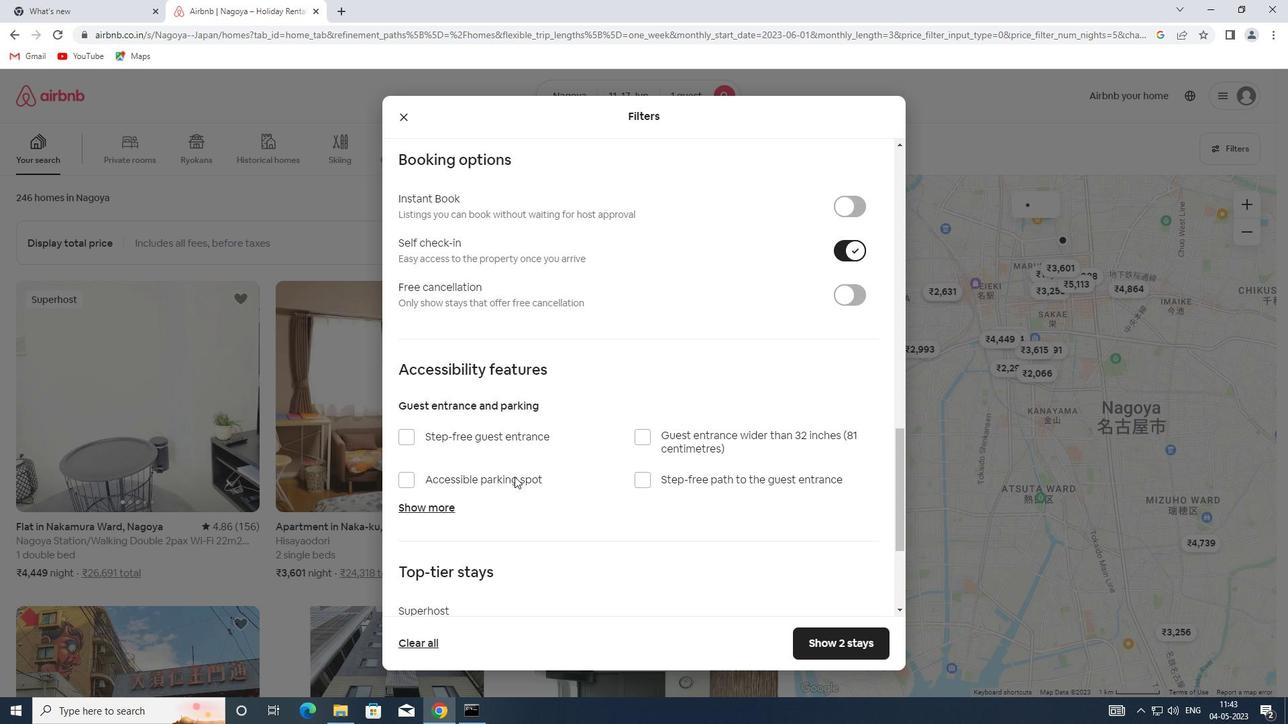 
Action: Mouse scrolled (514, 476) with delta (0, 0)
Screenshot: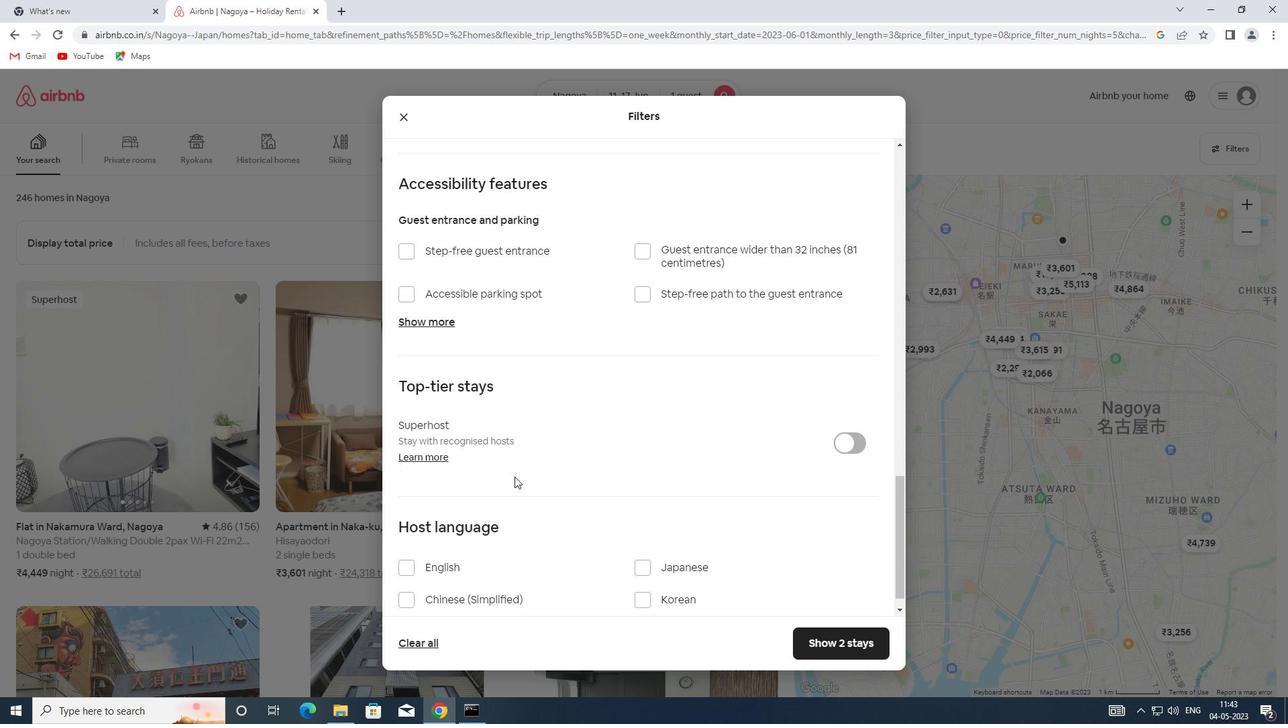 
Action: Mouse scrolled (514, 476) with delta (0, 0)
Screenshot: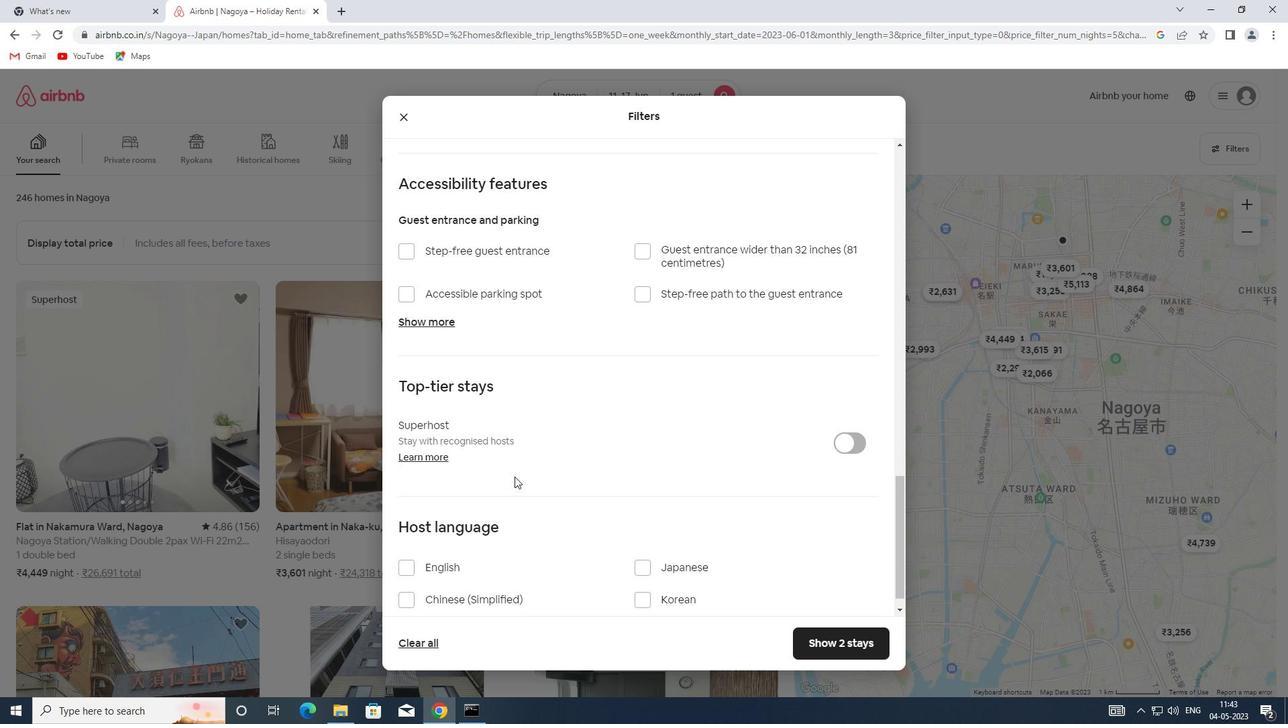 
Action: Mouse scrolled (514, 476) with delta (0, 0)
Screenshot: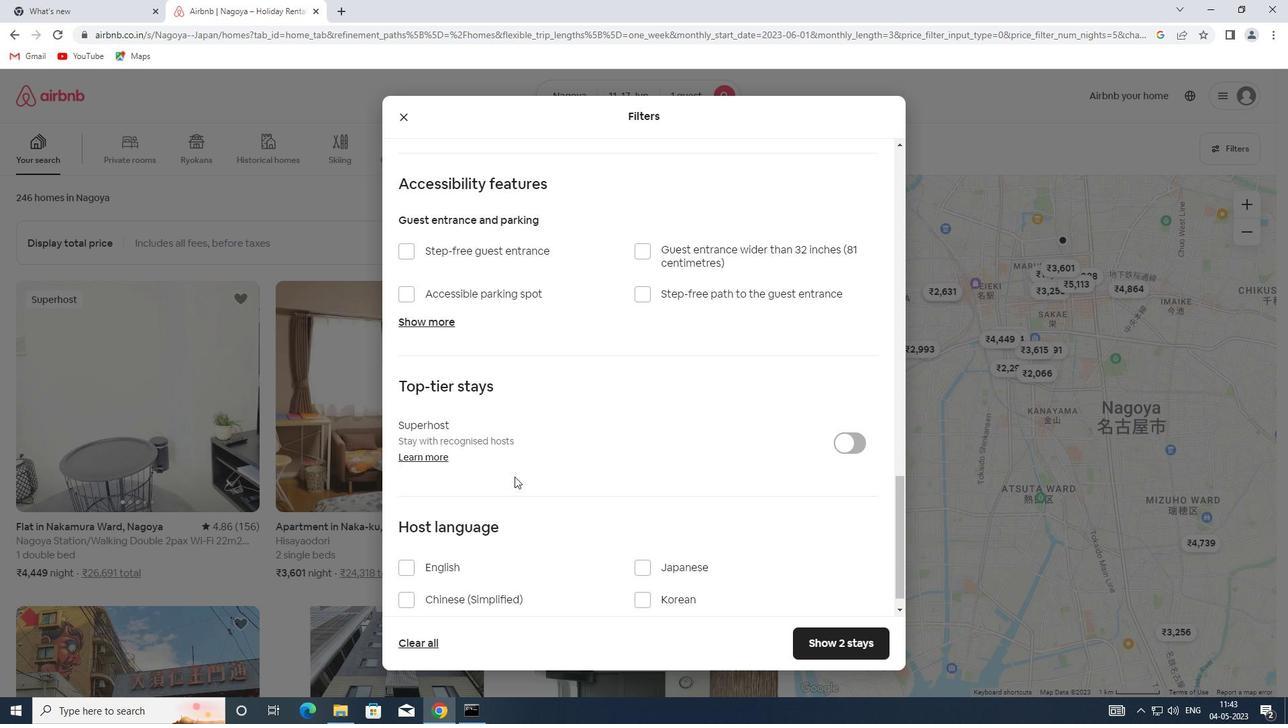 
Action: Mouse moved to (402, 553)
Screenshot: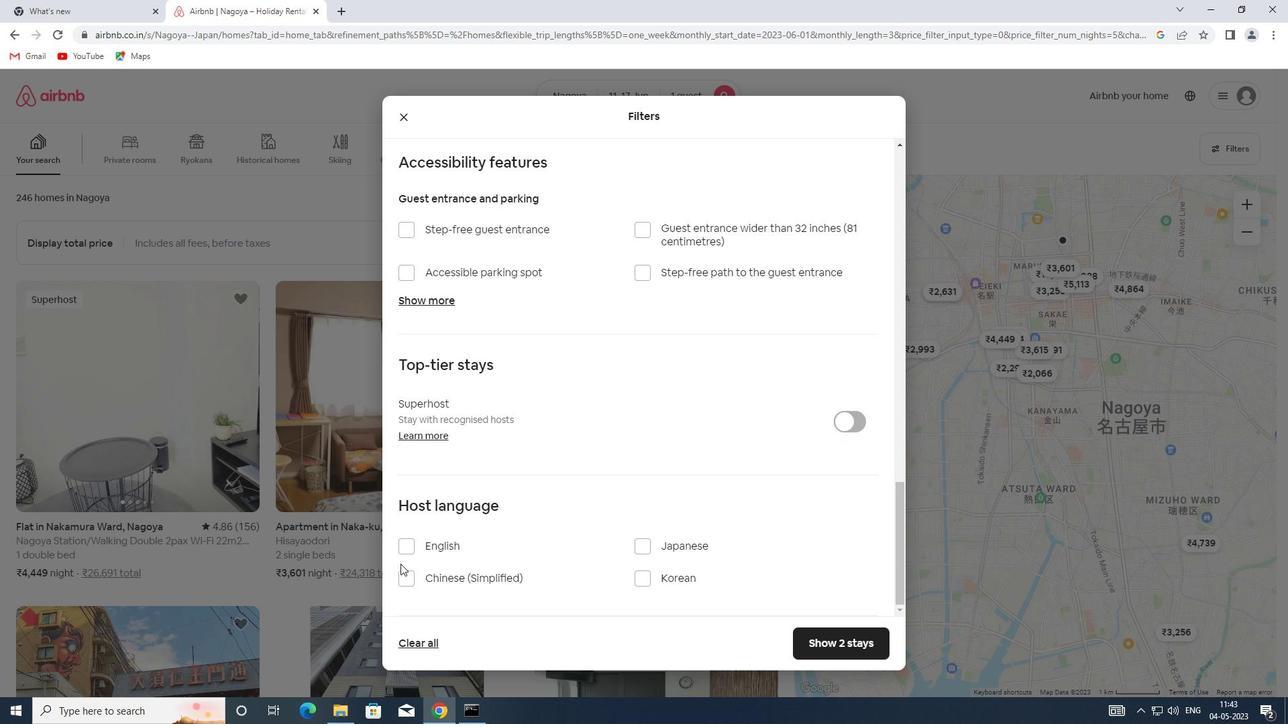 
Action: Mouse pressed left at (402, 553)
Screenshot: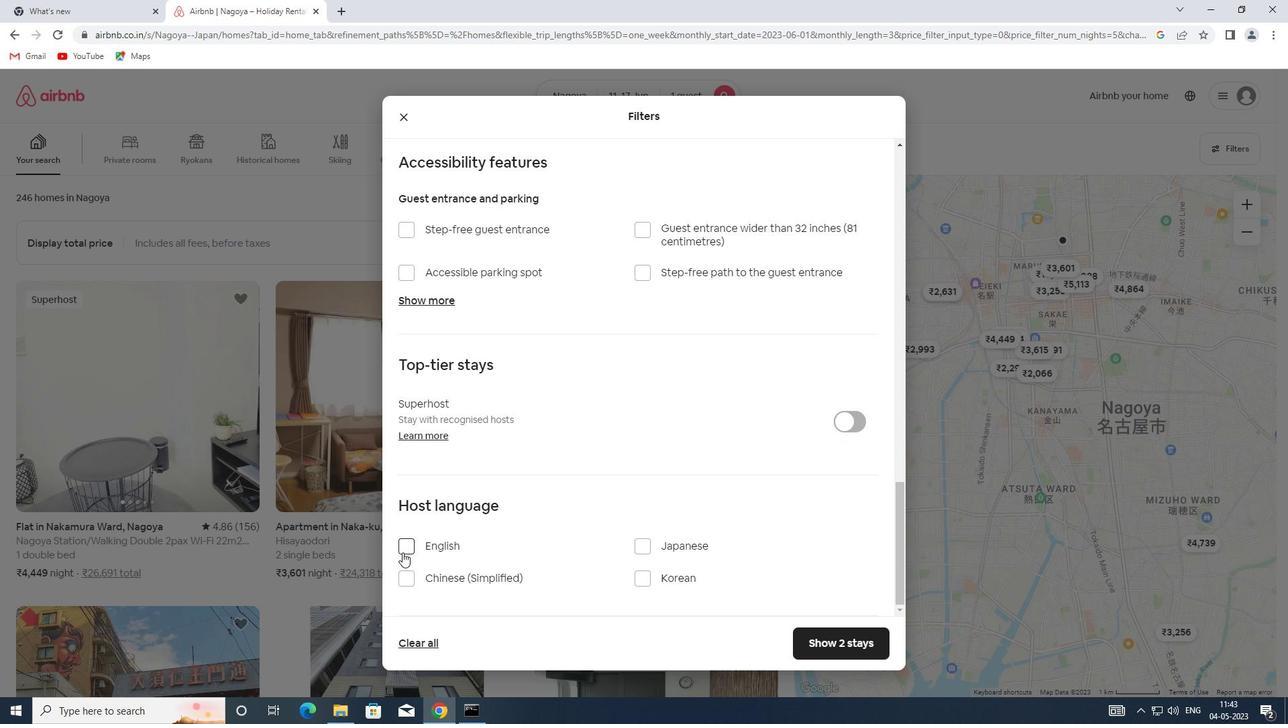 
Action: Mouse moved to (824, 647)
Screenshot: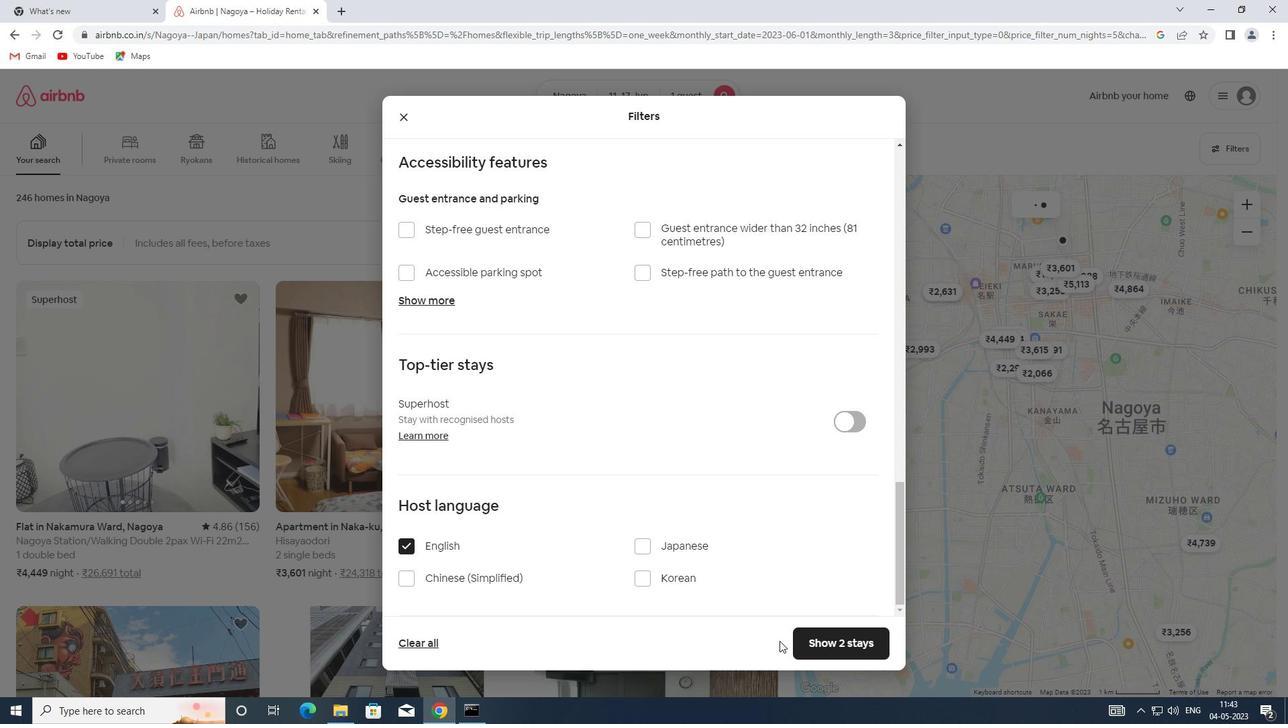 
Action: Mouse pressed left at (824, 647)
Screenshot: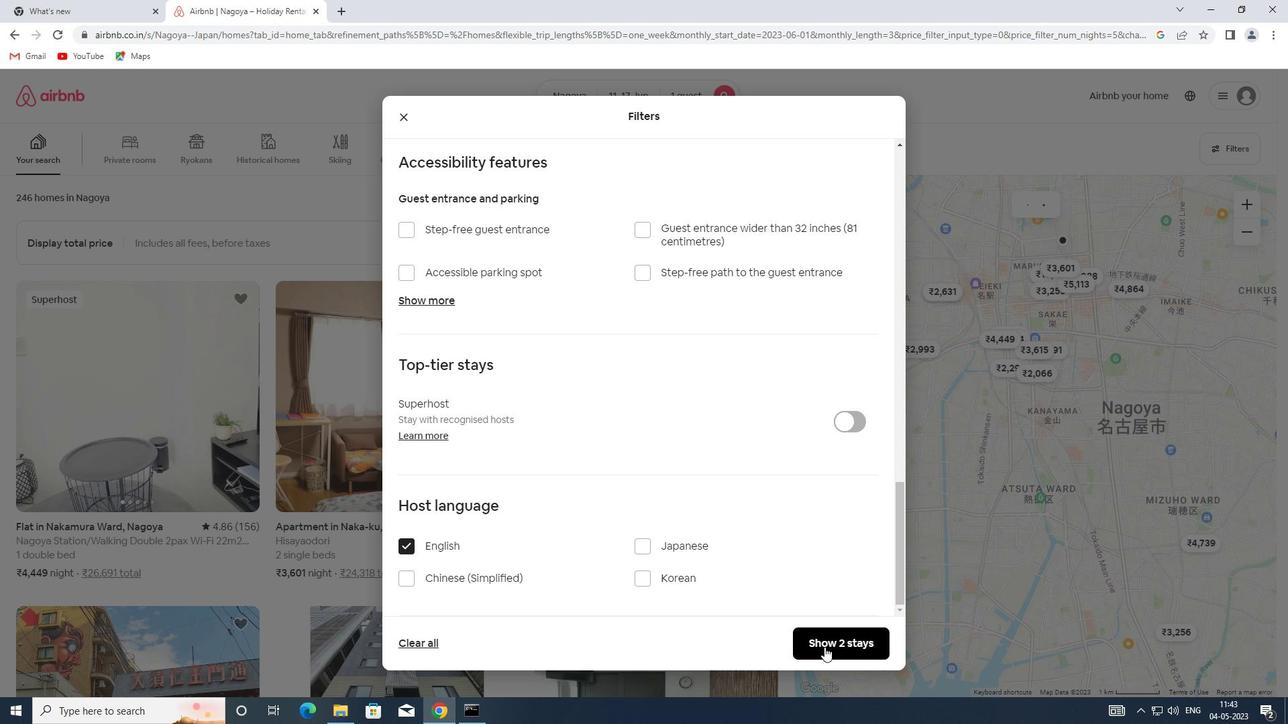 
Action: Mouse moved to (824, 647)
Screenshot: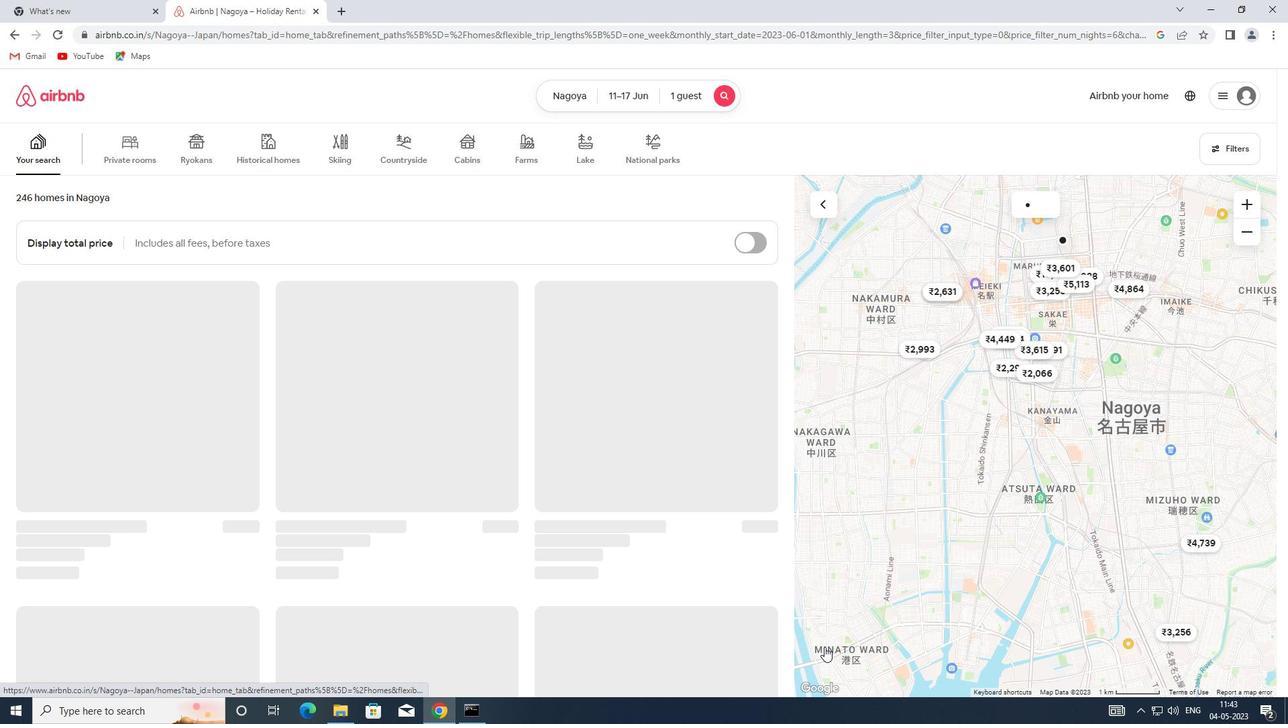 
